 Task: Look for space in Plovdiv, Bulgaria from 2nd September, 2023 to 10th September, 2023 for 1 adult in price range Rs.5000 to Rs.16000. Place can be private room with 1  bedroom having 1 bed and 1 bathroom. Property type can be house, flat, guest house, hotel. Booking option can be shelf check-in. Required host language is English.
Action: Mouse moved to (711, 632)
Screenshot: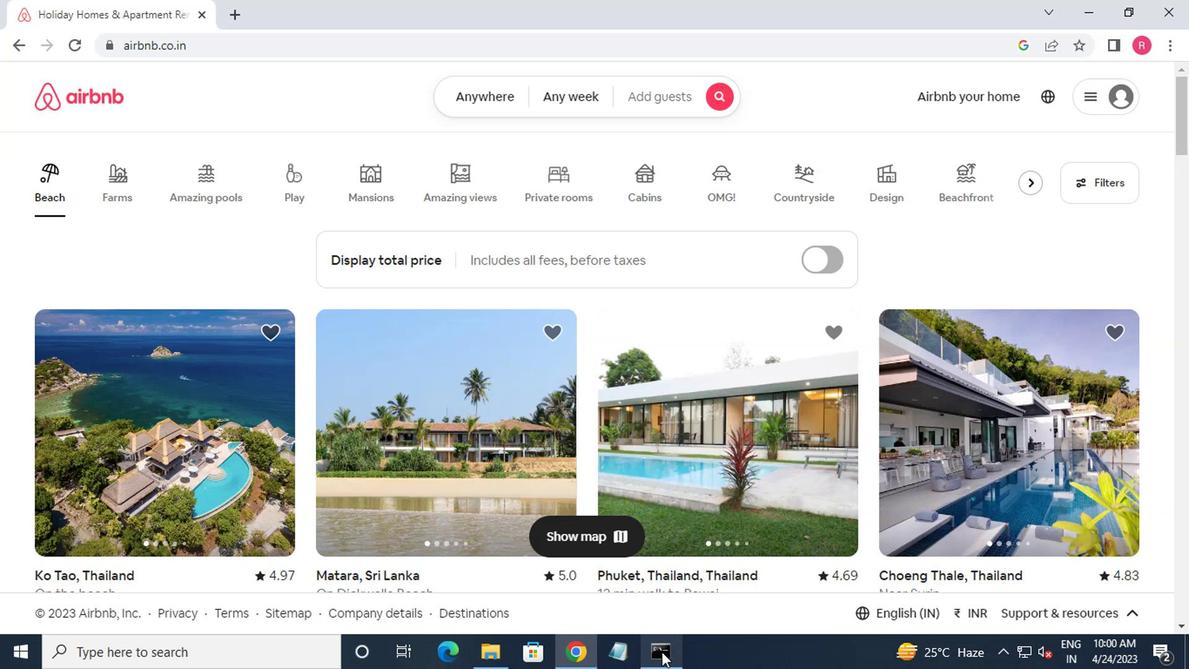 
Action: Mouse scrolled (711, 633) with delta (0, 1)
Screenshot: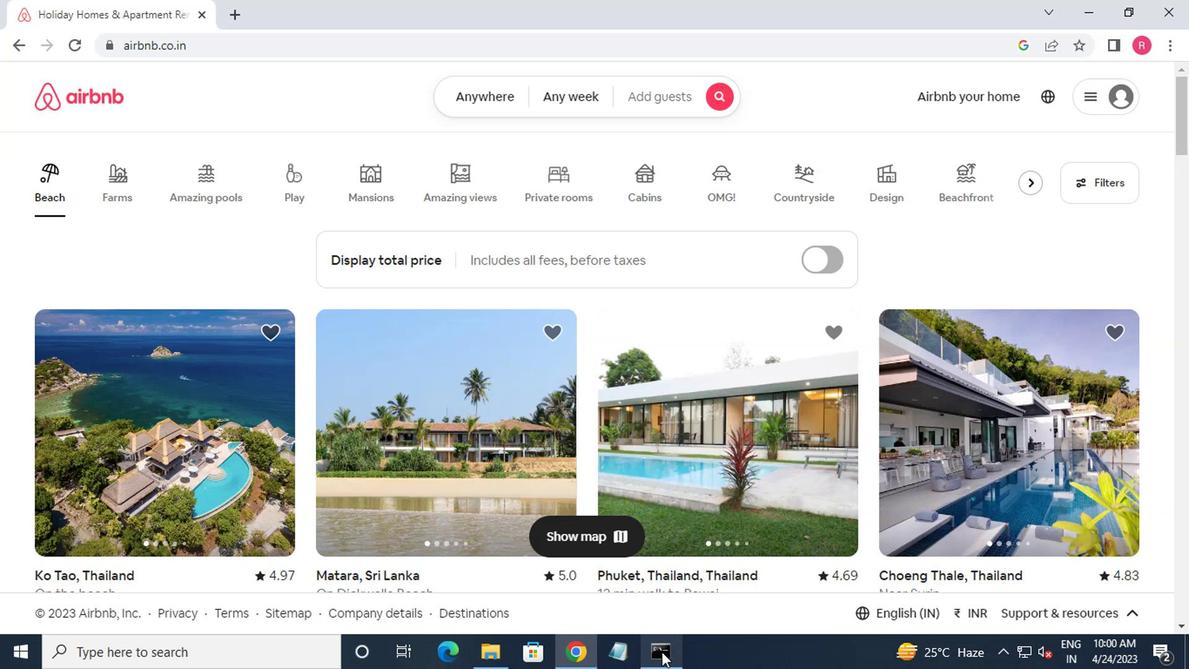 
Action: Mouse moved to (713, 83)
Screenshot: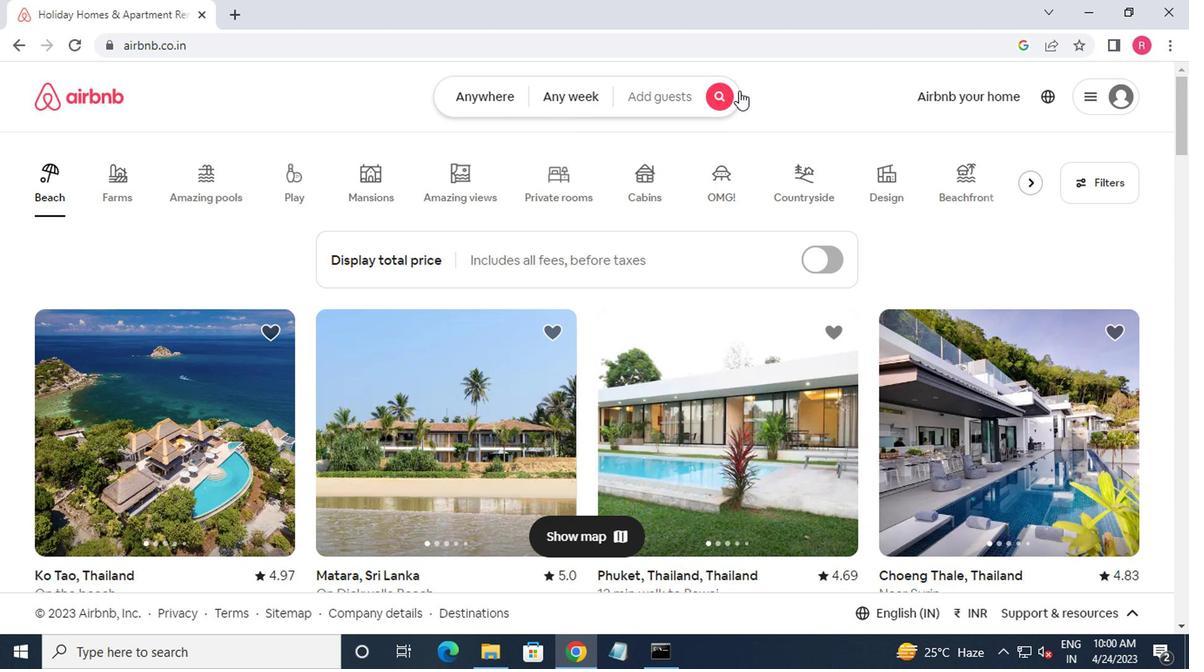 
Action: Mouse pressed left at (713, 83)
Screenshot: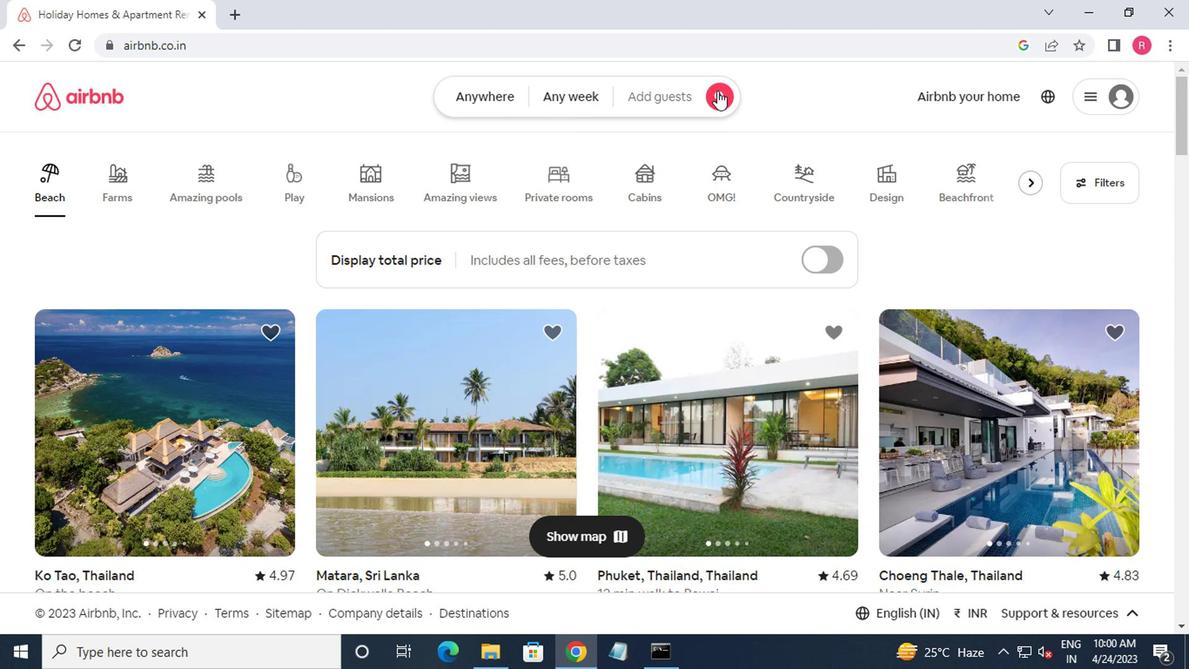 
Action: Mouse moved to (398, 162)
Screenshot: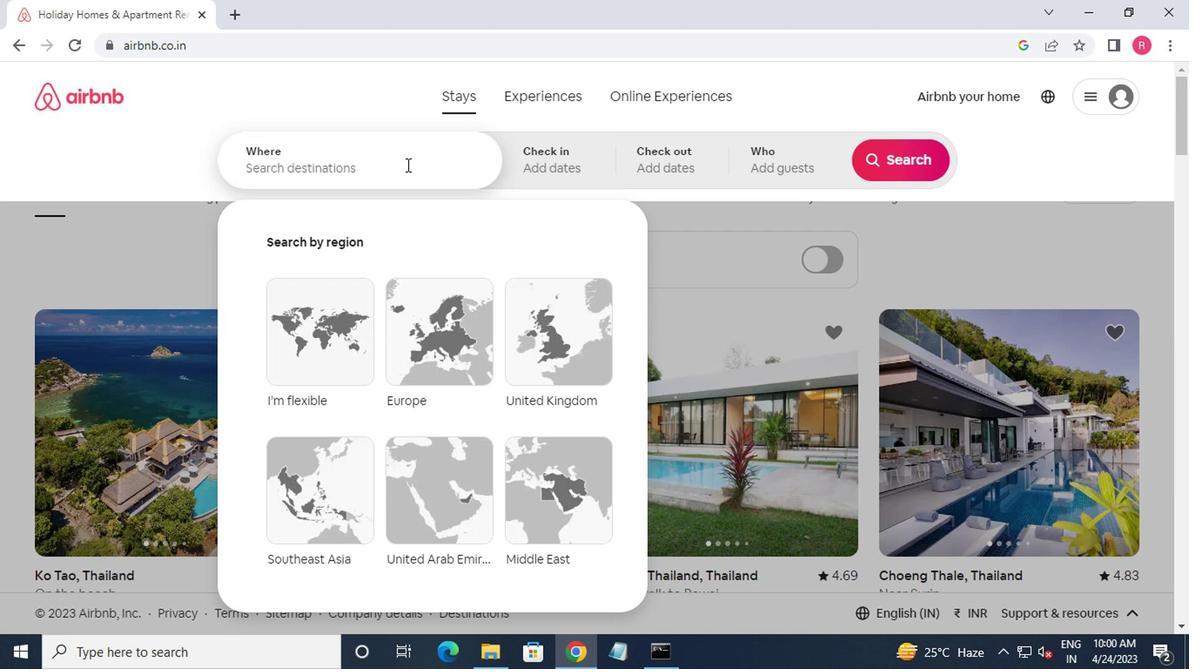 
Action: Mouse pressed left at (398, 162)
Screenshot: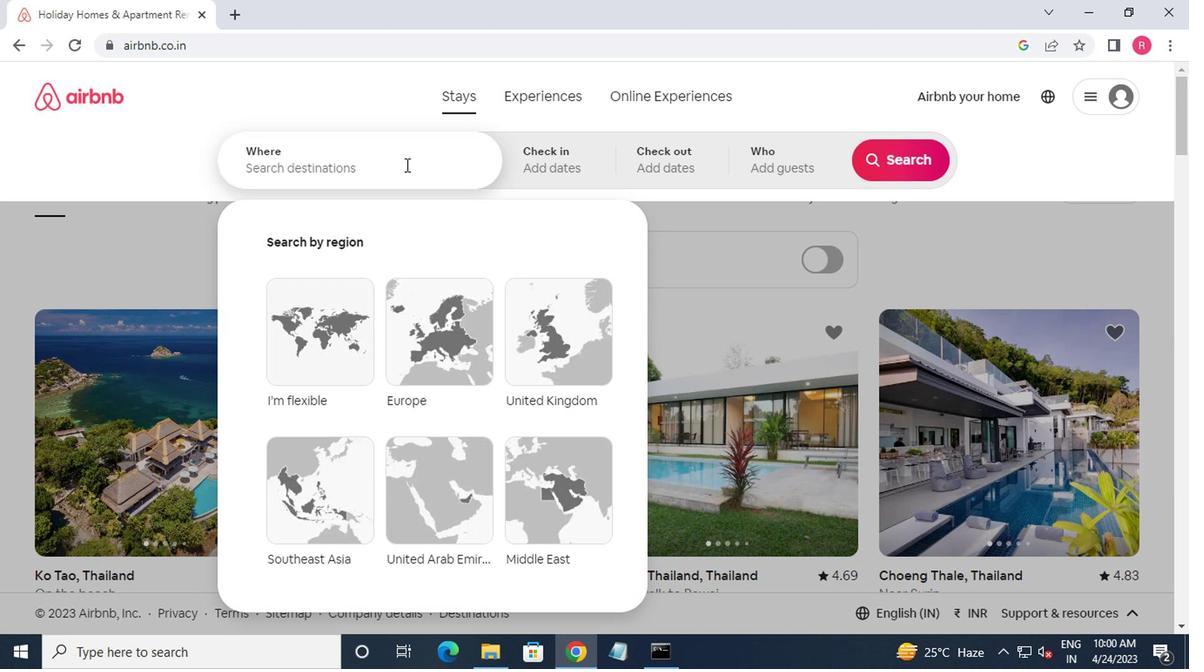 
Action: Mouse moved to (398, 162)
Screenshot: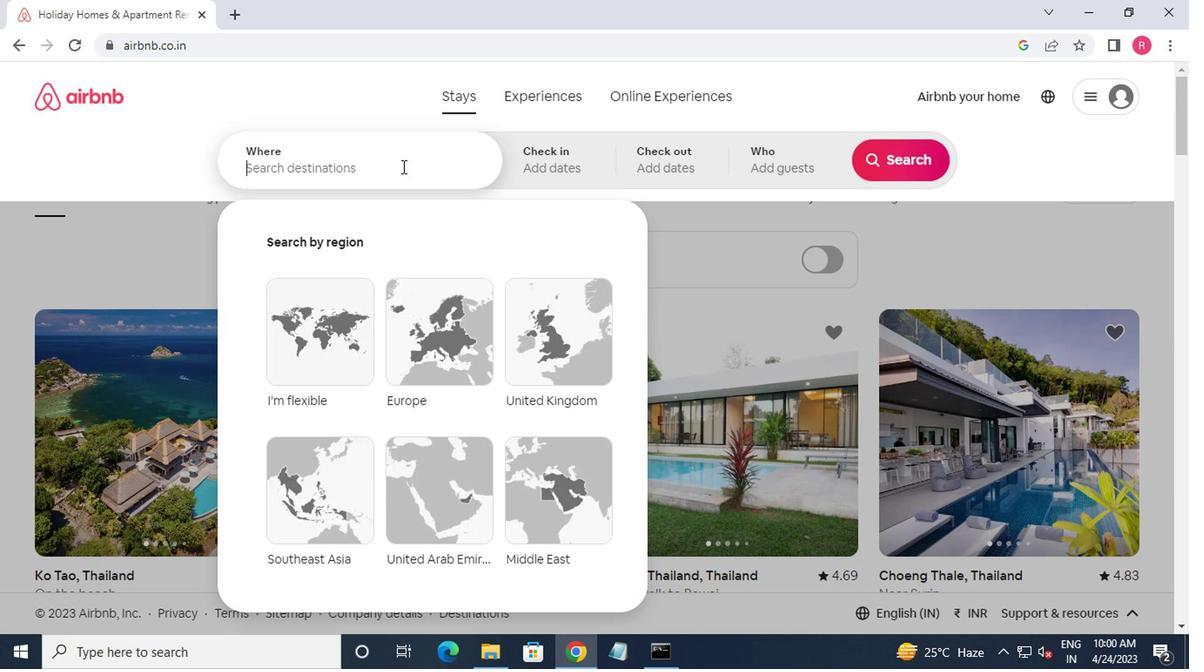 
Action: Key pressed plovdiv
Screenshot: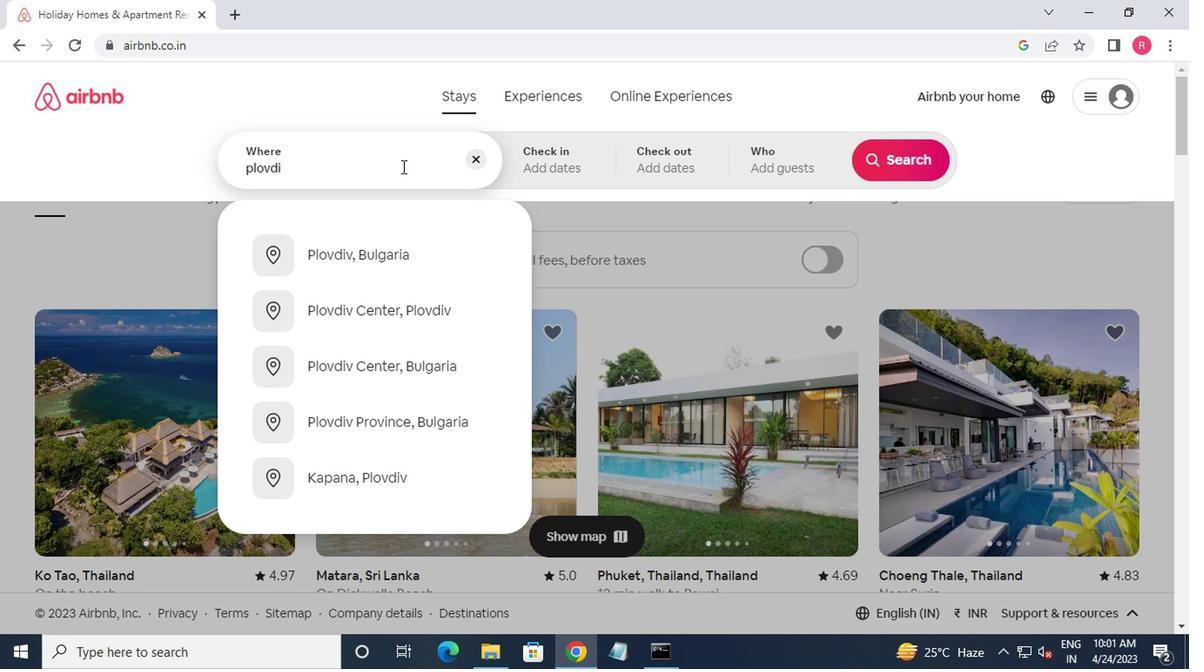 
Action: Mouse moved to (360, 254)
Screenshot: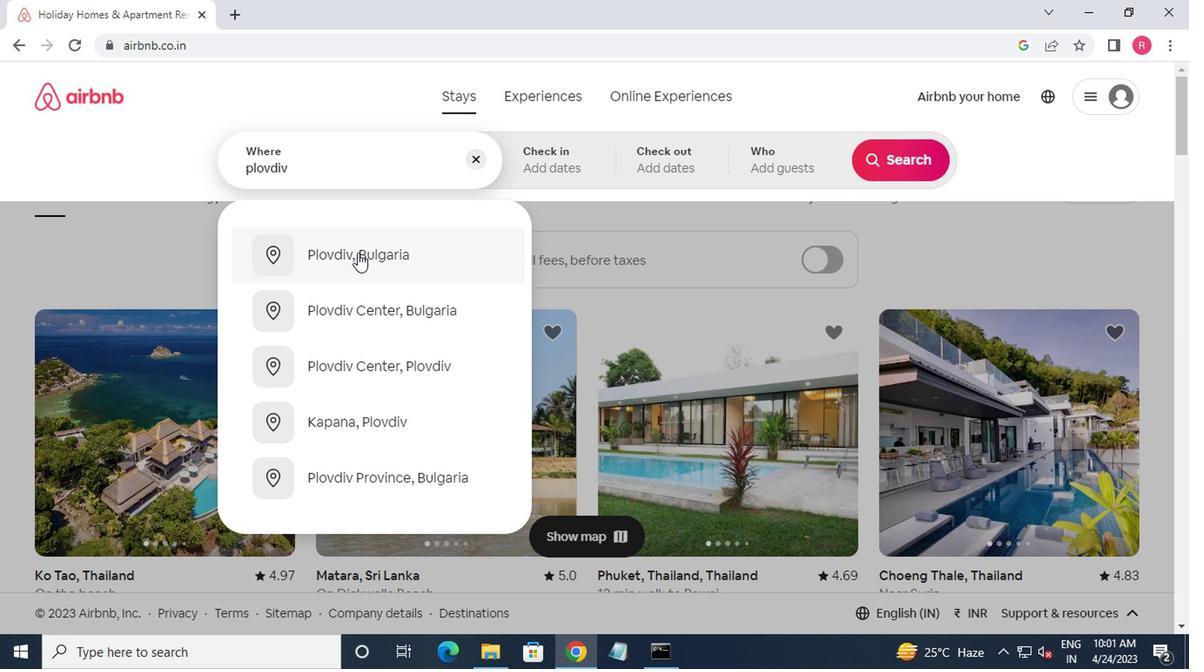 
Action: Mouse pressed left at (360, 254)
Screenshot: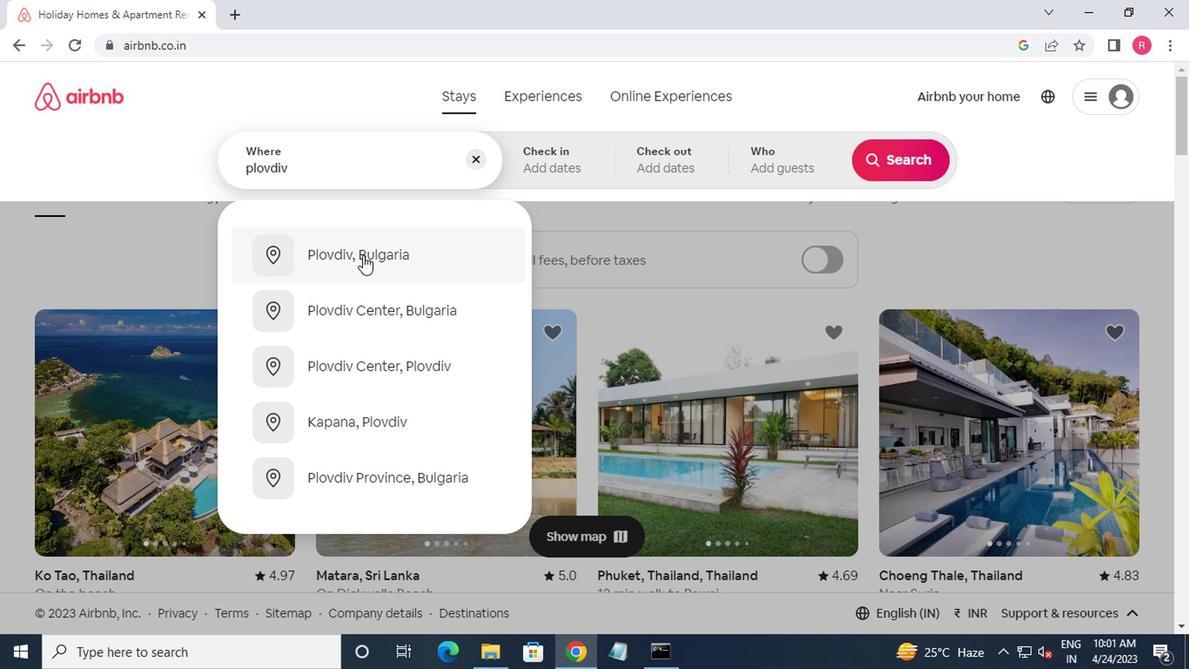 
Action: Mouse moved to (876, 299)
Screenshot: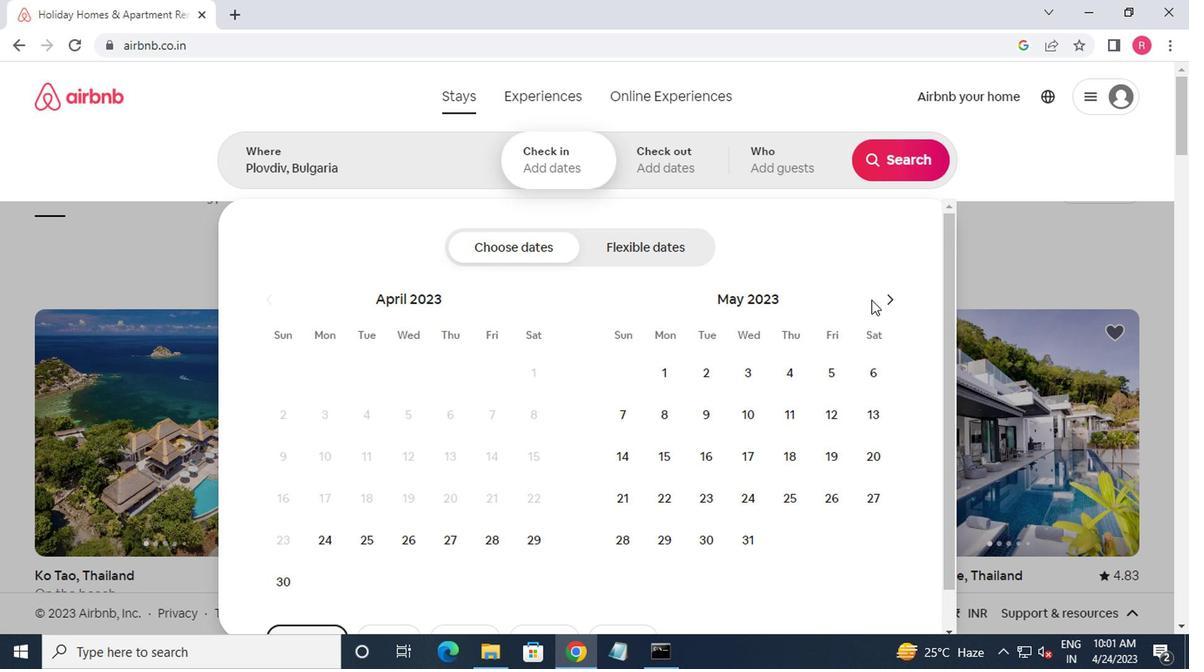 
Action: Mouse pressed left at (876, 299)
Screenshot: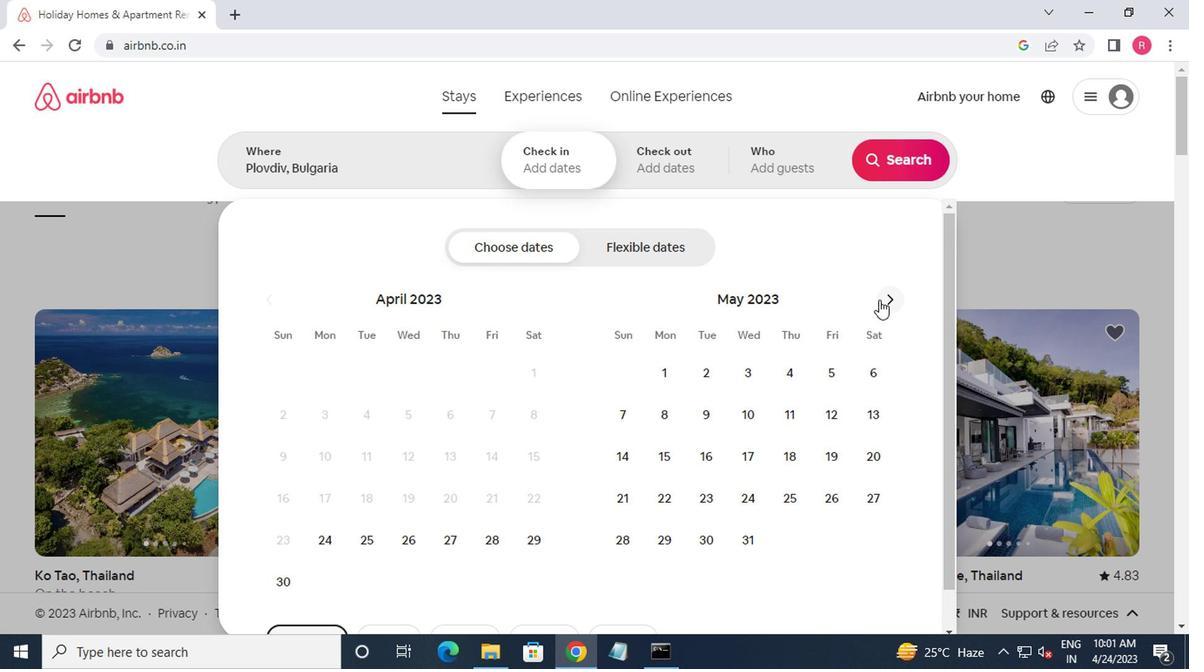 
Action: Mouse pressed left at (876, 299)
Screenshot: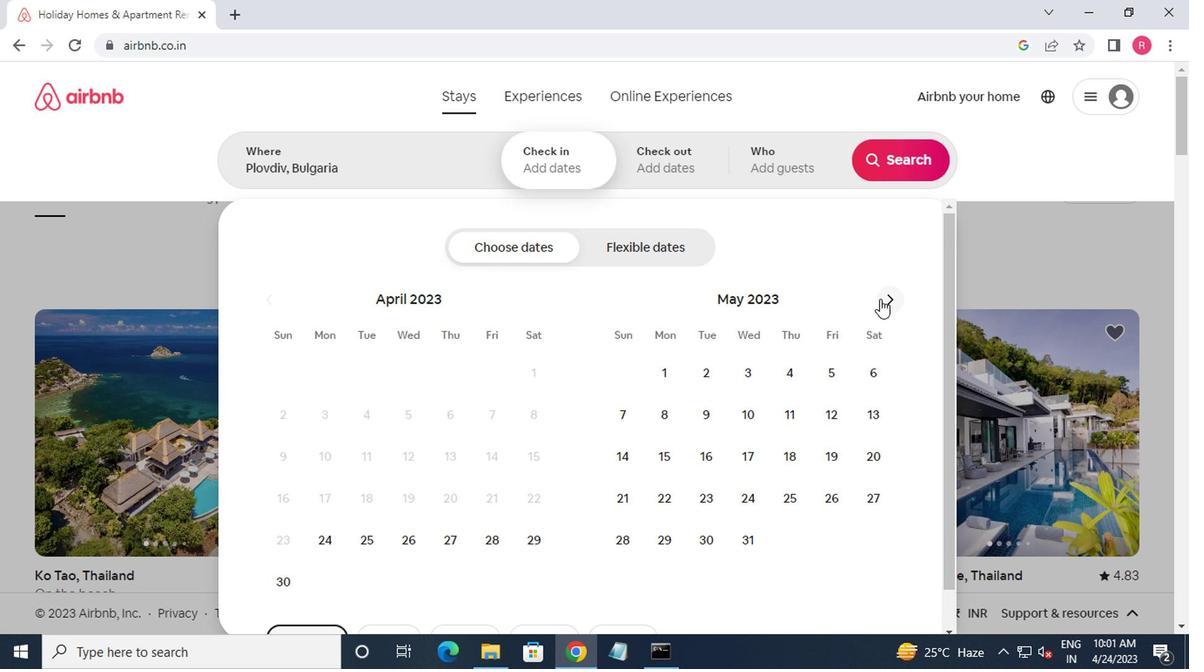 
Action: Mouse moved to (876, 299)
Screenshot: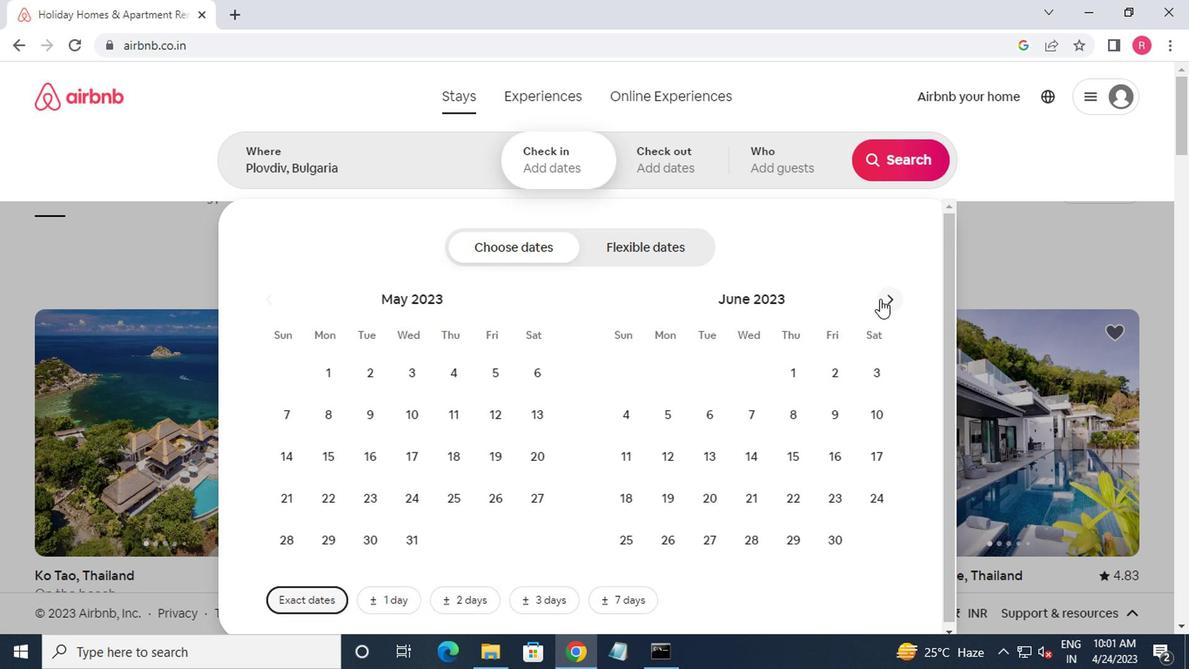 
Action: Mouse pressed left at (876, 299)
Screenshot: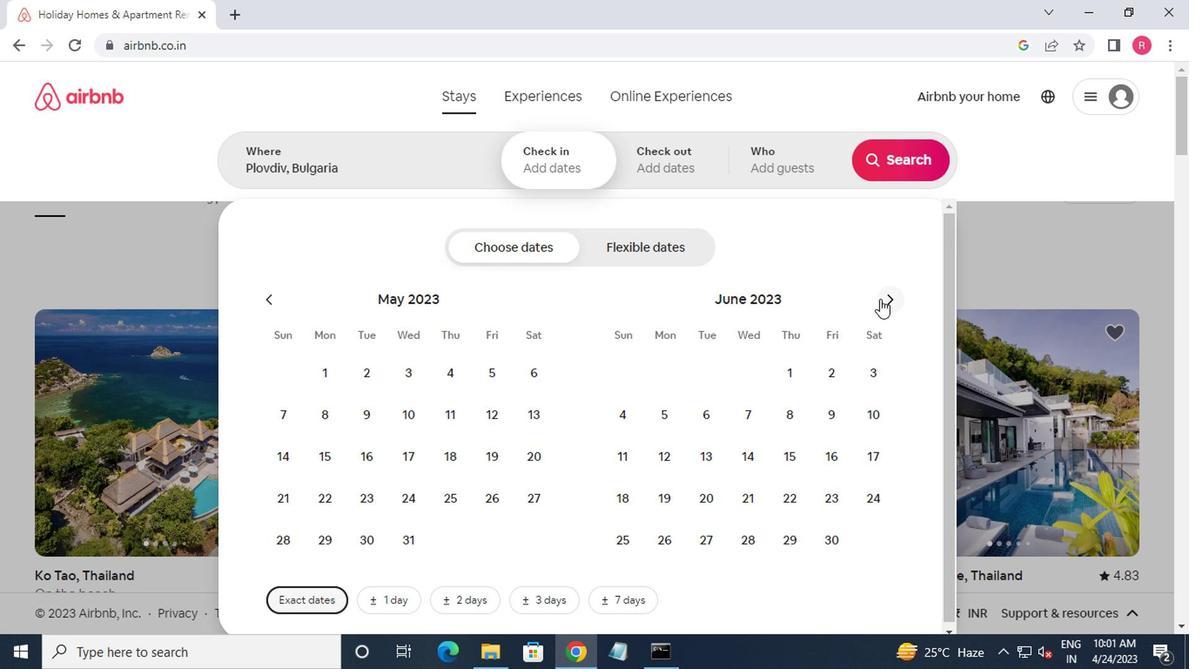 
Action: Mouse moved to (875, 299)
Screenshot: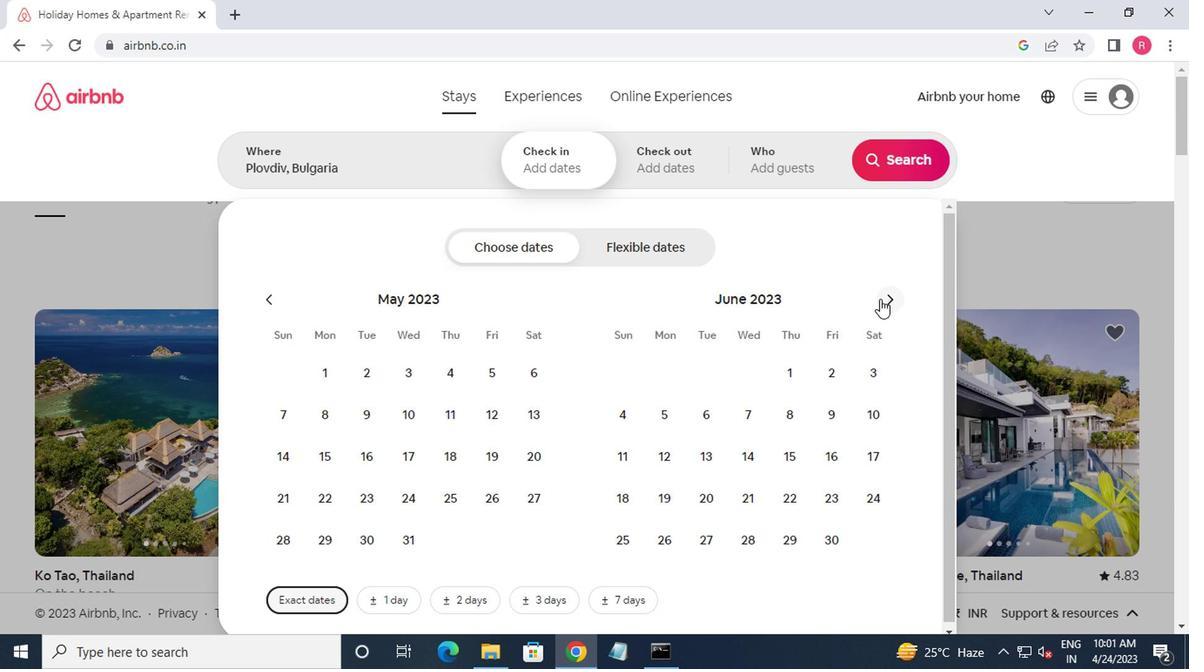 
Action: Mouse pressed left at (875, 299)
Screenshot: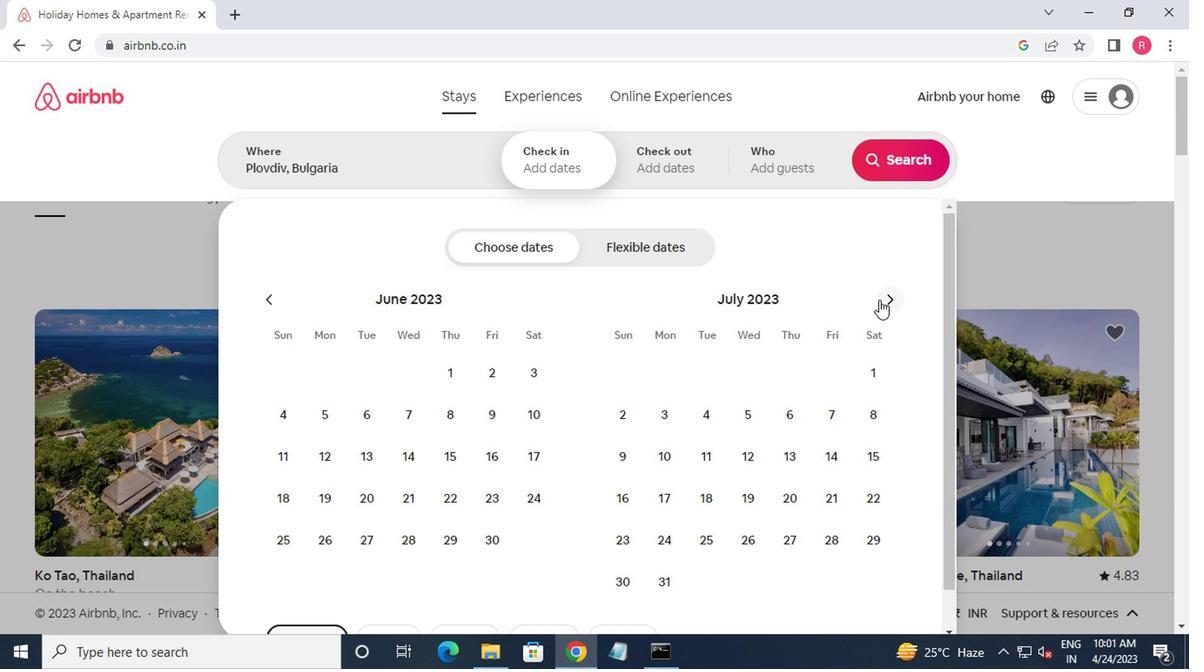 
Action: Mouse moved to (873, 301)
Screenshot: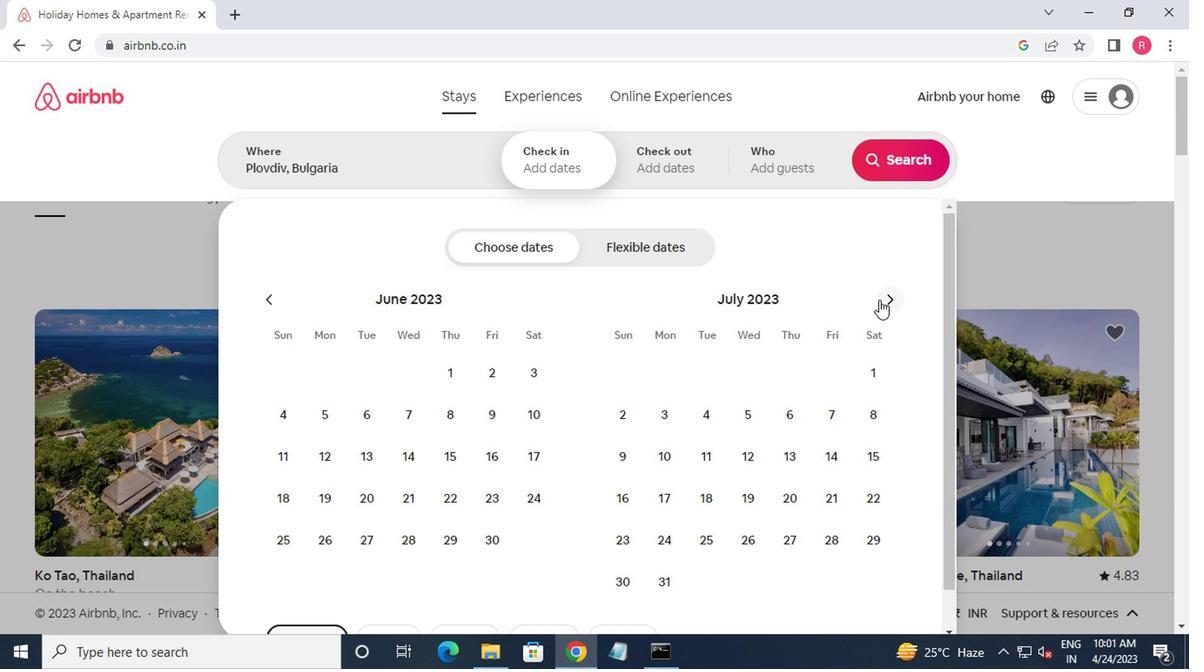 
Action: Mouse pressed left at (873, 301)
Screenshot: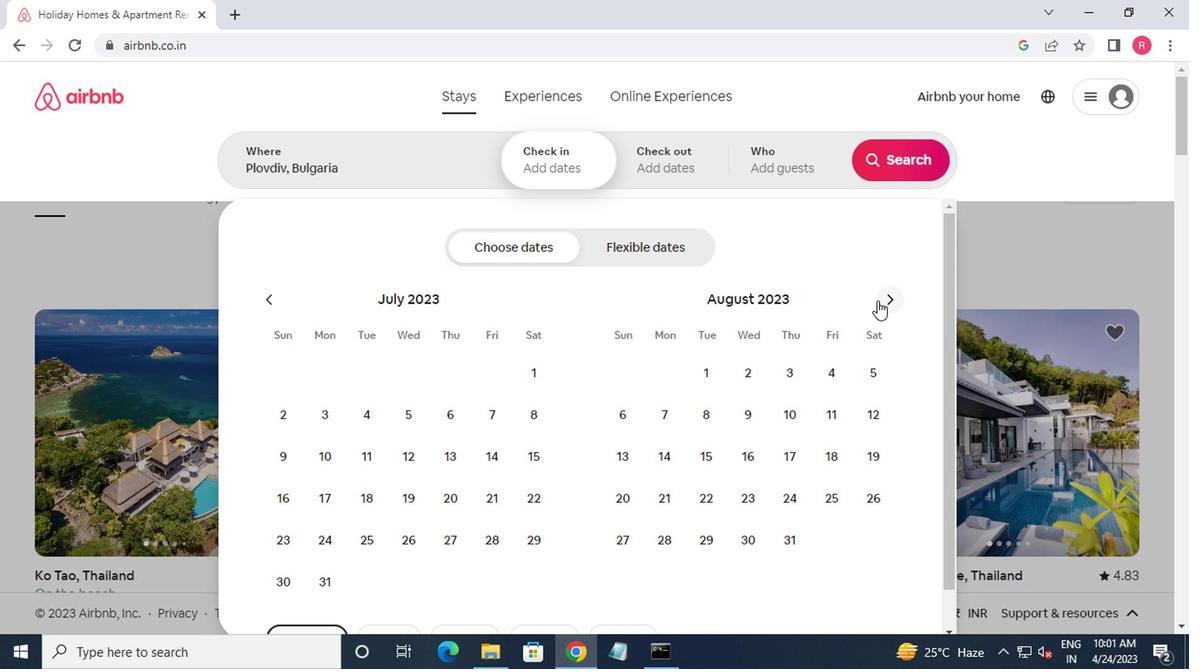
Action: Mouse moved to (862, 378)
Screenshot: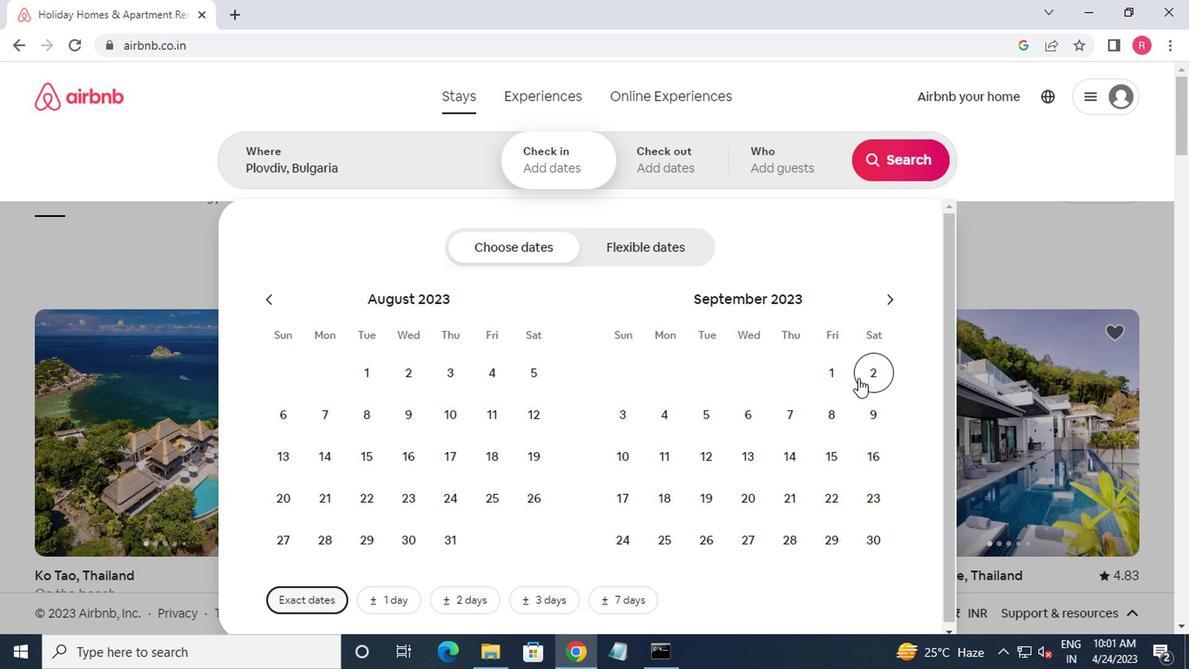 
Action: Mouse pressed left at (862, 378)
Screenshot: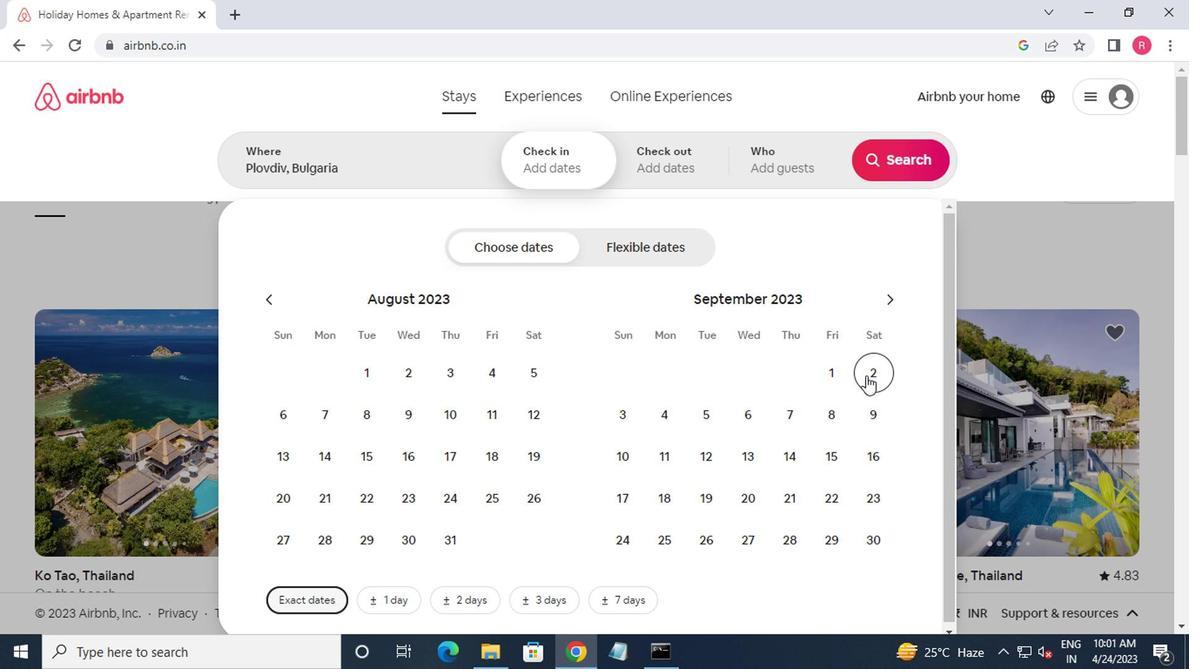 
Action: Mouse moved to (614, 452)
Screenshot: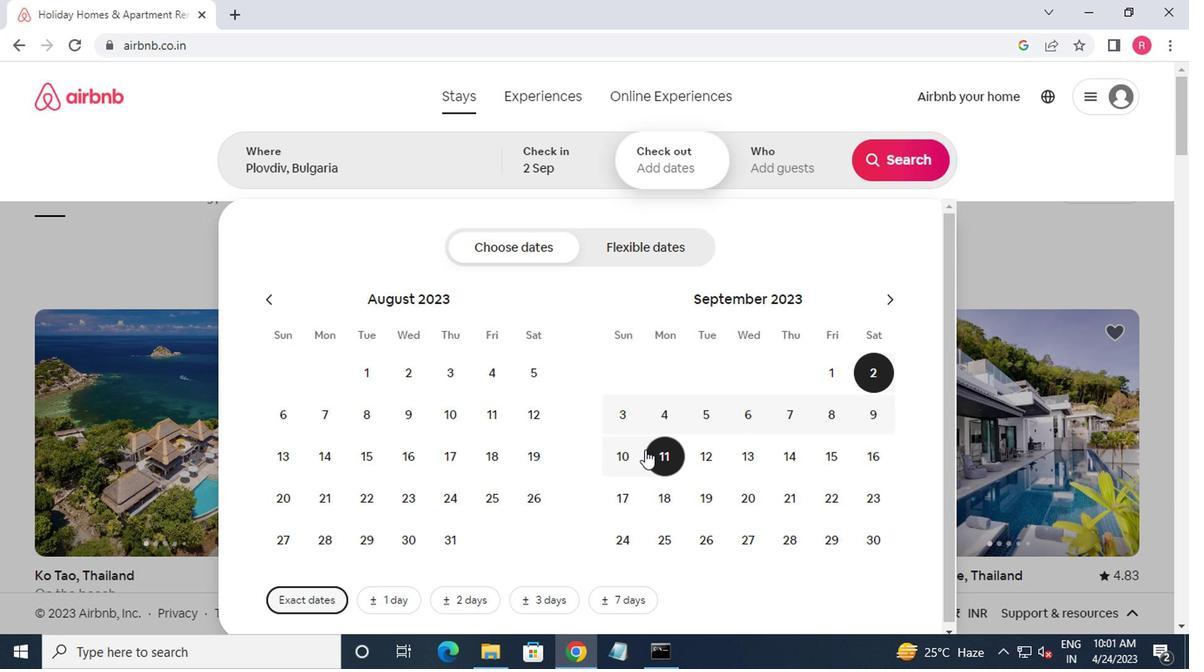 
Action: Mouse pressed left at (614, 452)
Screenshot: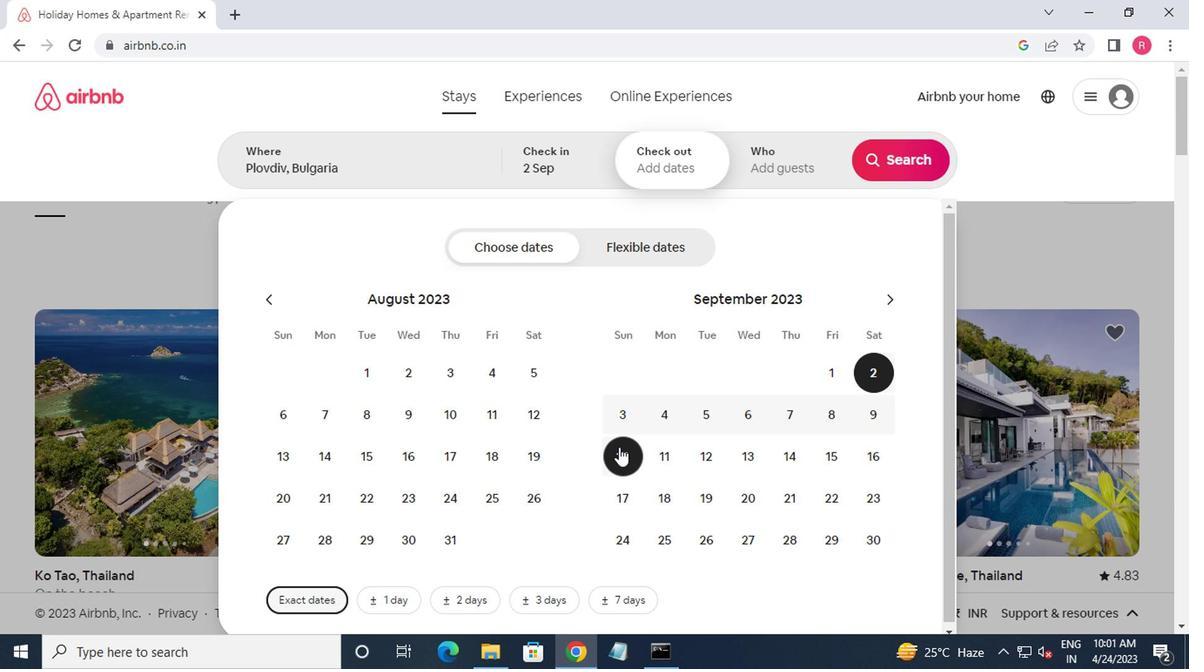 
Action: Mouse moved to (823, 151)
Screenshot: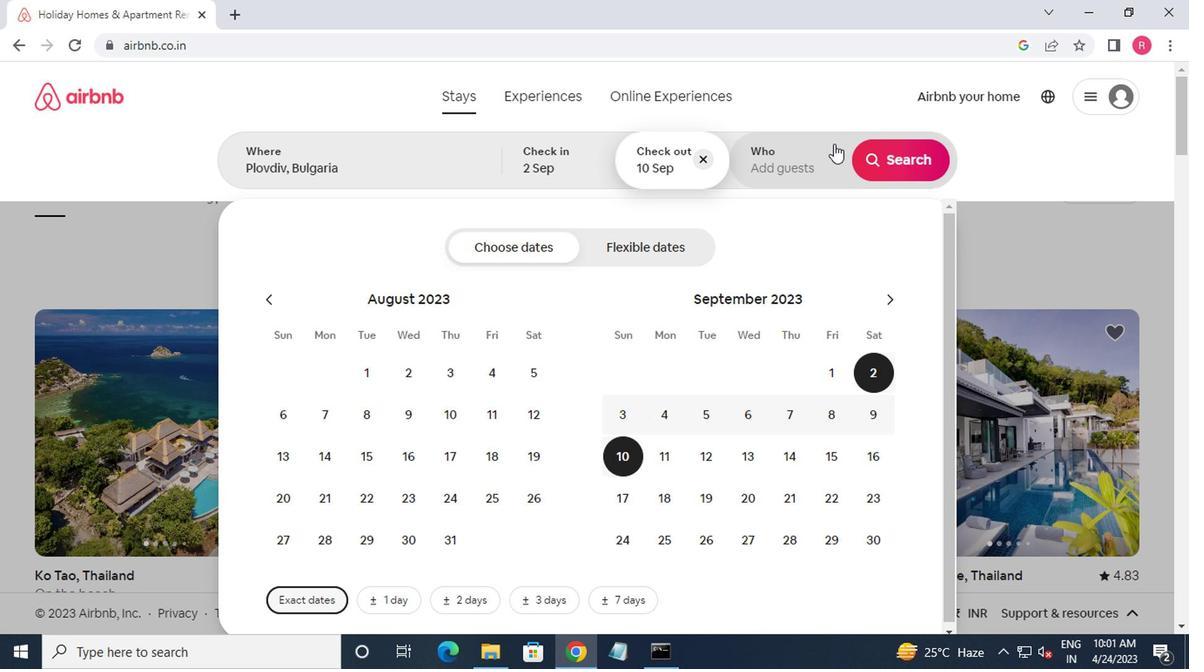 
Action: Mouse pressed left at (823, 151)
Screenshot: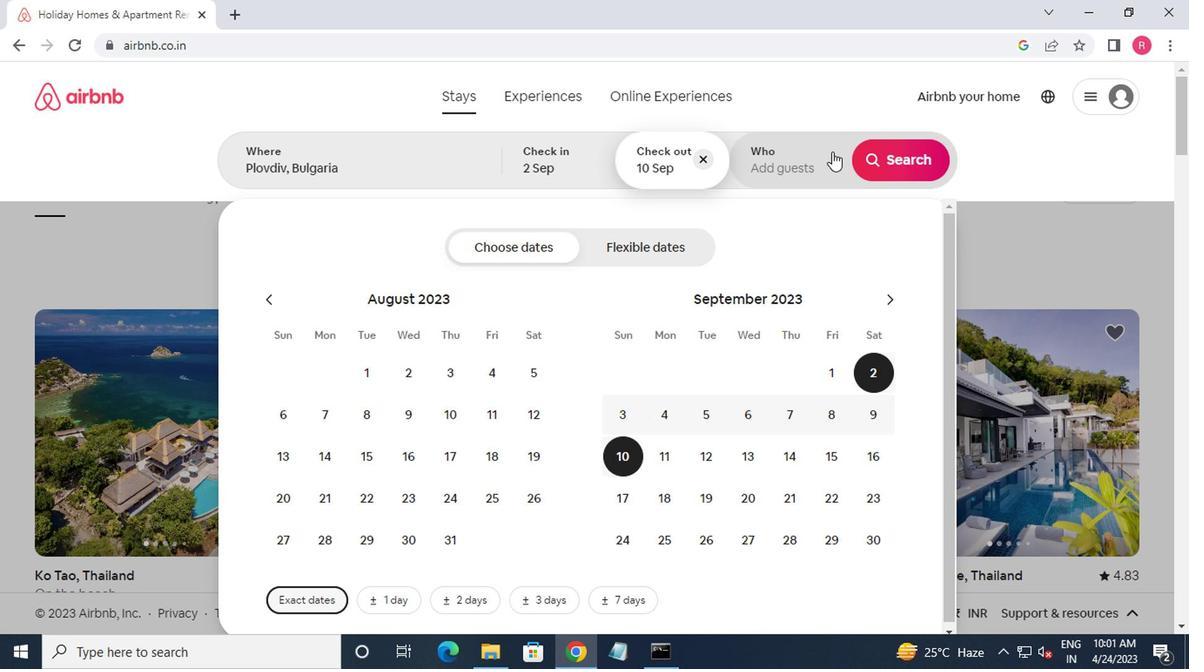 
Action: Mouse moved to (907, 252)
Screenshot: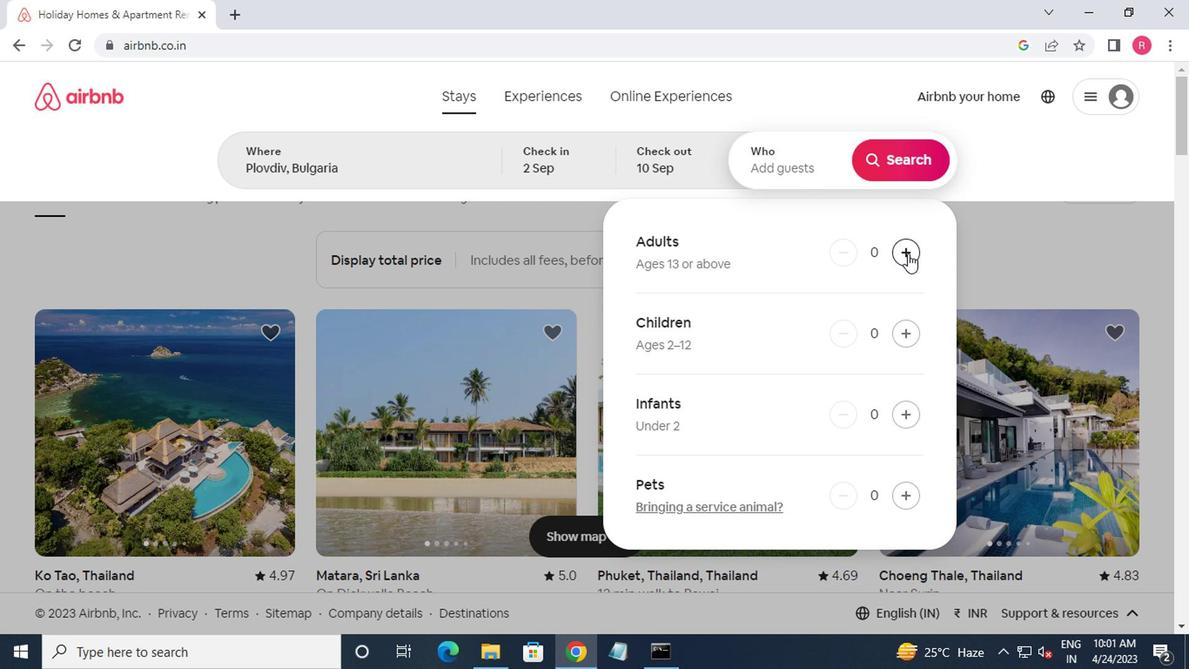 
Action: Mouse pressed left at (907, 252)
Screenshot: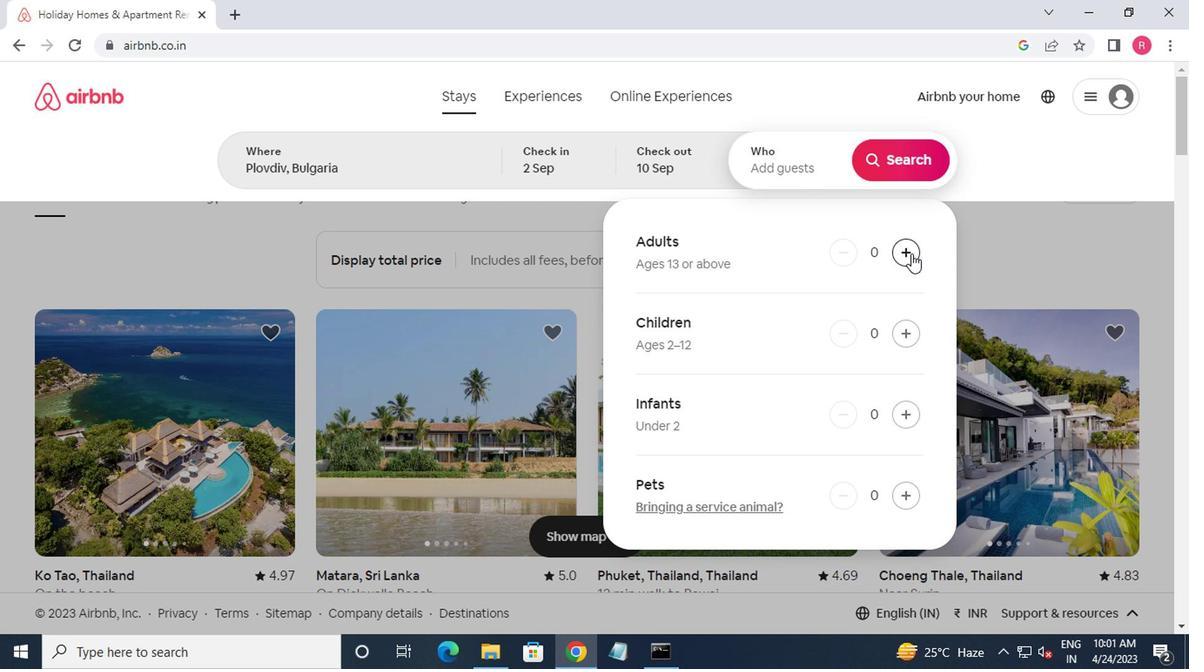 
Action: Mouse moved to (900, 172)
Screenshot: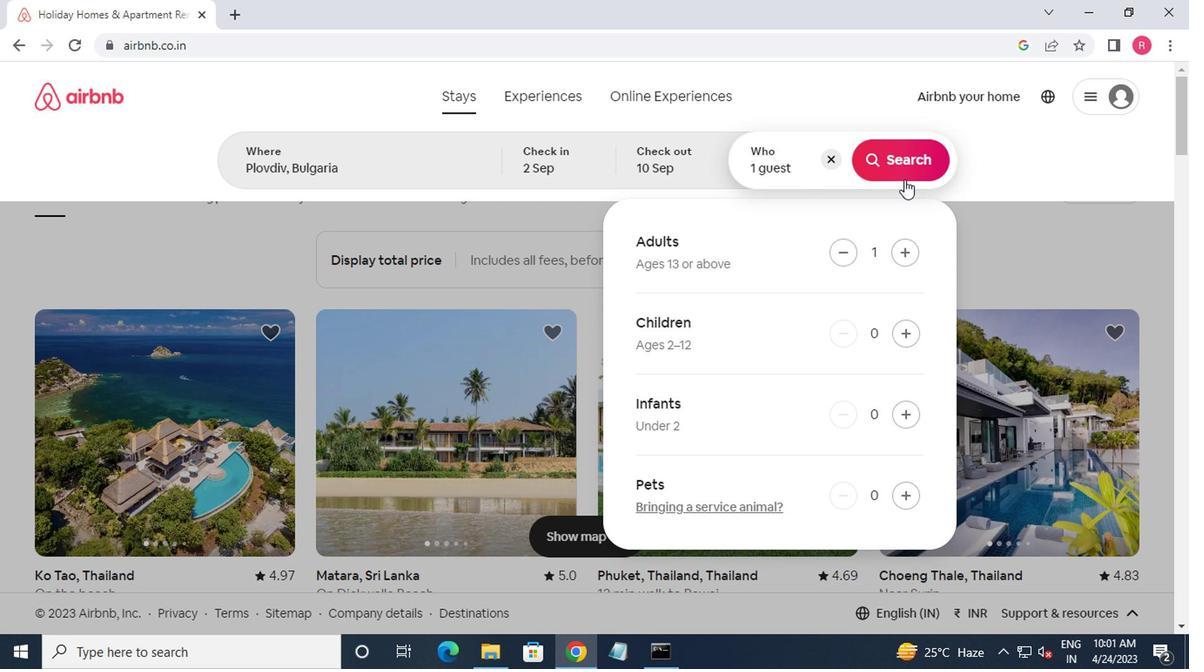 
Action: Mouse pressed left at (900, 172)
Screenshot: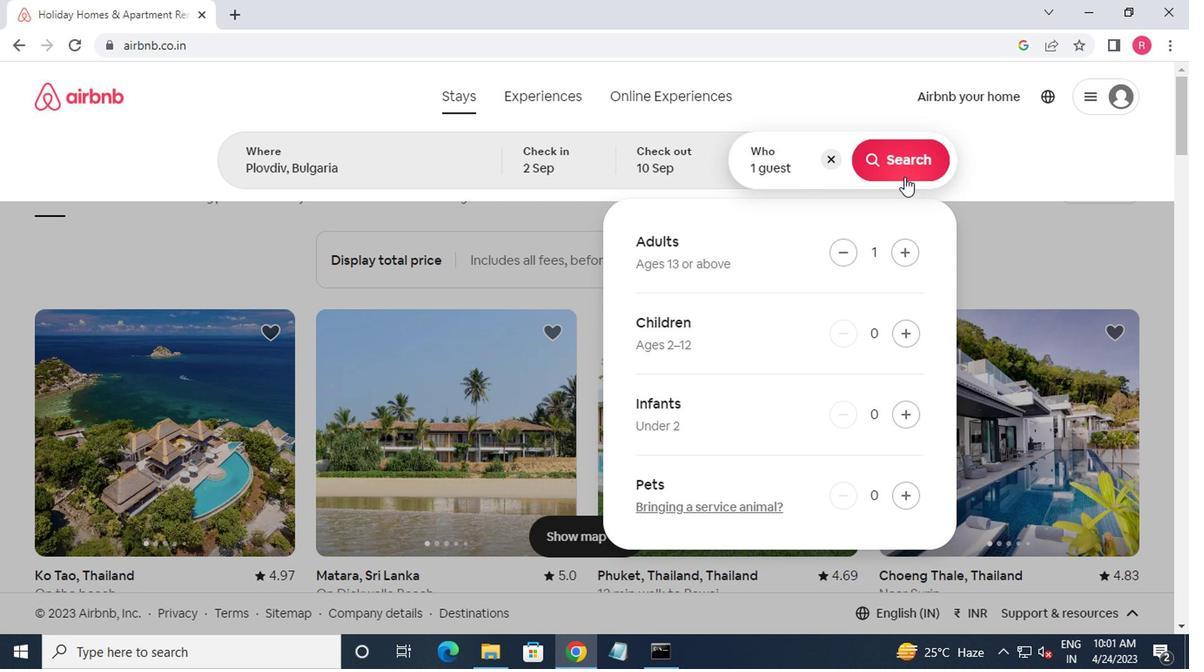 
Action: Mouse moved to (1090, 168)
Screenshot: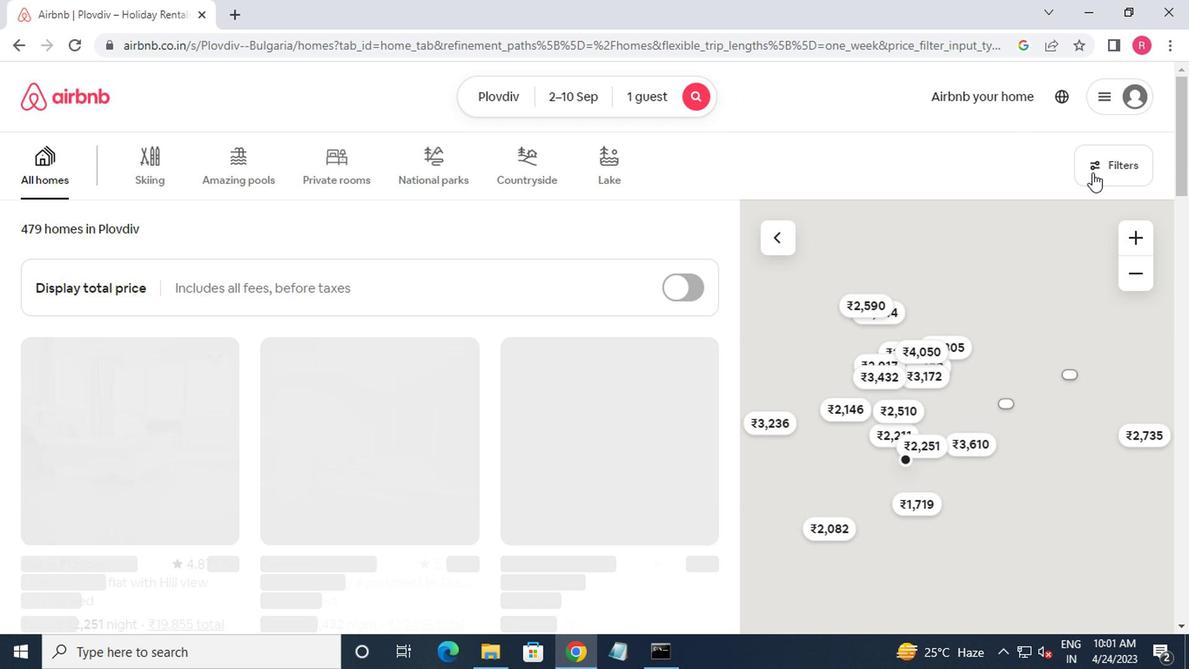 
Action: Mouse pressed left at (1090, 168)
Screenshot: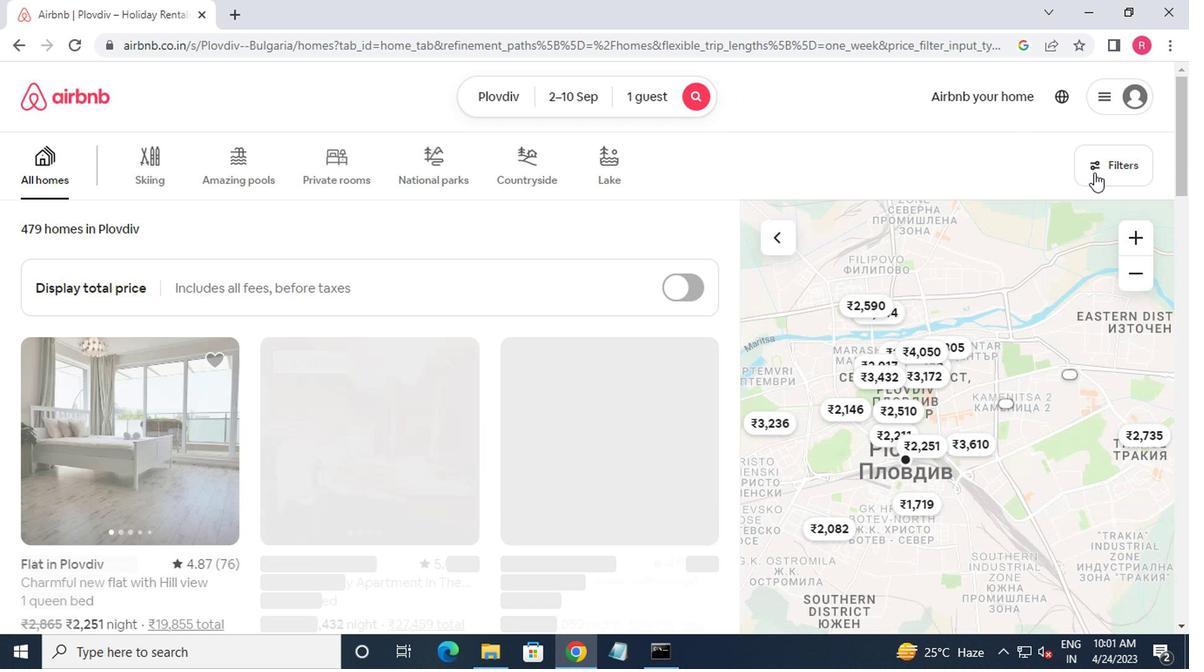 
Action: Mouse moved to (344, 384)
Screenshot: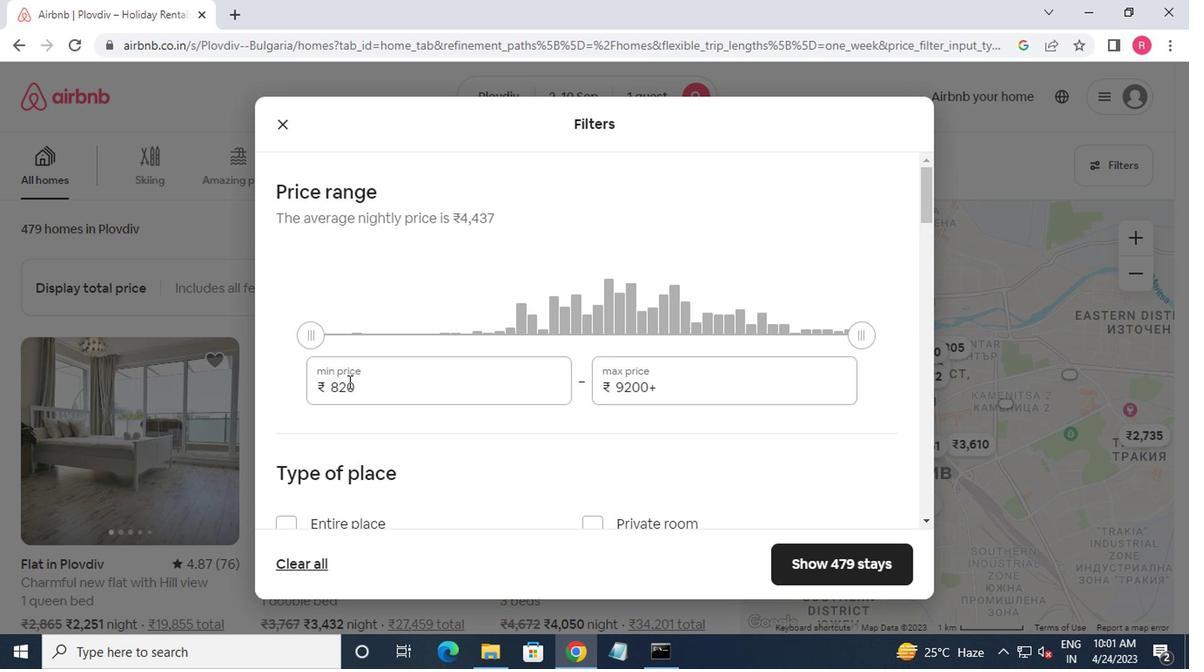 
Action: Mouse pressed left at (344, 384)
Screenshot: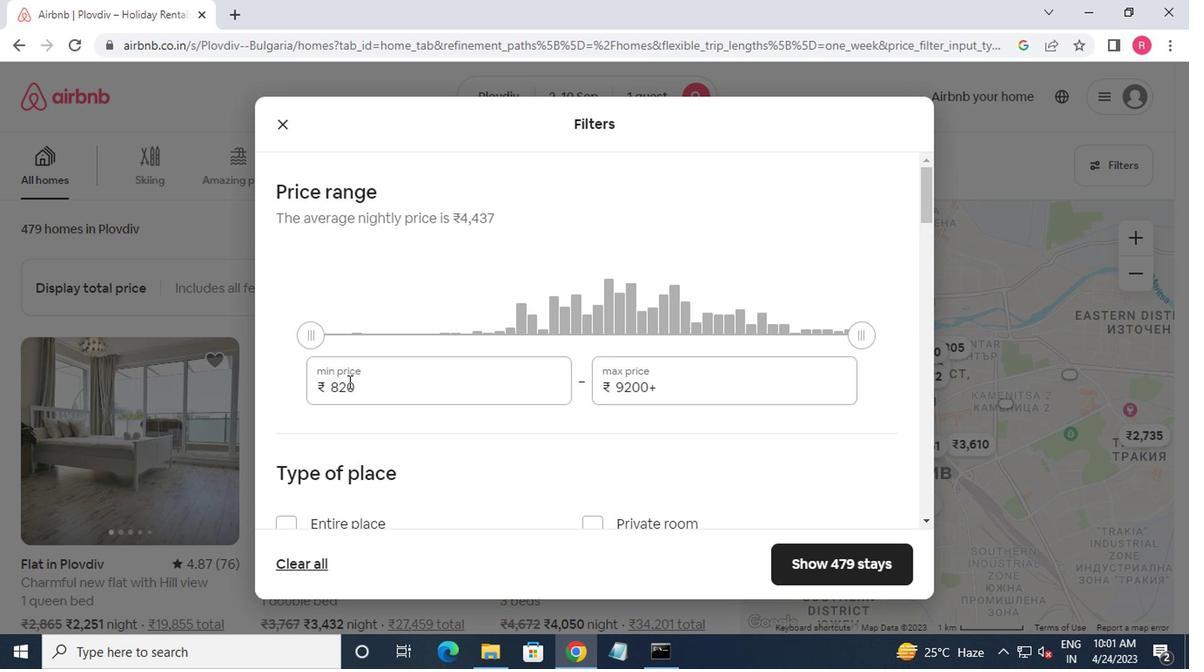
Action: Mouse moved to (365, 384)
Screenshot: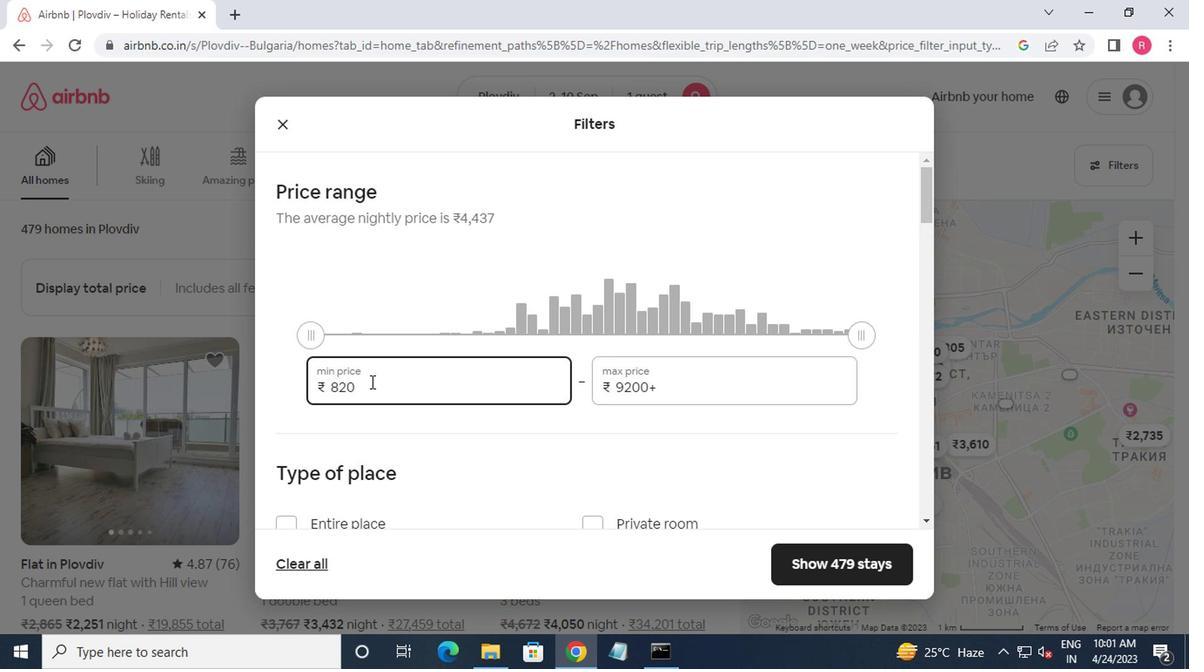 
Action: Mouse pressed left at (365, 384)
Screenshot: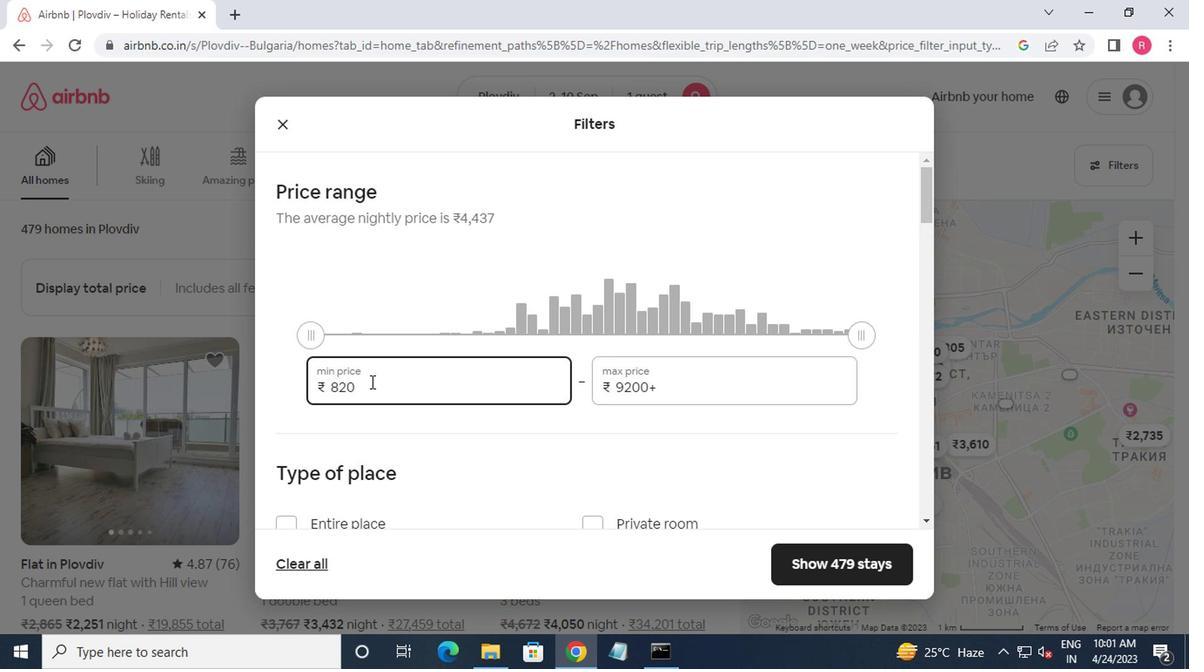 
Action: Key pressed <Key.backspace><Key.backspace><Key.backspace><Key.backspace><Key.backspace><Key.backspace><Key.backspace>5000<Key.tab>16000
Screenshot: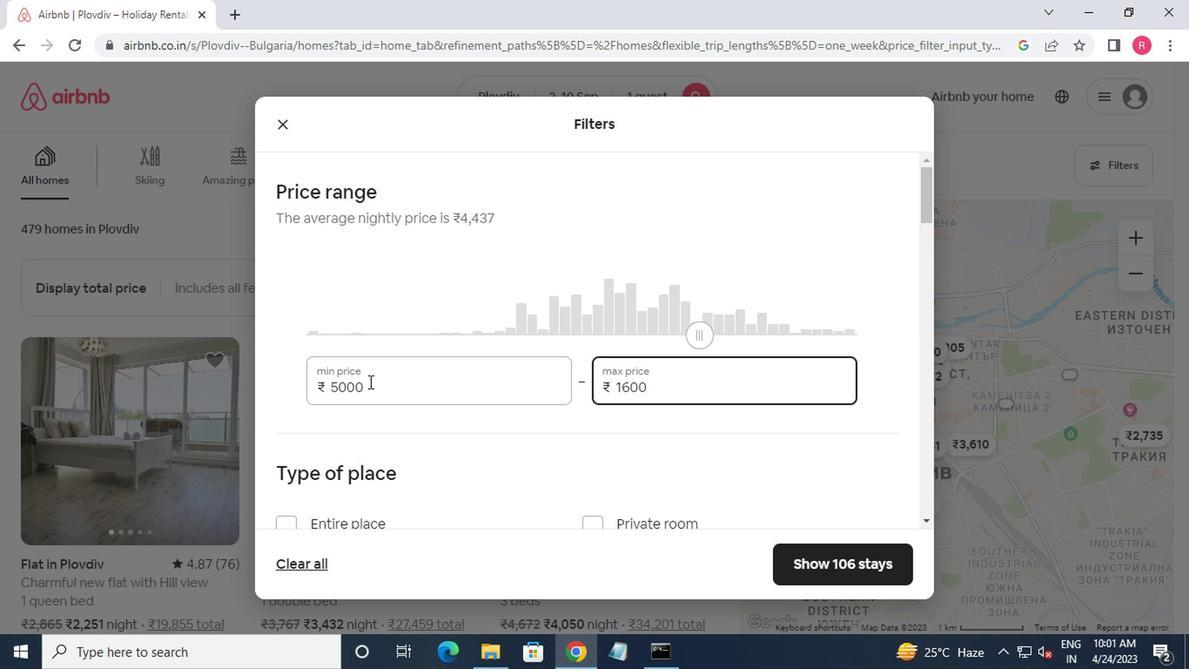 
Action: Mouse moved to (639, 503)
Screenshot: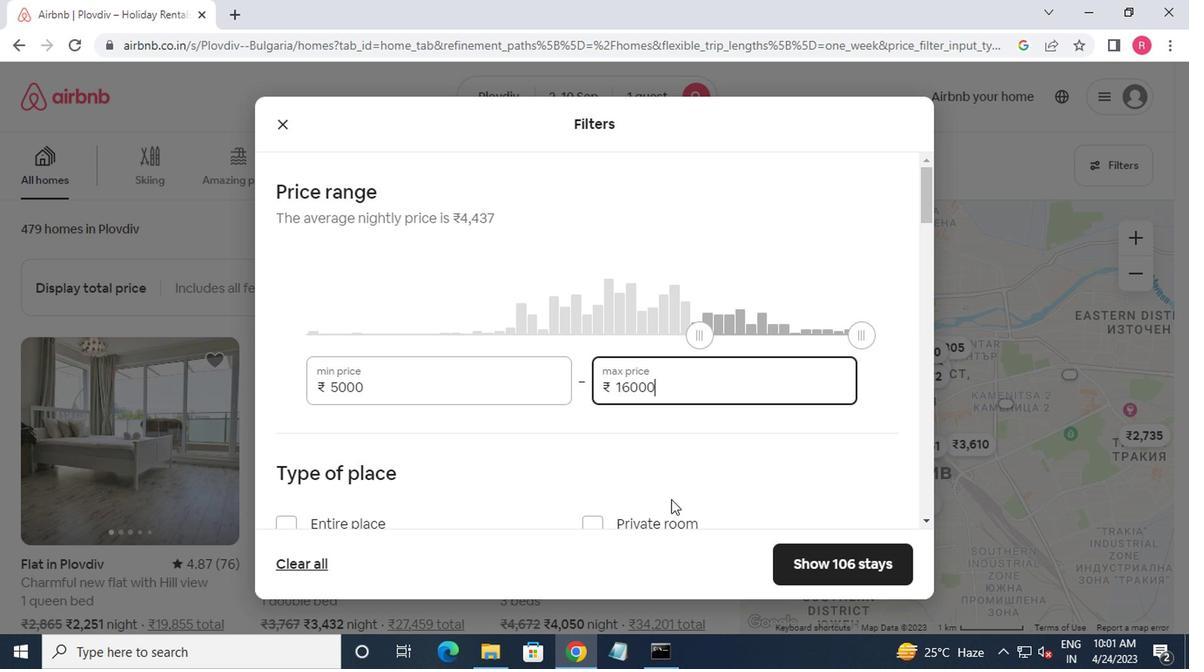 
Action: Mouse scrolled (639, 502) with delta (0, 0)
Screenshot: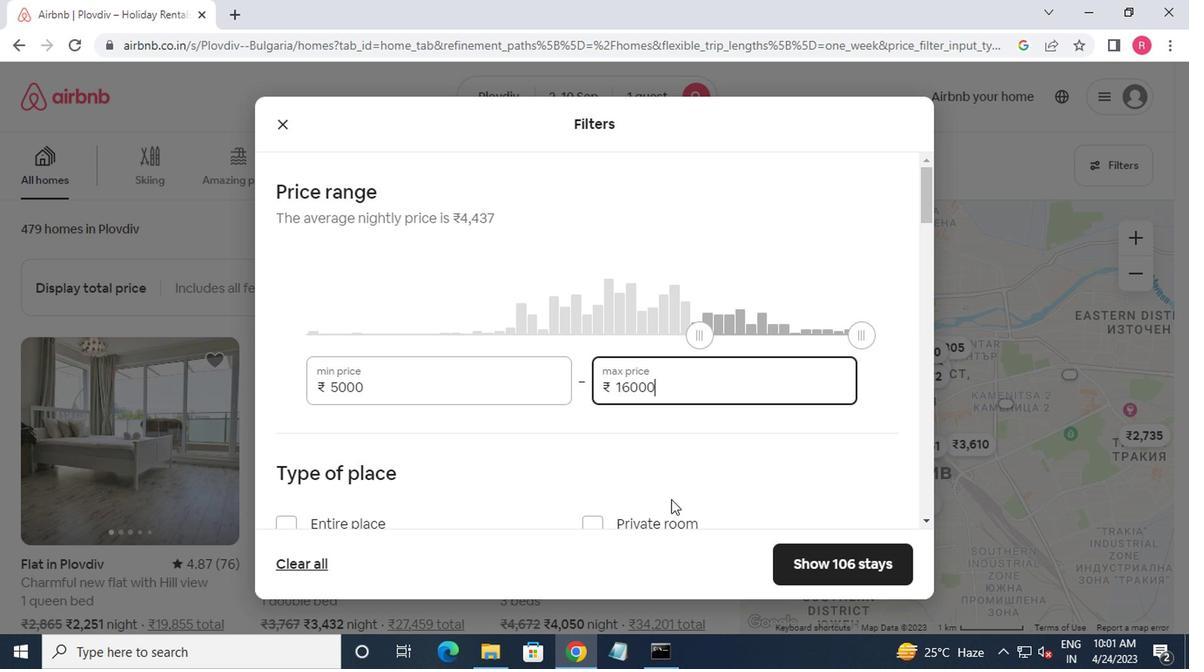 
Action: Mouse moved to (627, 503)
Screenshot: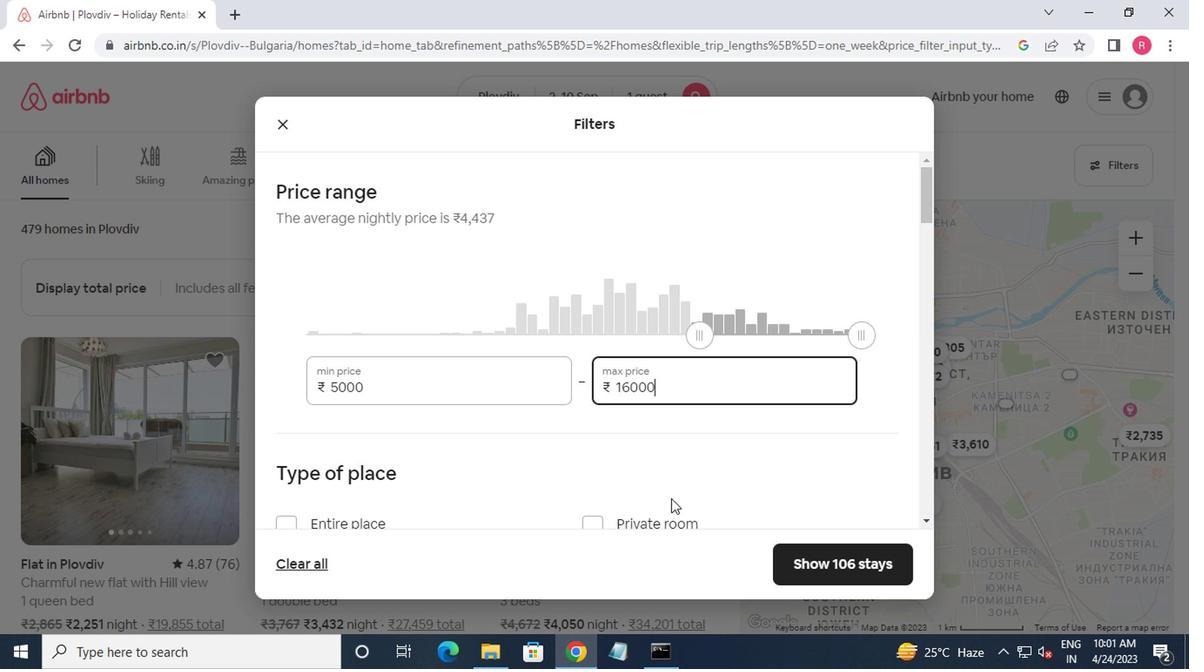 
Action: Mouse scrolled (627, 503) with delta (0, 0)
Screenshot: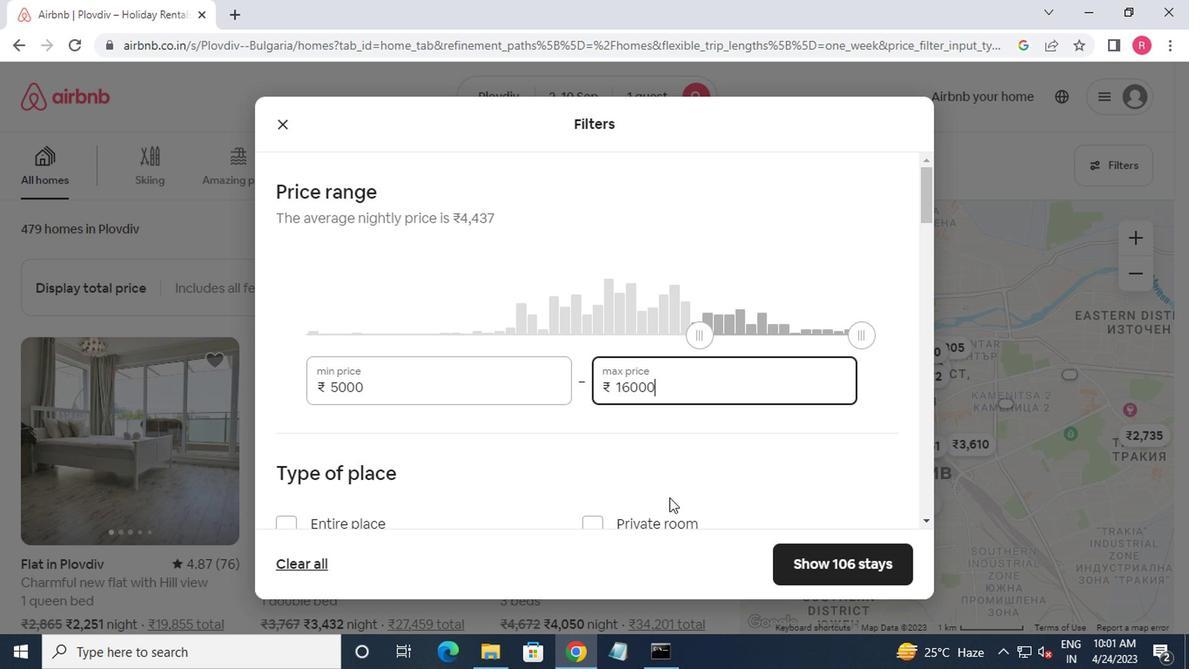 
Action: Mouse moved to (632, 366)
Screenshot: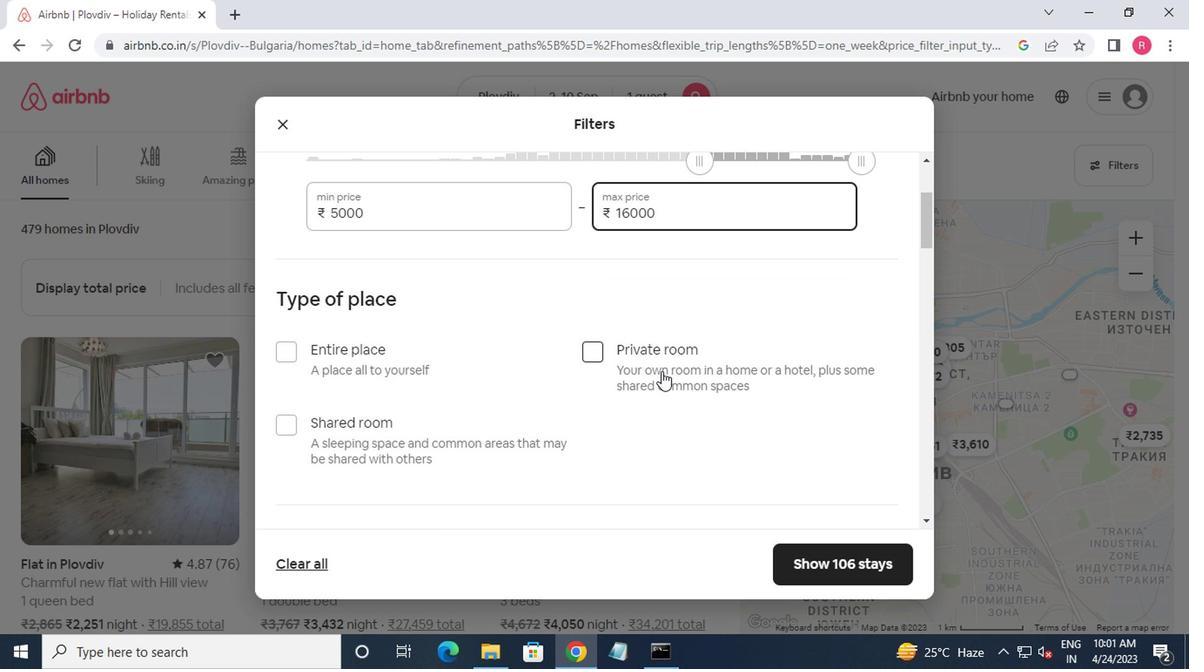 
Action: Mouse pressed left at (632, 366)
Screenshot: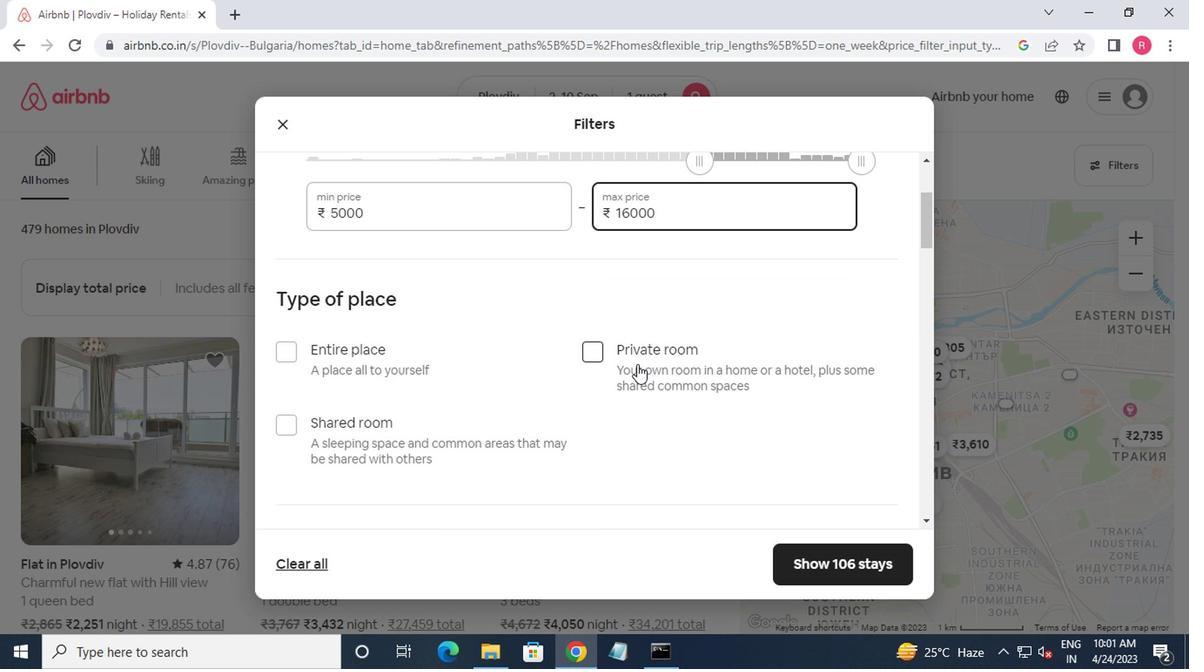 
Action: Mouse moved to (607, 405)
Screenshot: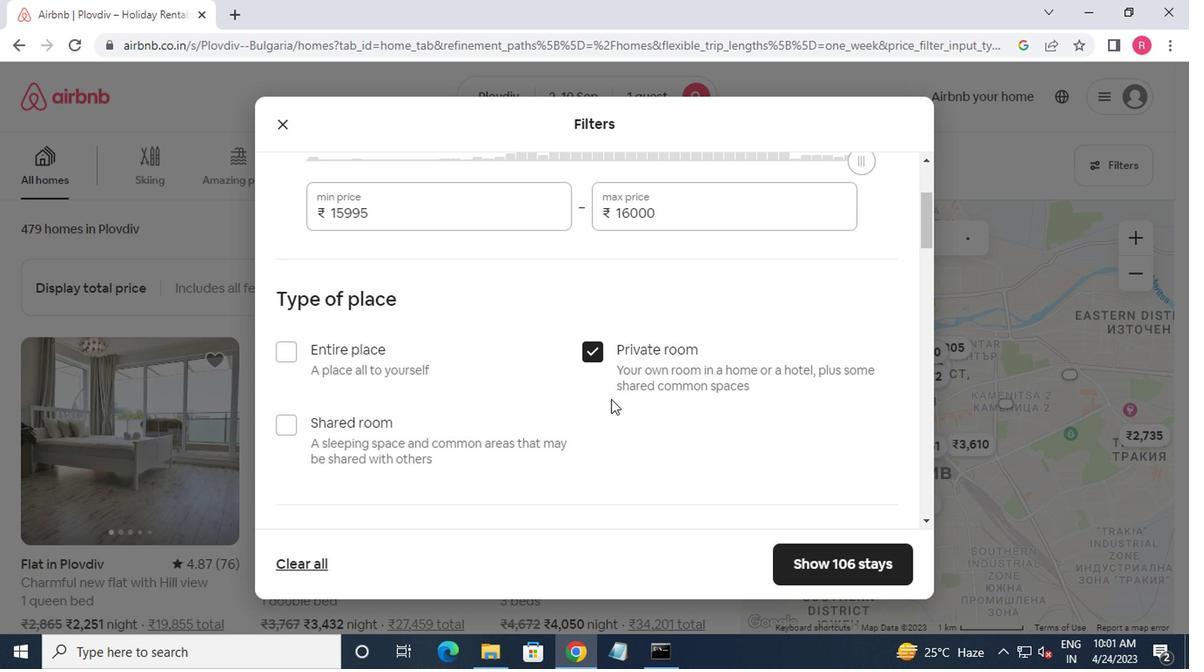 
Action: Mouse scrolled (607, 404) with delta (0, -1)
Screenshot: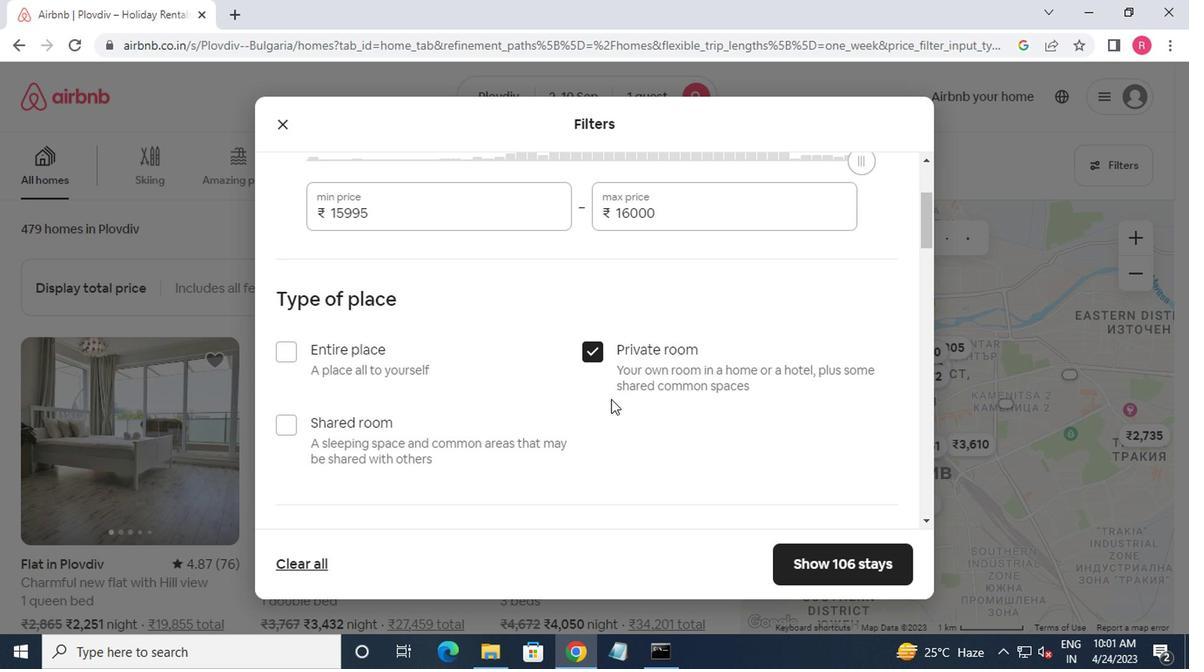 
Action: Mouse scrolled (607, 404) with delta (0, -1)
Screenshot: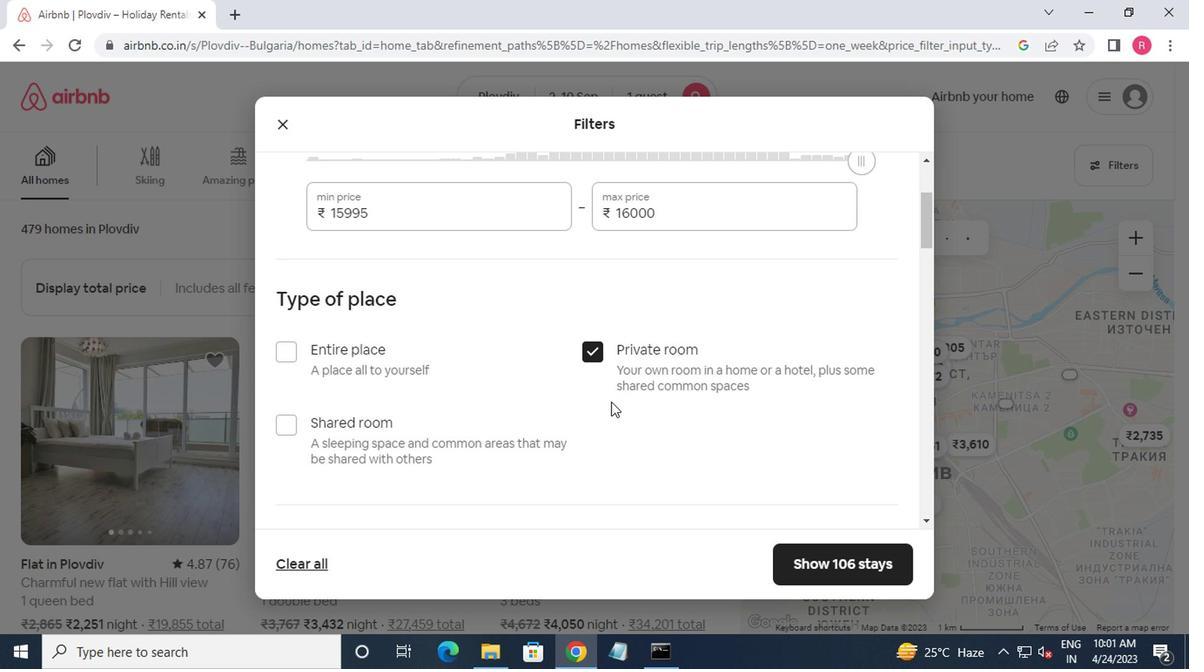 
Action: Mouse moved to (576, 420)
Screenshot: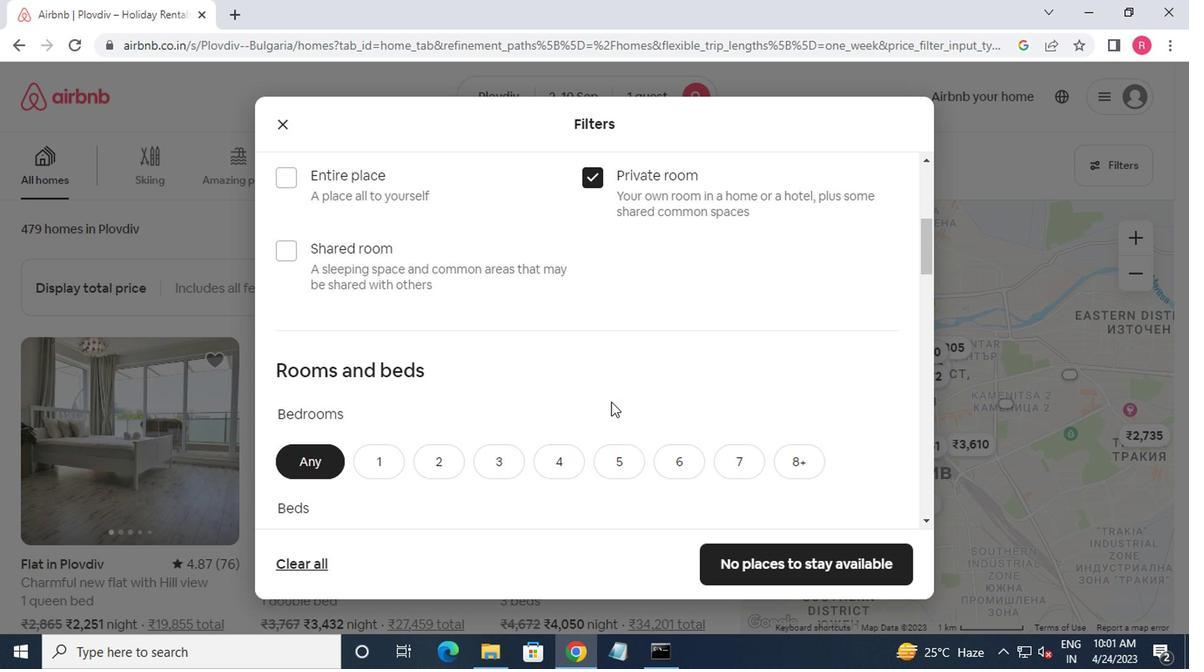 
Action: Mouse scrolled (576, 420) with delta (0, 0)
Screenshot: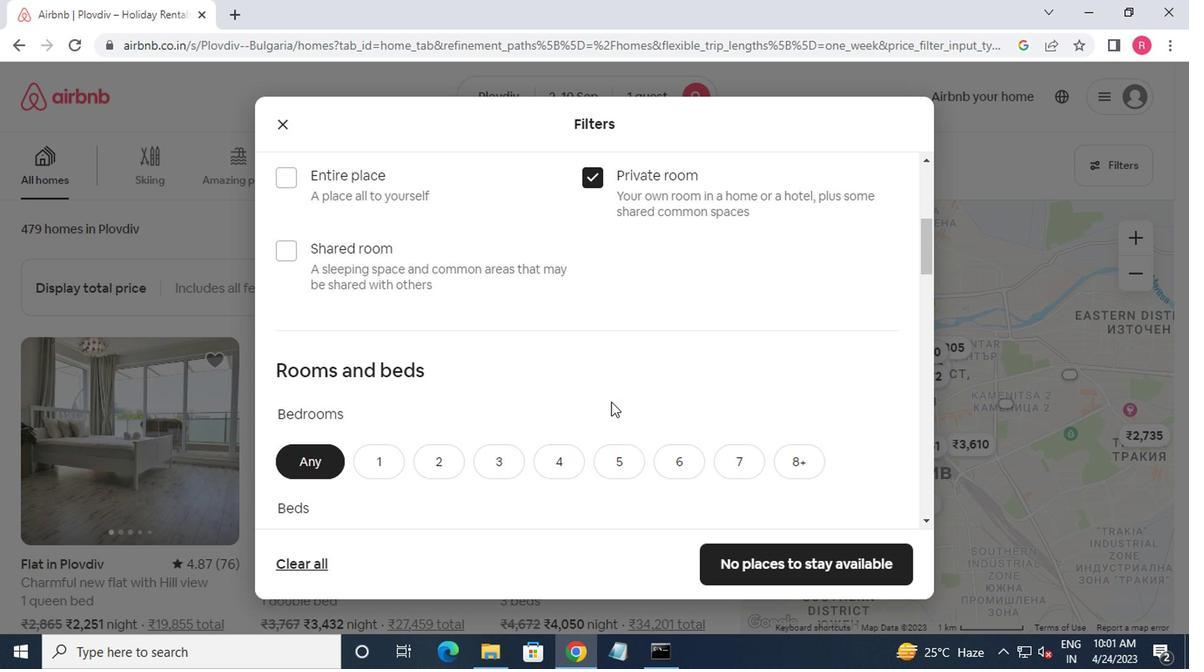 
Action: Mouse moved to (573, 422)
Screenshot: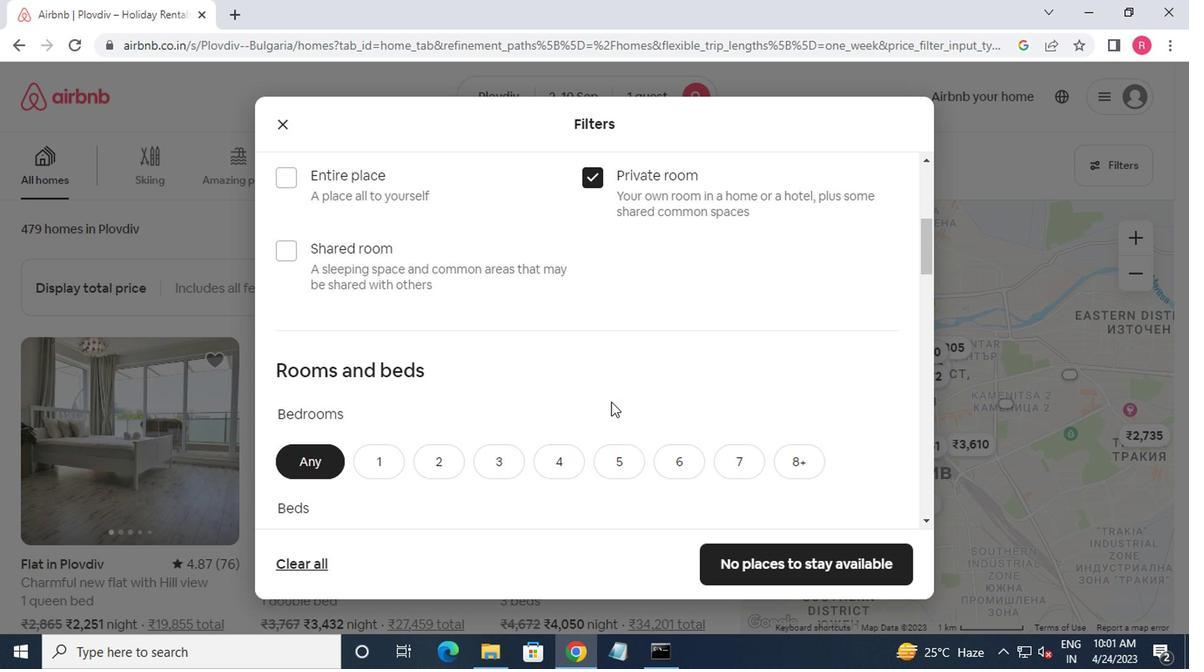 
Action: Mouse scrolled (573, 422) with delta (0, 0)
Screenshot: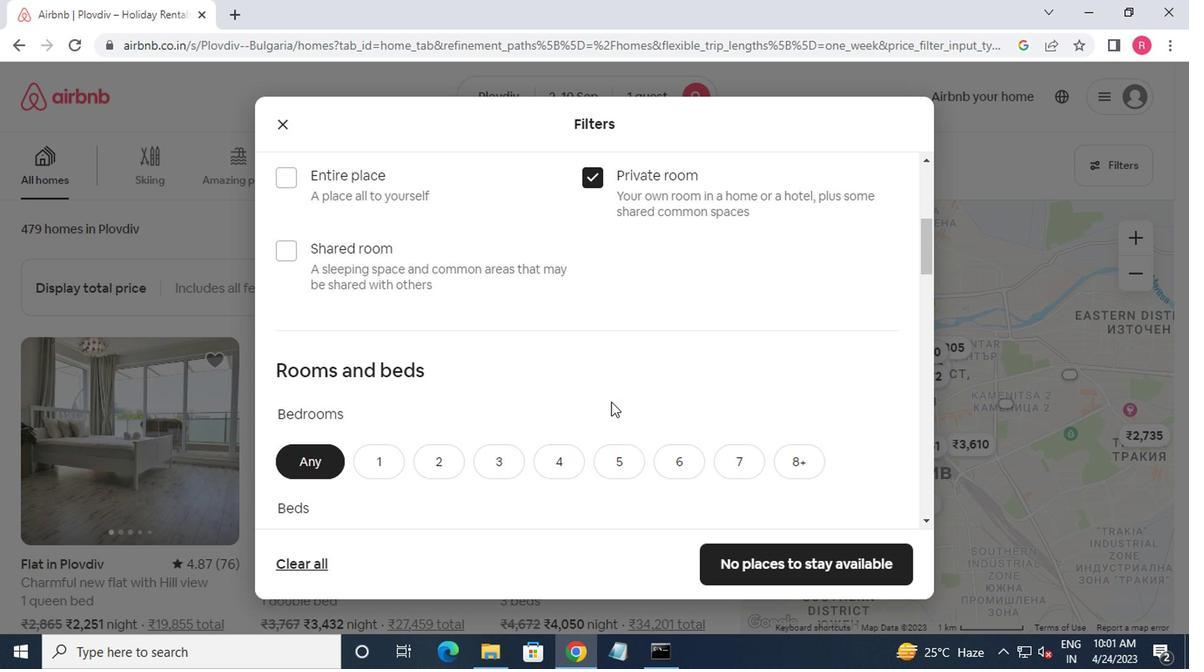 
Action: Mouse moved to (374, 293)
Screenshot: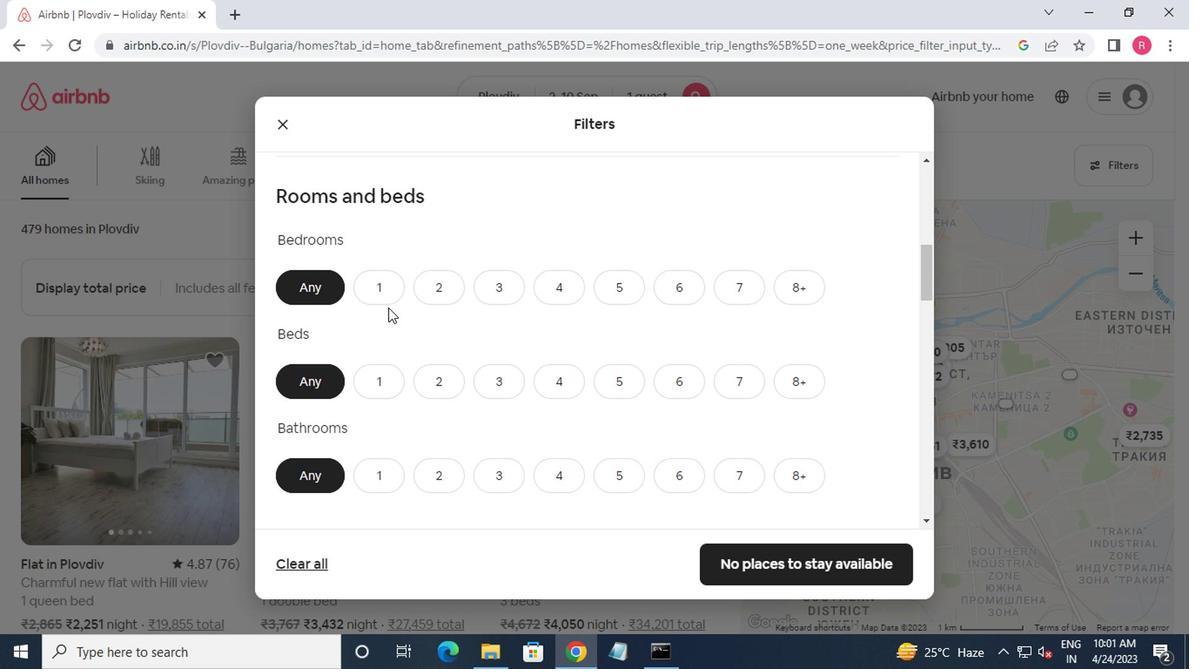 
Action: Mouse pressed left at (374, 293)
Screenshot: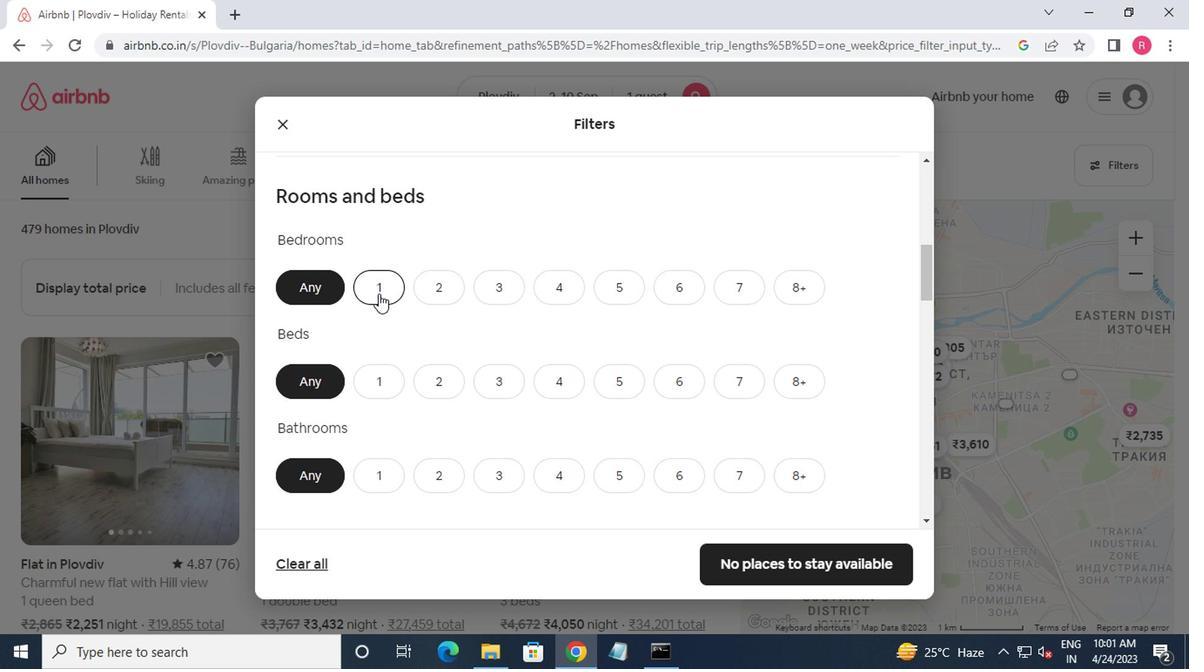
Action: Mouse moved to (370, 376)
Screenshot: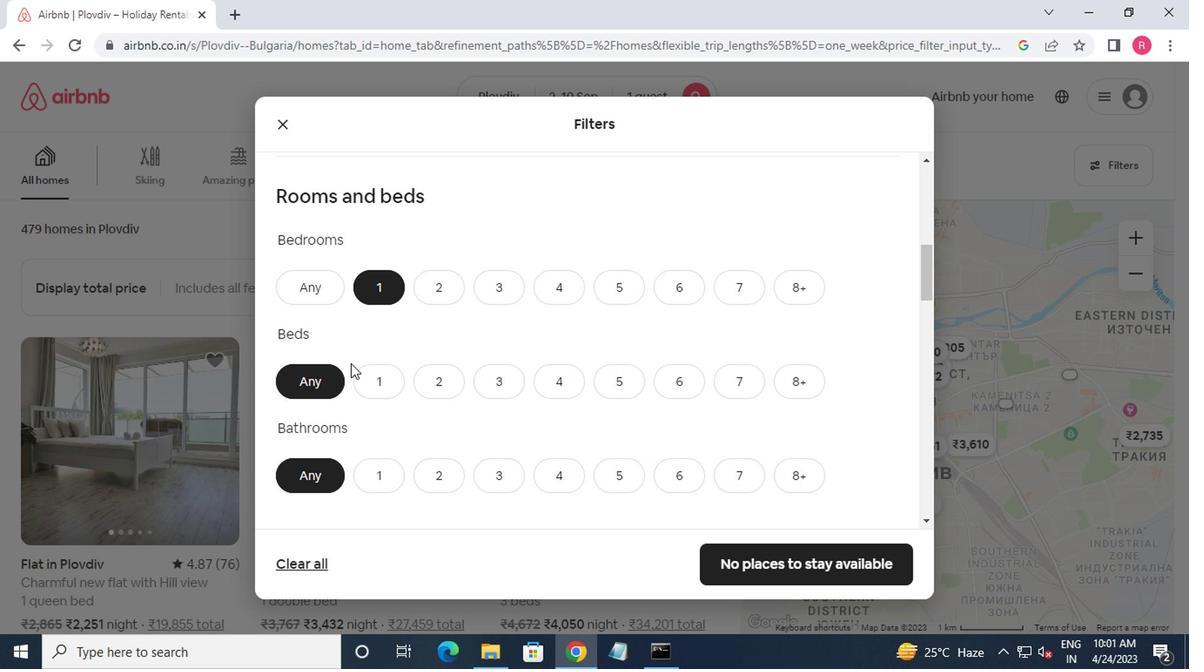 
Action: Mouse pressed left at (370, 376)
Screenshot: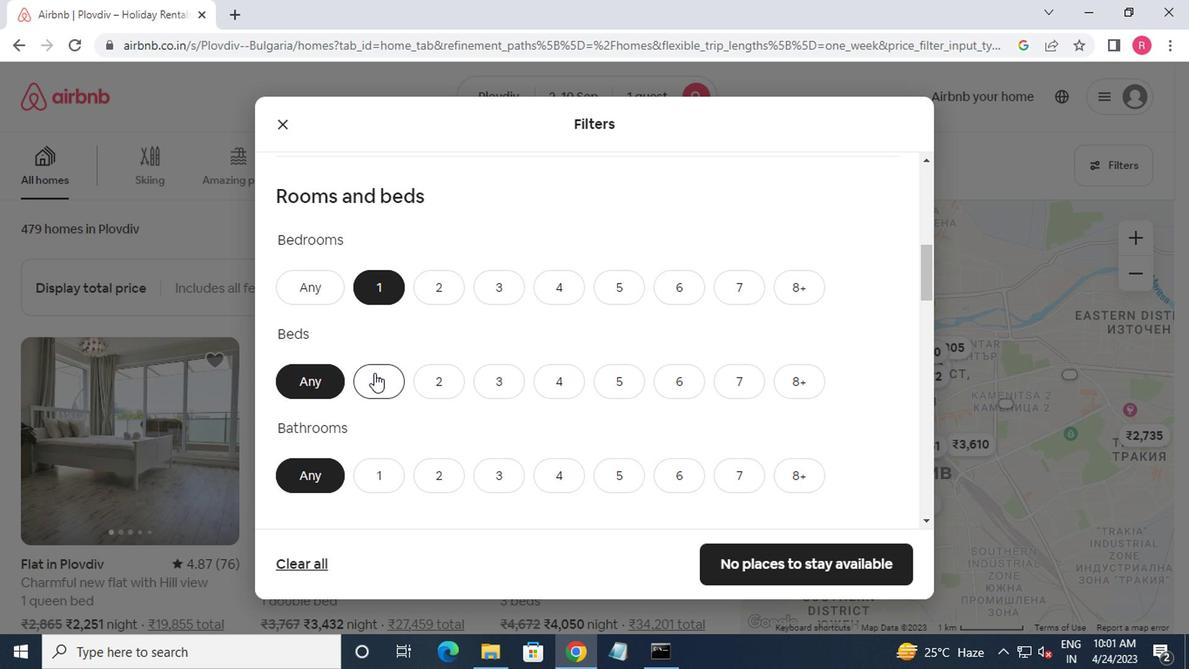 
Action: Mouse moved to (386, 484)
Screenshot: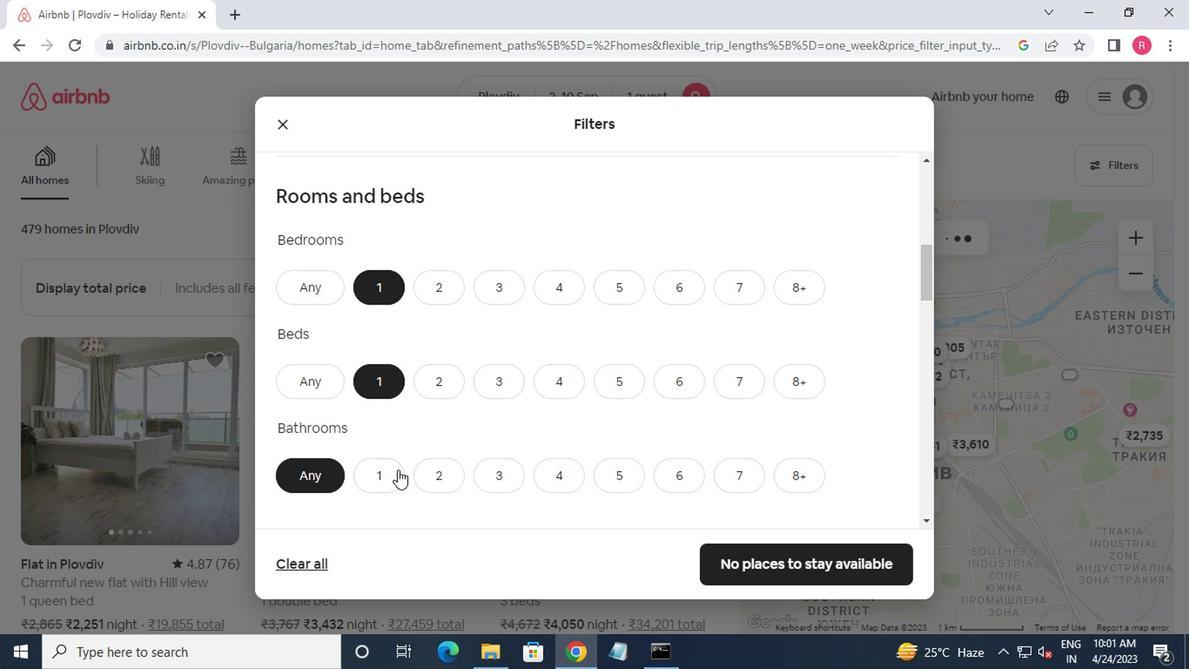 
Action: Mouse pressed left at (386, 484)
Screenshot: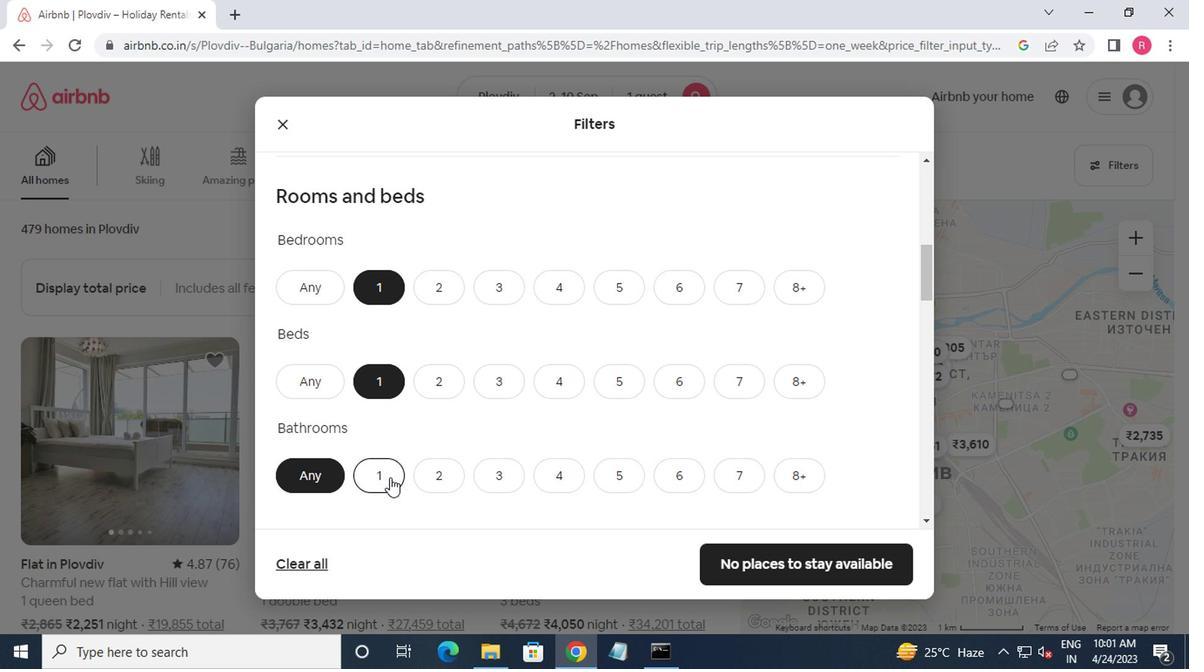 
Action: Mouse moved to (386, 484)
Screenshot: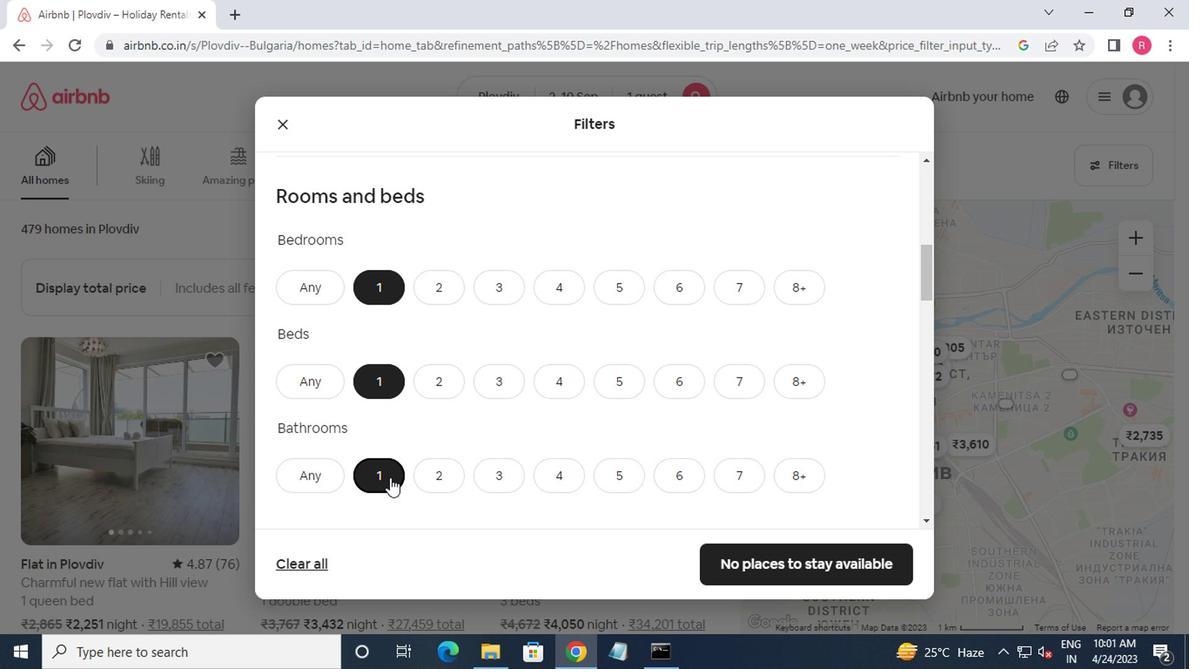 
Action: Mouse scrolled (386, 483) with delta (0, 0)
Screenshot: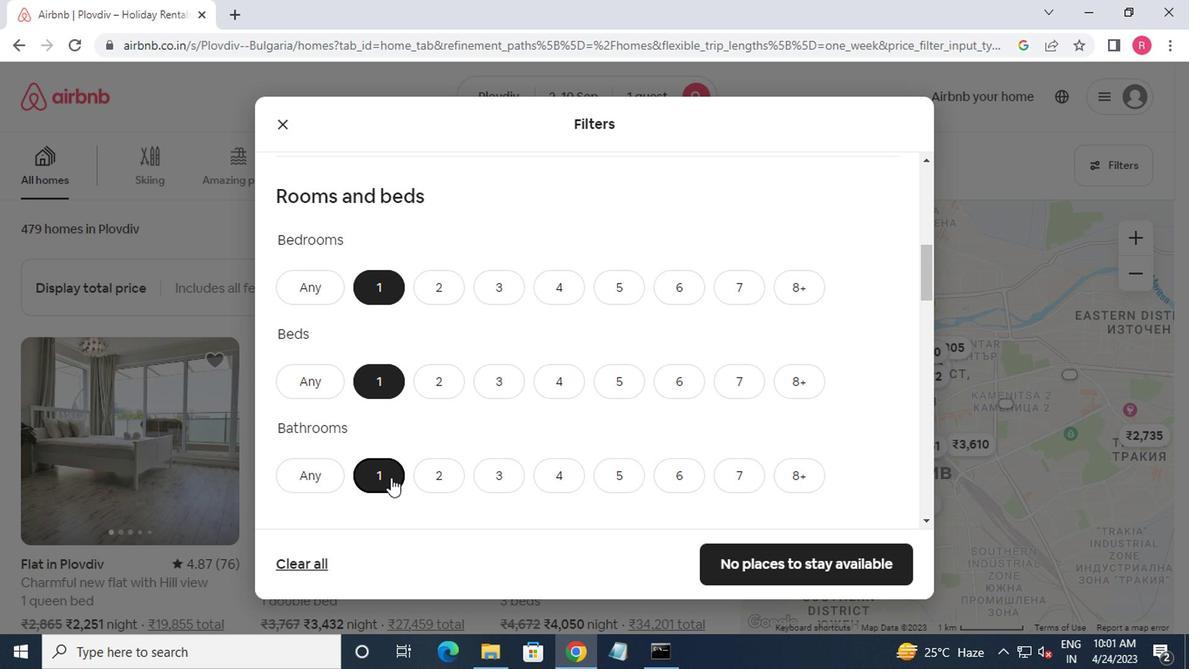 
Action: Mouse scrolled (386, 483) with delta (0, 0)
Screenshot: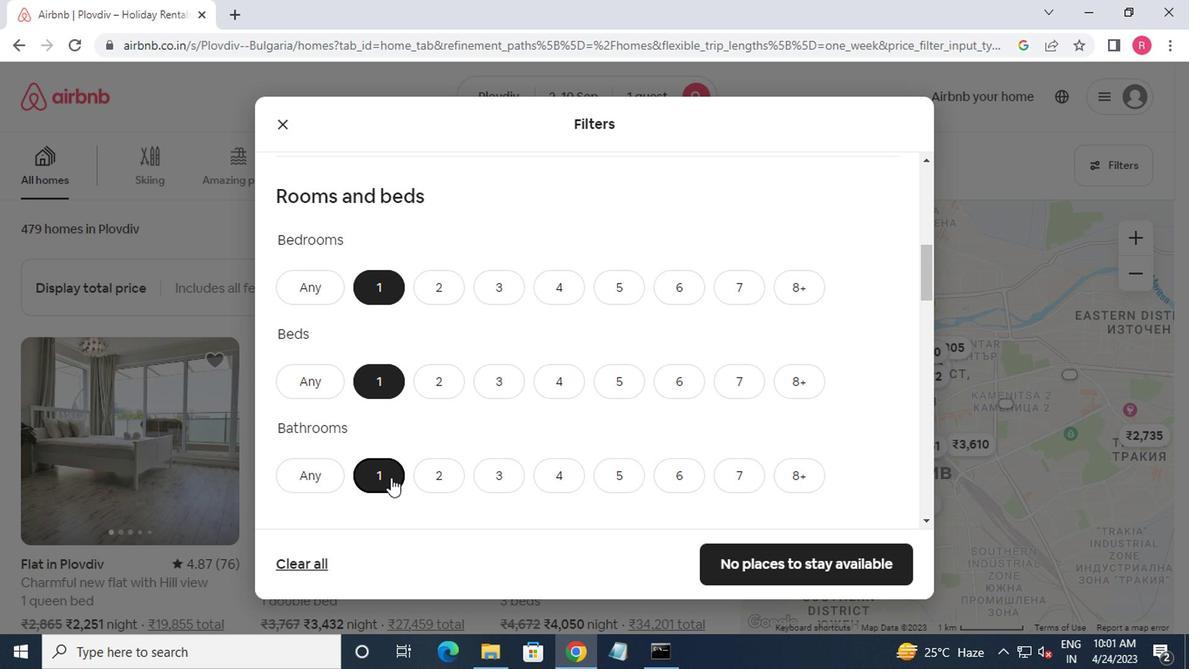 
Action: Mouse moved to (382, 487)
Screenshot: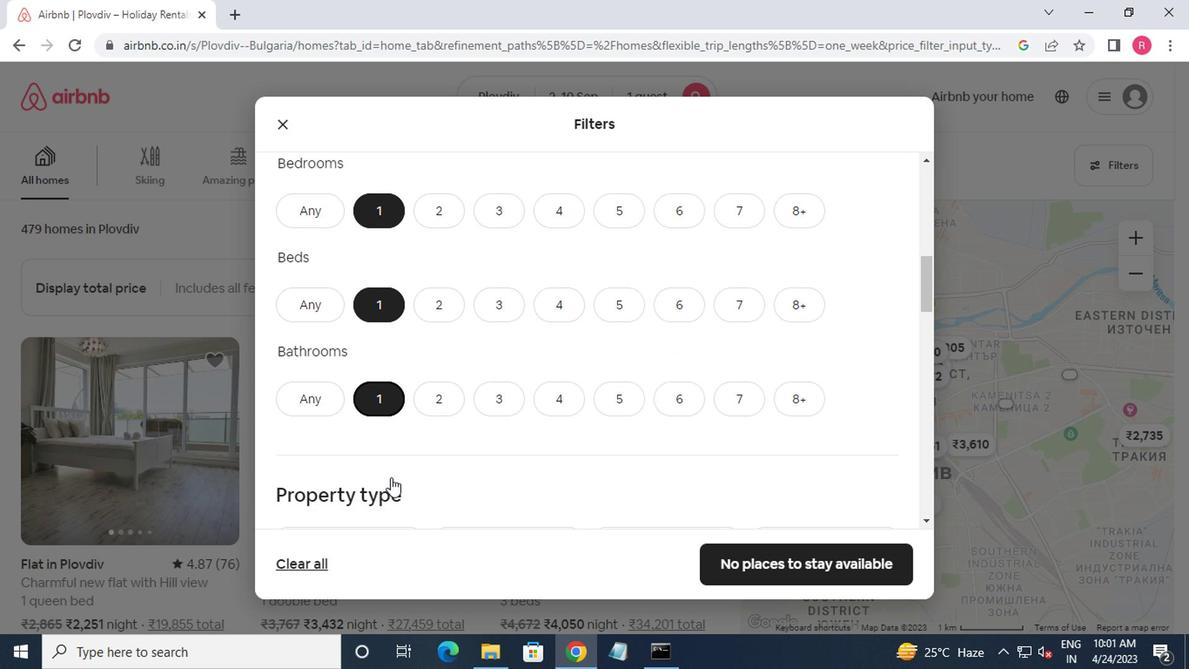 
Action: Mouse scrolled (382, 487) with delta (0, 0)
Screenshot: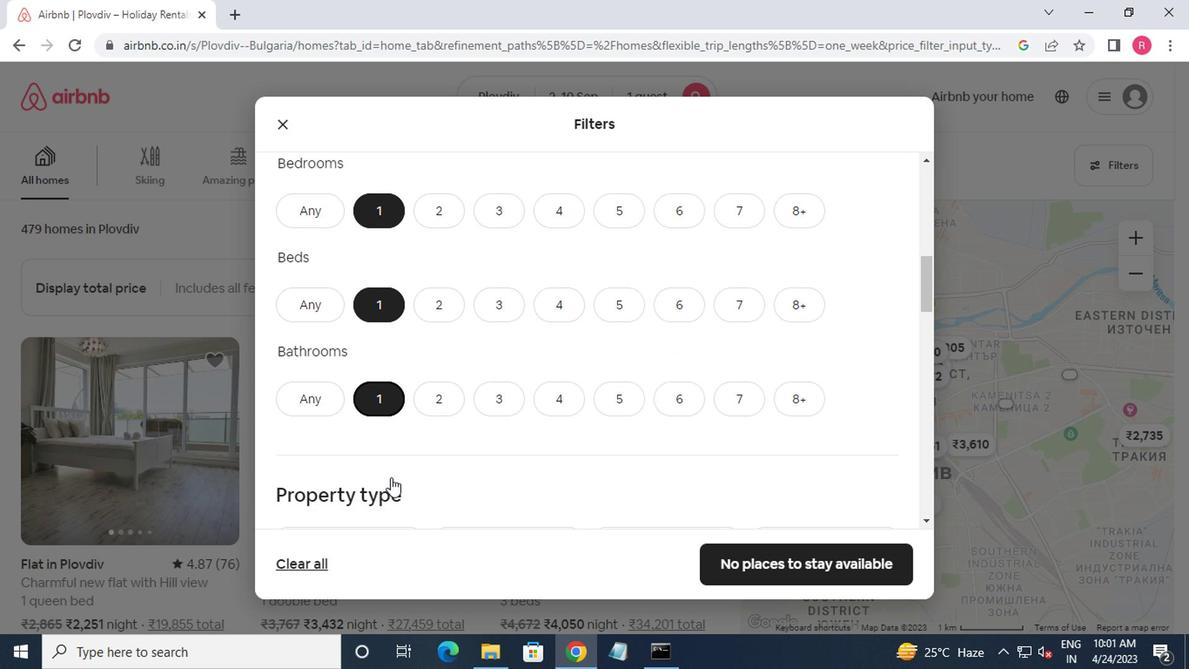 
Action: Mouse moved to (382, 491)
Screenshot: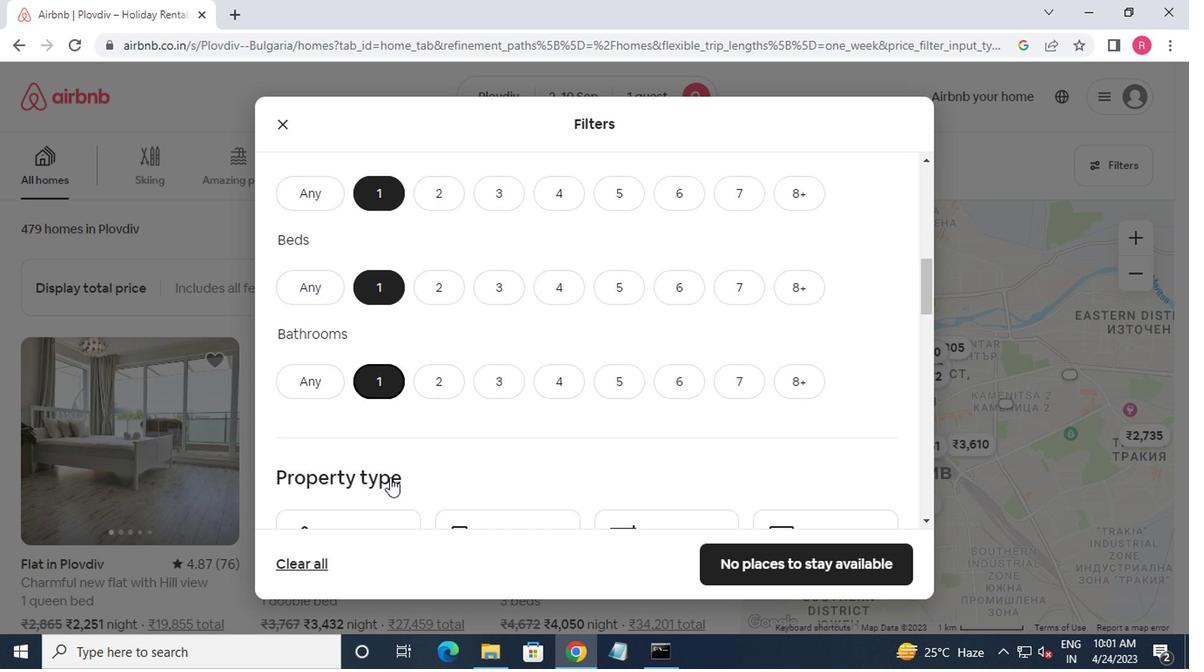 
Action: Mouse scrolled (382, 490) with delta (0, 0)
Screenshot: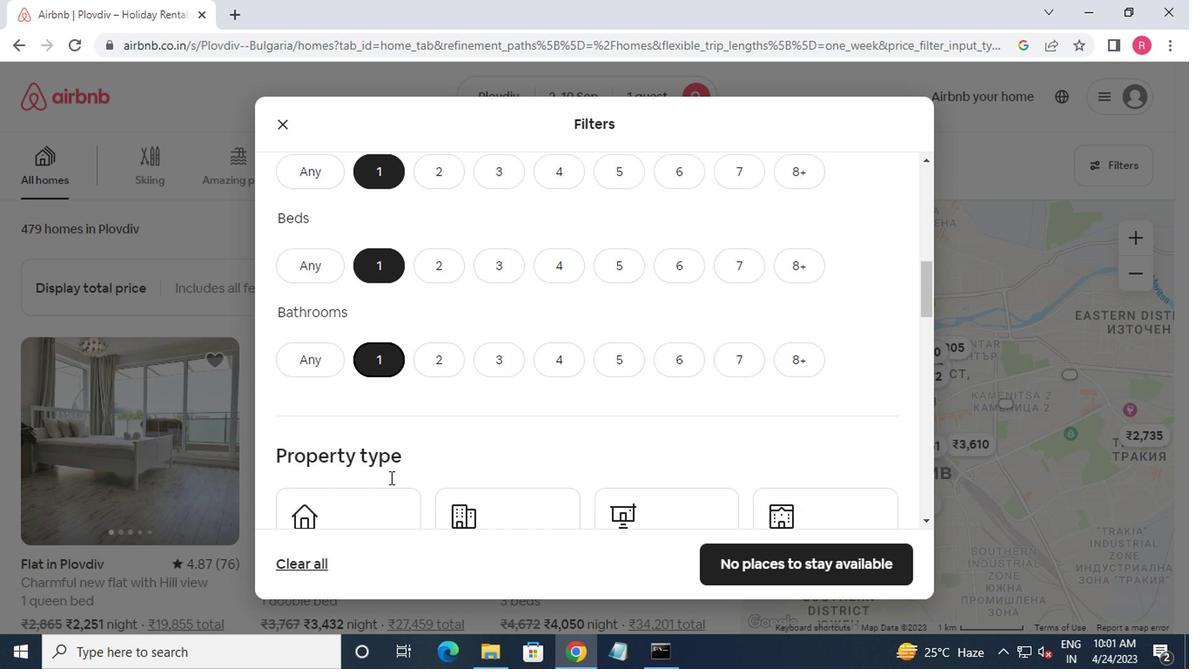 
Action: Mouse moved to (371, 349)
Screenshot: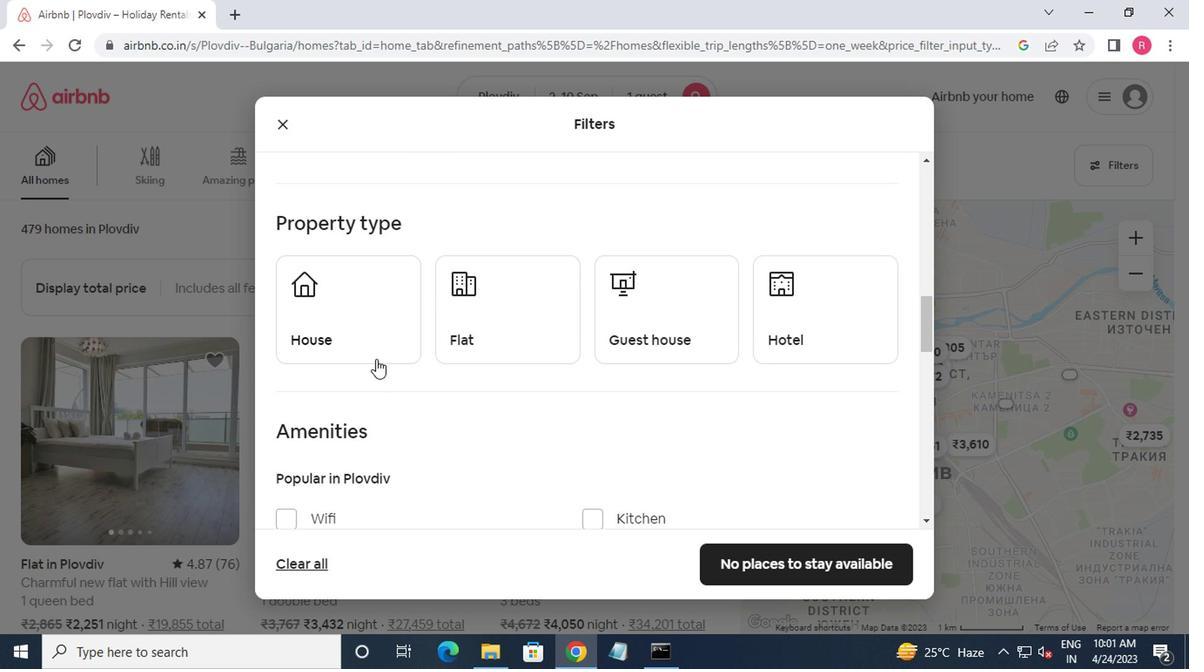 
Action: Mouse pressed left at (371, 349)
Screenshot: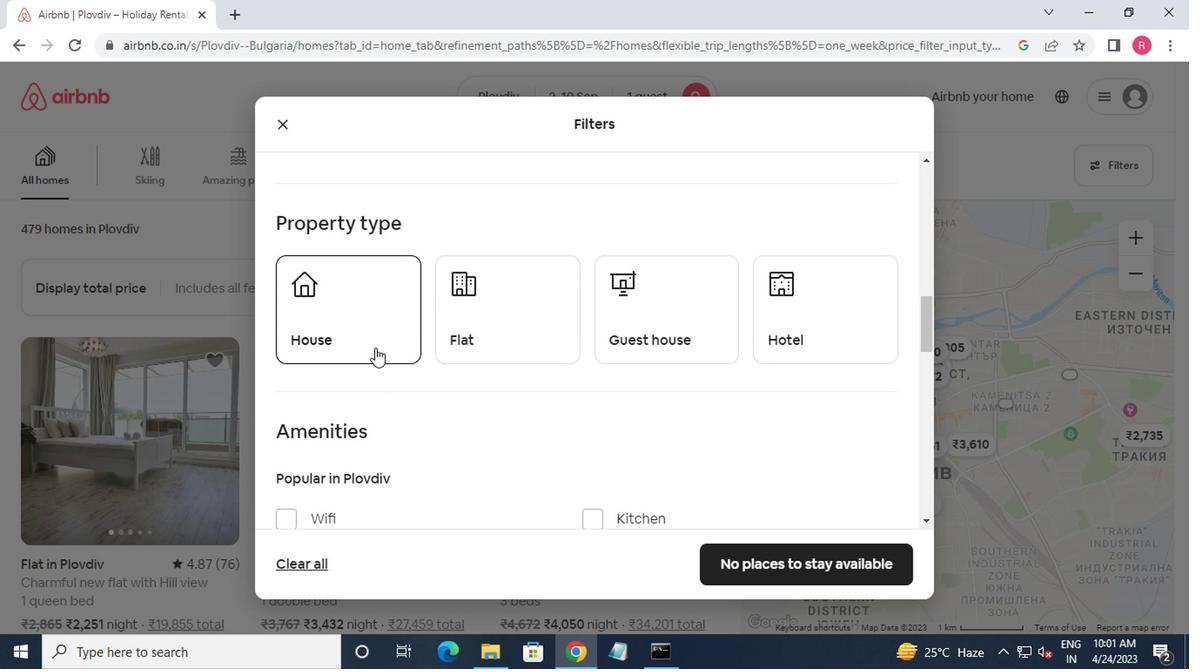 
Action: Mouse moved to (461, 339)
Screenshot: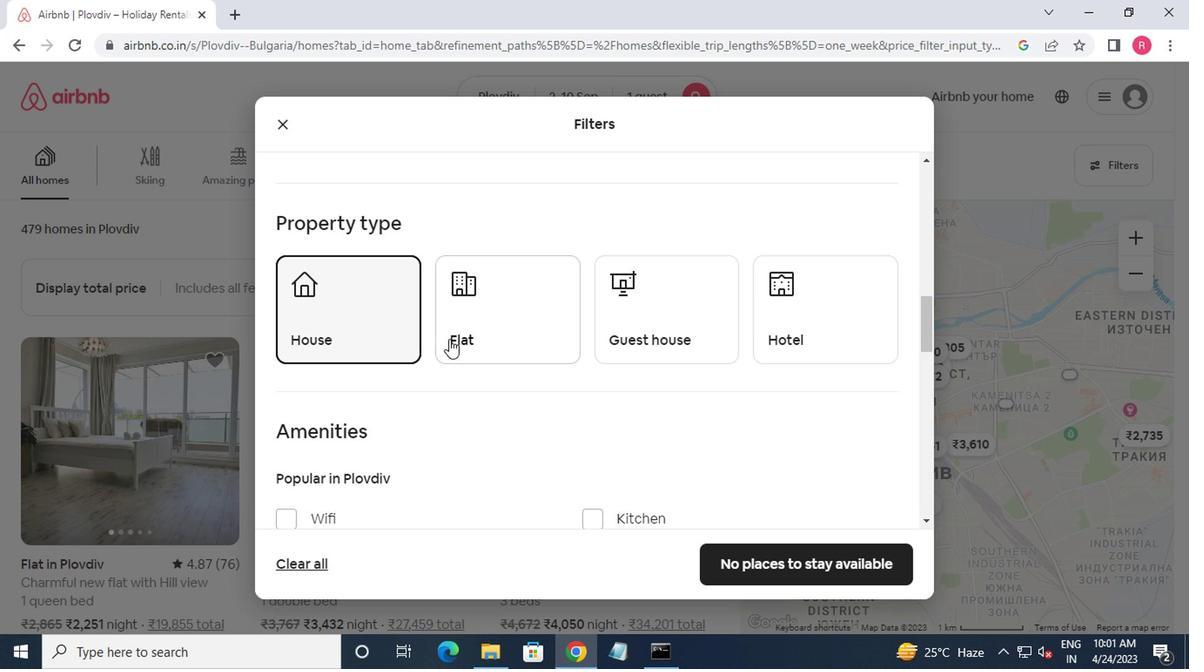 
Action: Mouse pressed left at (461, 339)
Screenshot: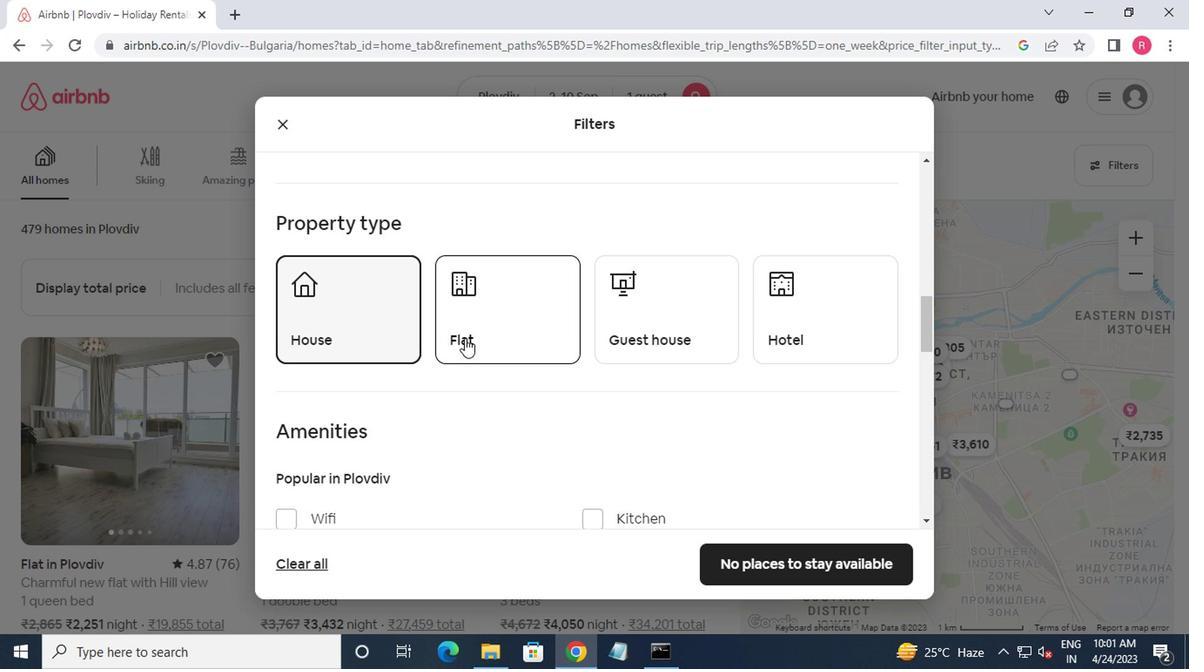 
Action: Mouse moved to (620, 333)
Screenshot: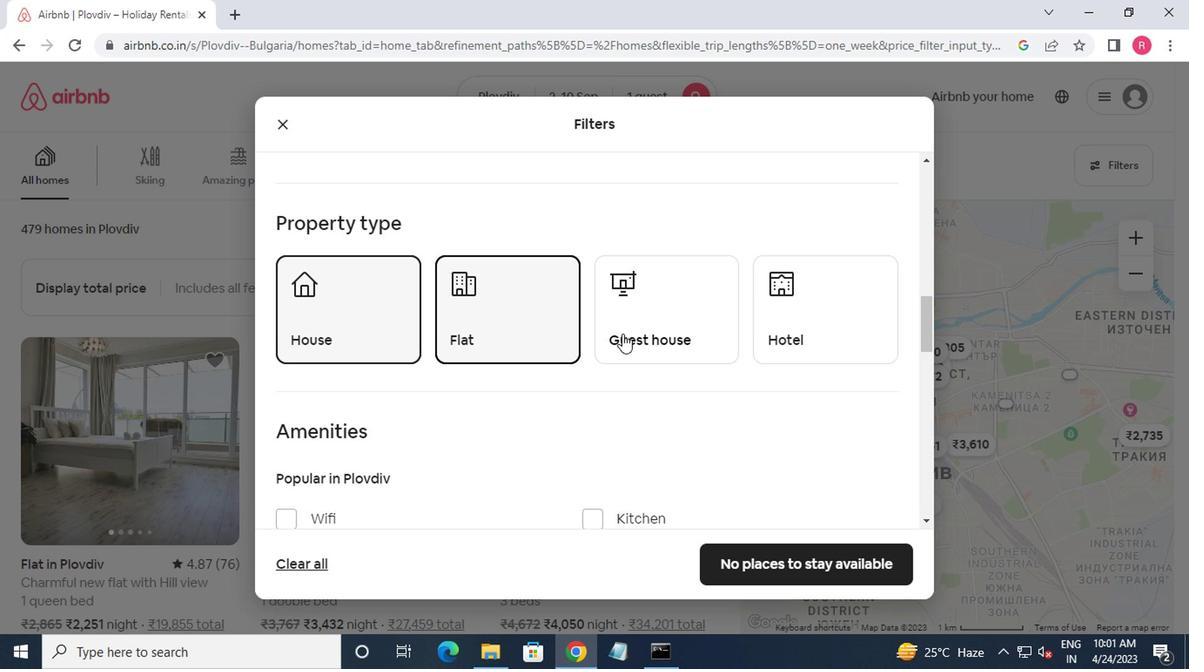 
Action: Mouse pressed left at (620, 333)
Screenshot: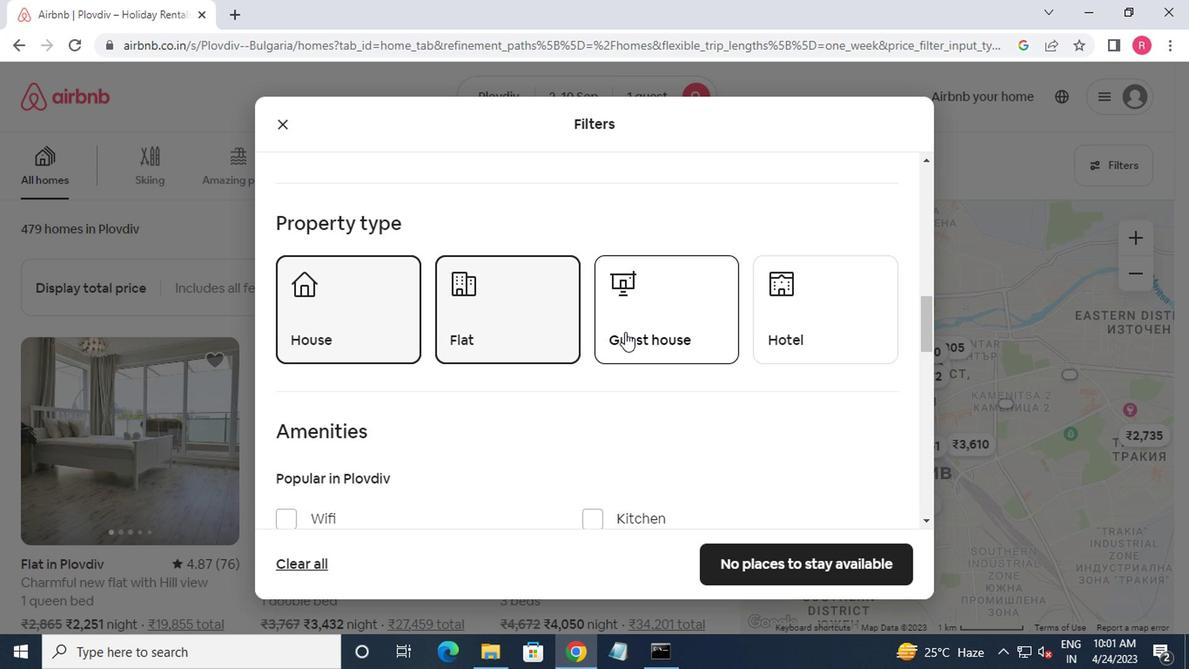 
Action: Mouse moved to (756, 317)
Screenshot: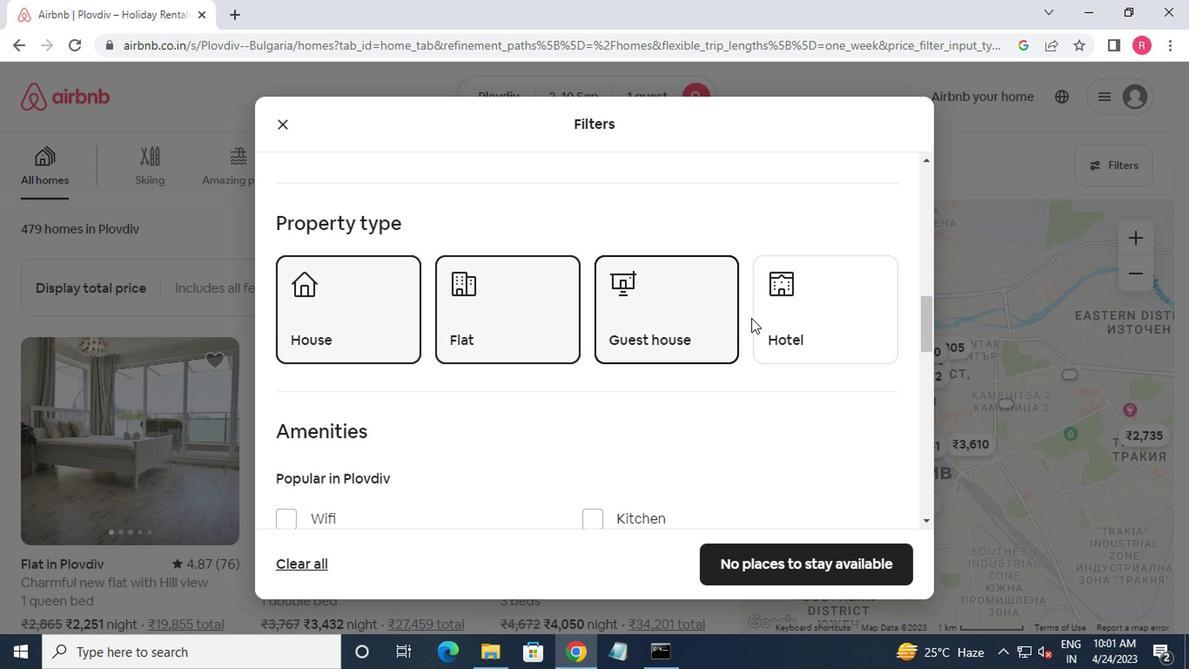 
Action: Mouse pressed left at (756, 317)
Screenshot: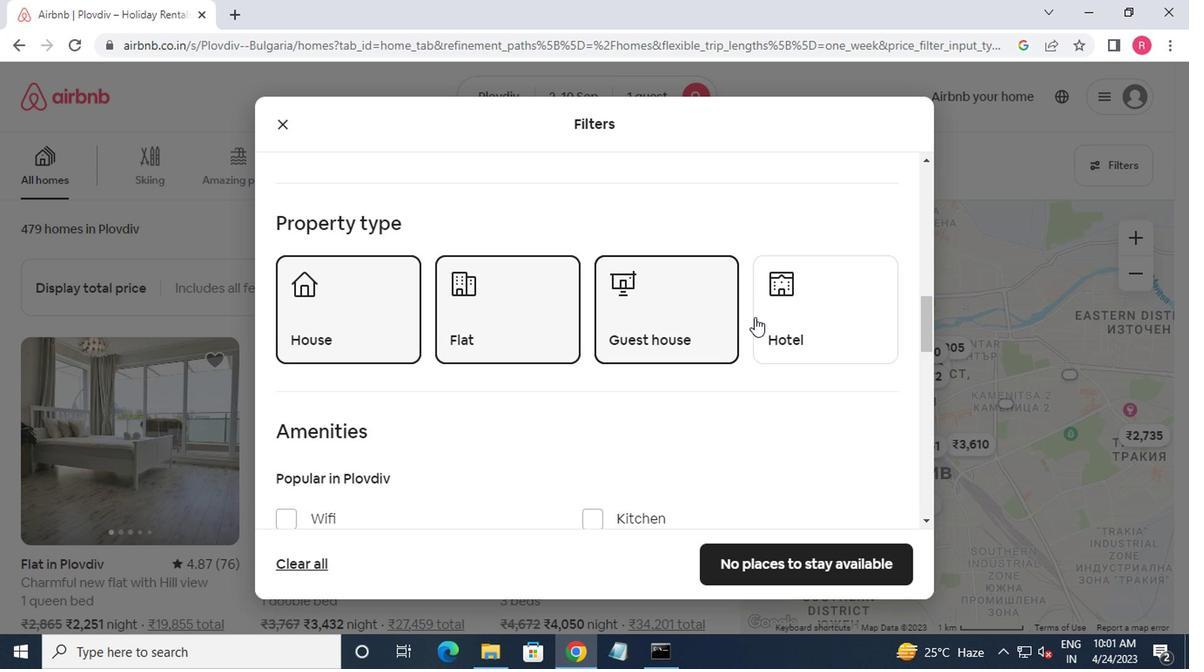 
Action: Mouse moved to (545, 431)
Screenshot: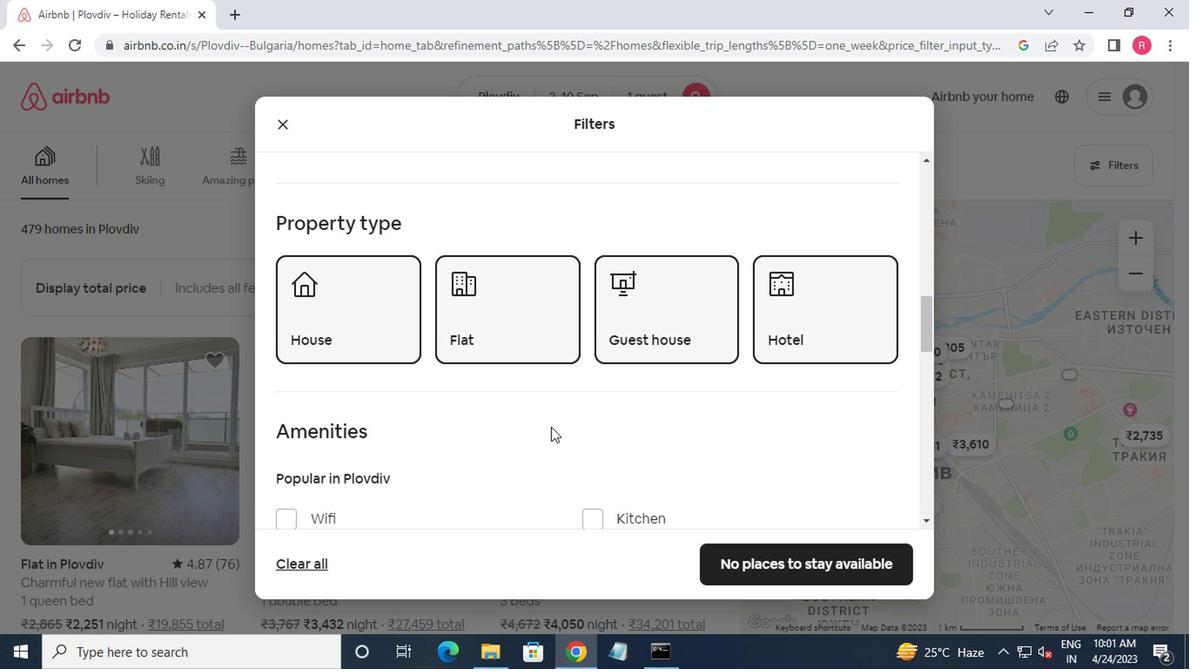 
Action: Mouse scrolled (545, 430) with delta (0, -1)
Screenshot: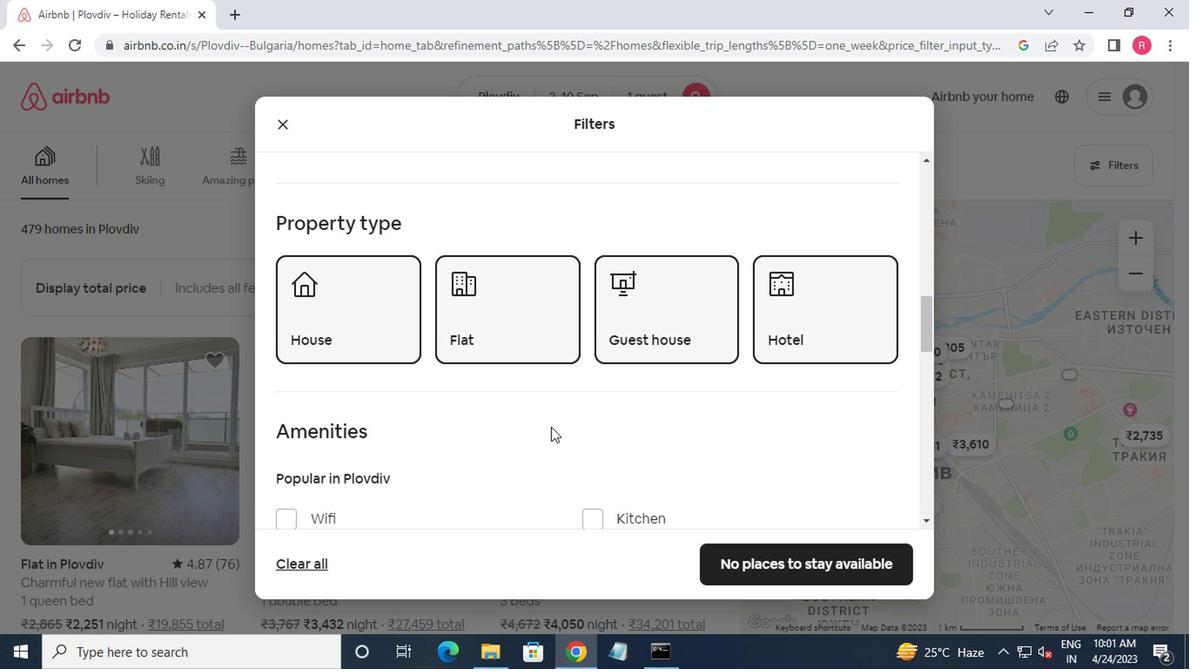 
Action: Mouse scrolled (545, 430) with delta (0, -1)
Screenshot: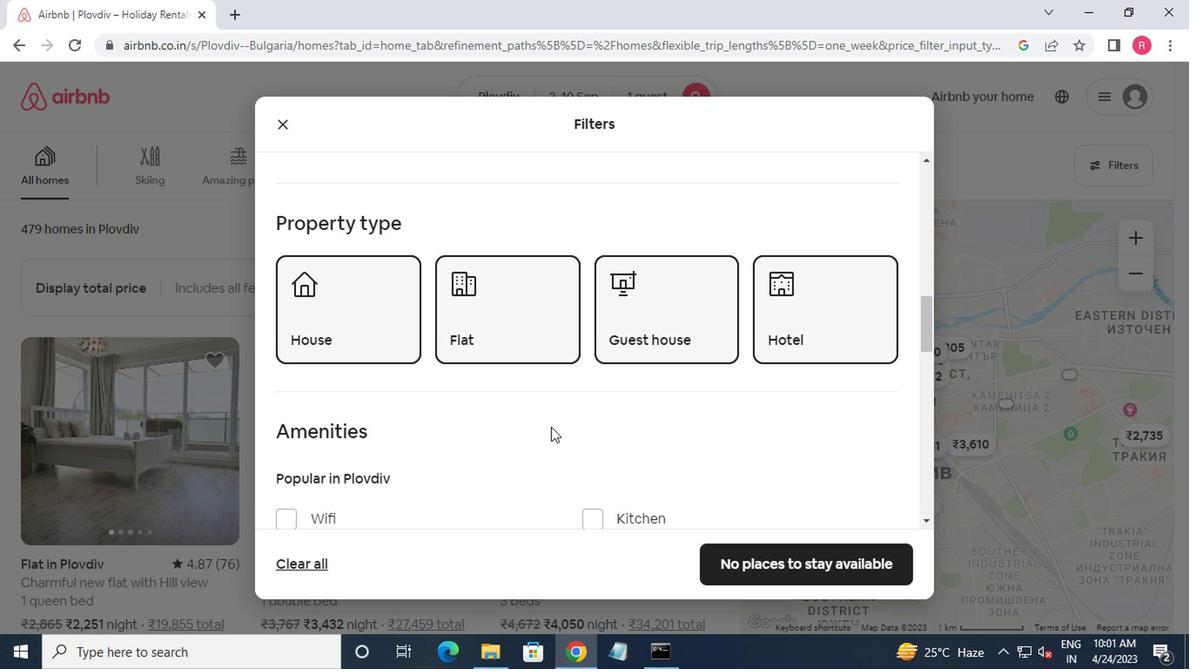 
Action: Mouse scrolled (545, 430) with delta (0, -1)
Screenshot: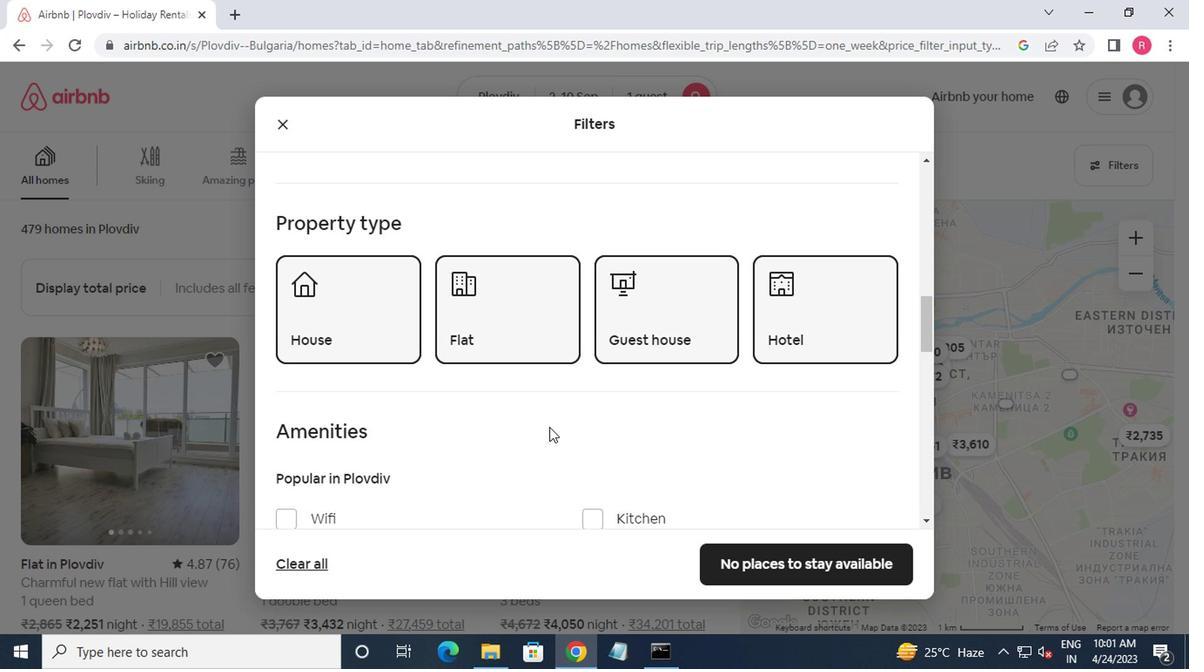 
Action: Mouse moved to (545, 431)
Screenshot: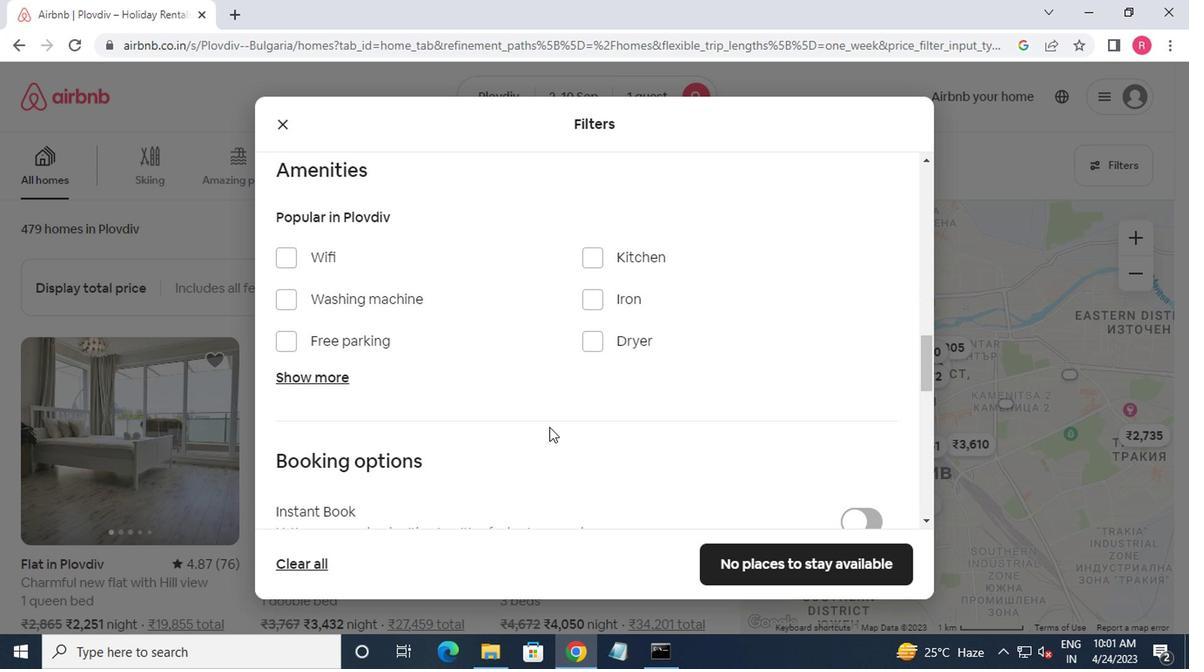 
Action: Mouse scrolled (545, 430) with delta (0, -1)
Screenshot: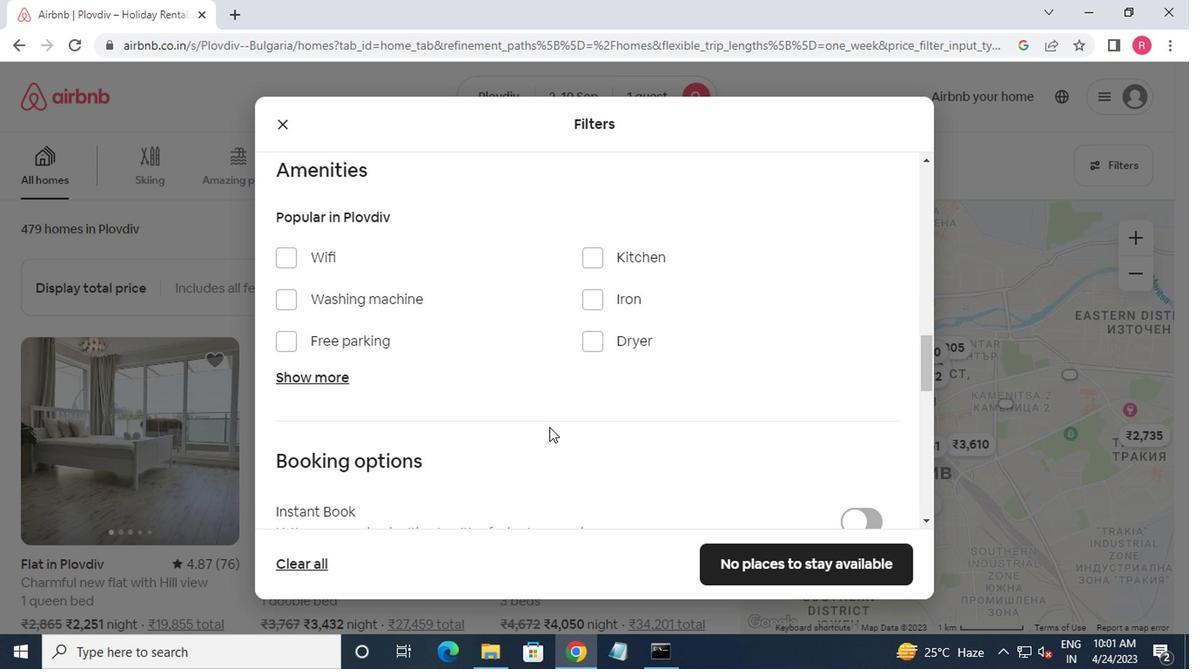 
Action: Mouse scrolled (545, 430) with delta (0, -1)
Screenshot: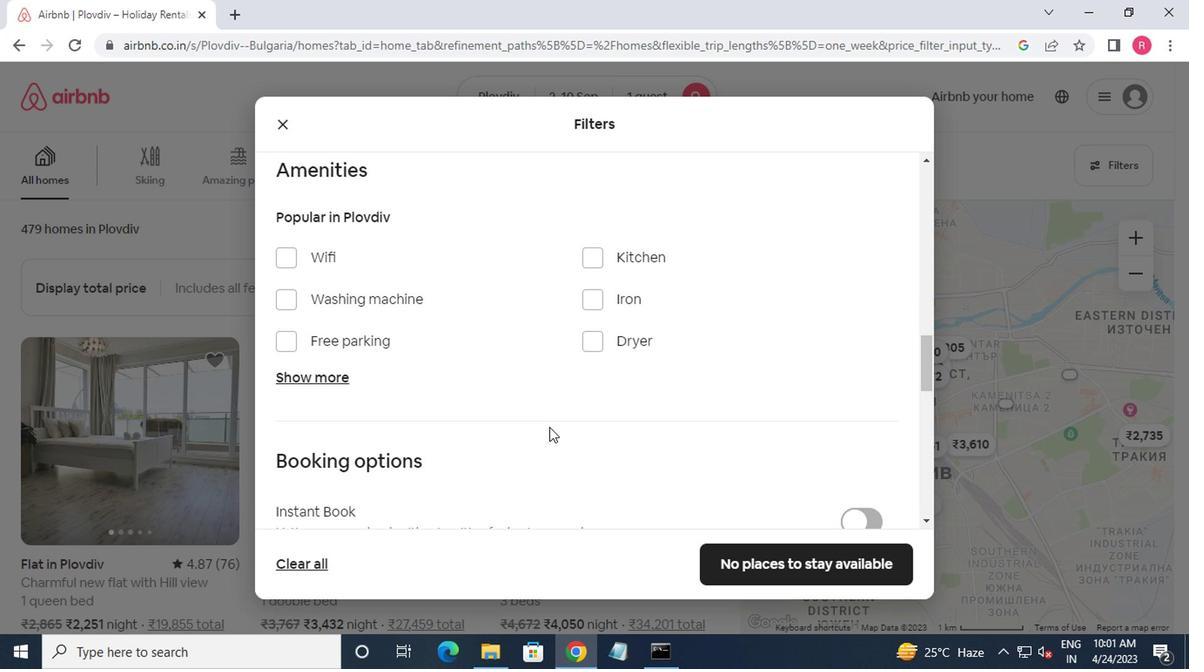 
Action: Mouse scrolled (545, 430) with delta (0, -1)
Screenshot: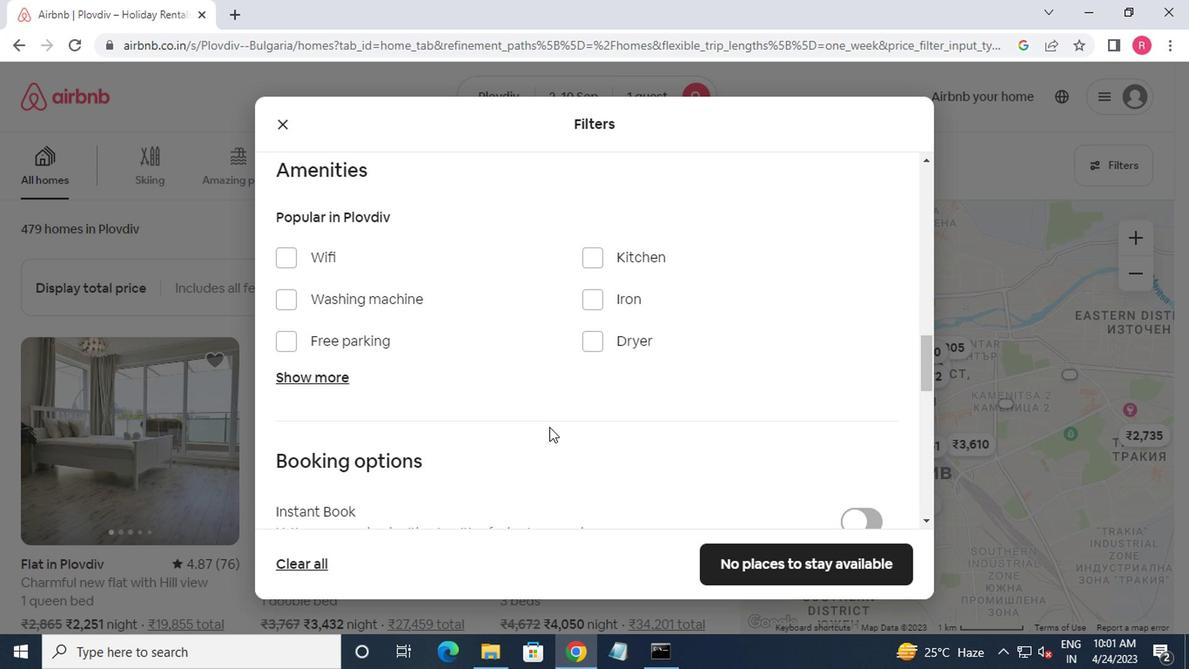 
Action: Mouse moved to (847, 315)
Screenshot: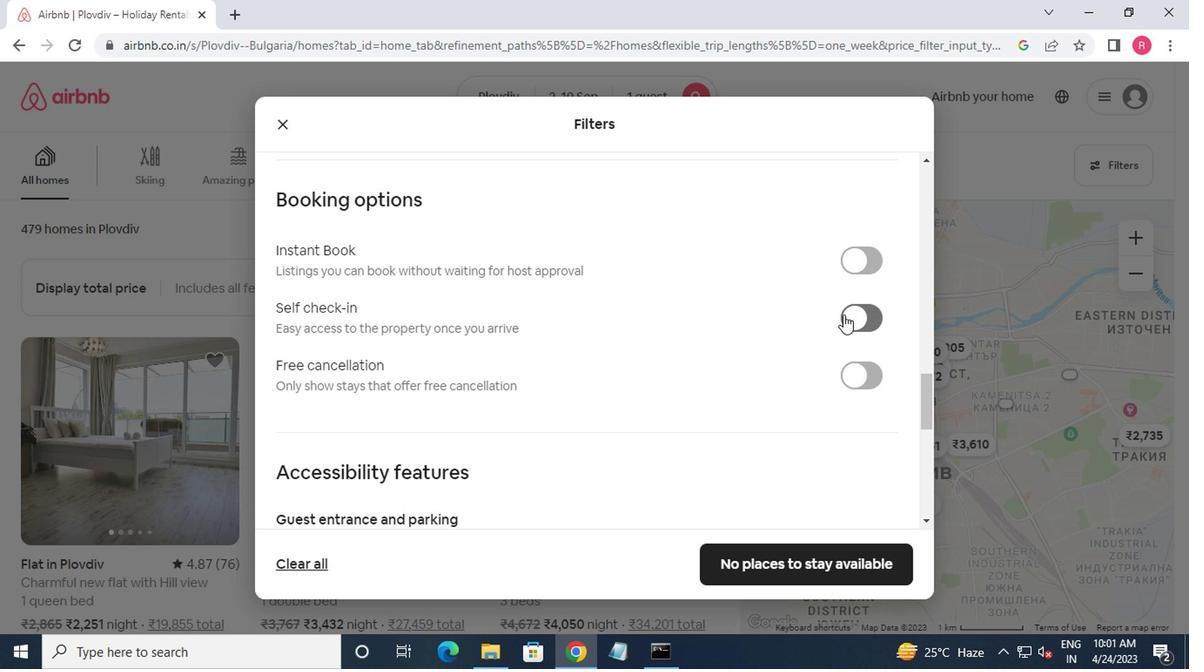
Action: Mouse pressed left at (847, 315)
Screenshot: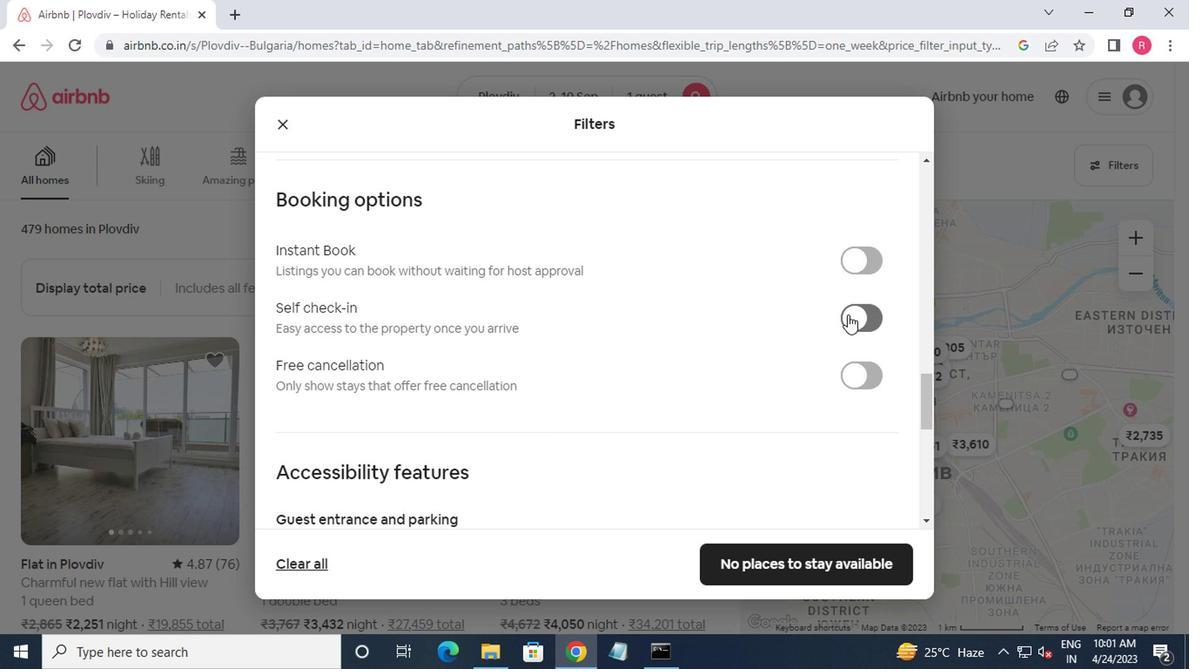 
Action: Mouse moved to (705, 418)
Screenshot: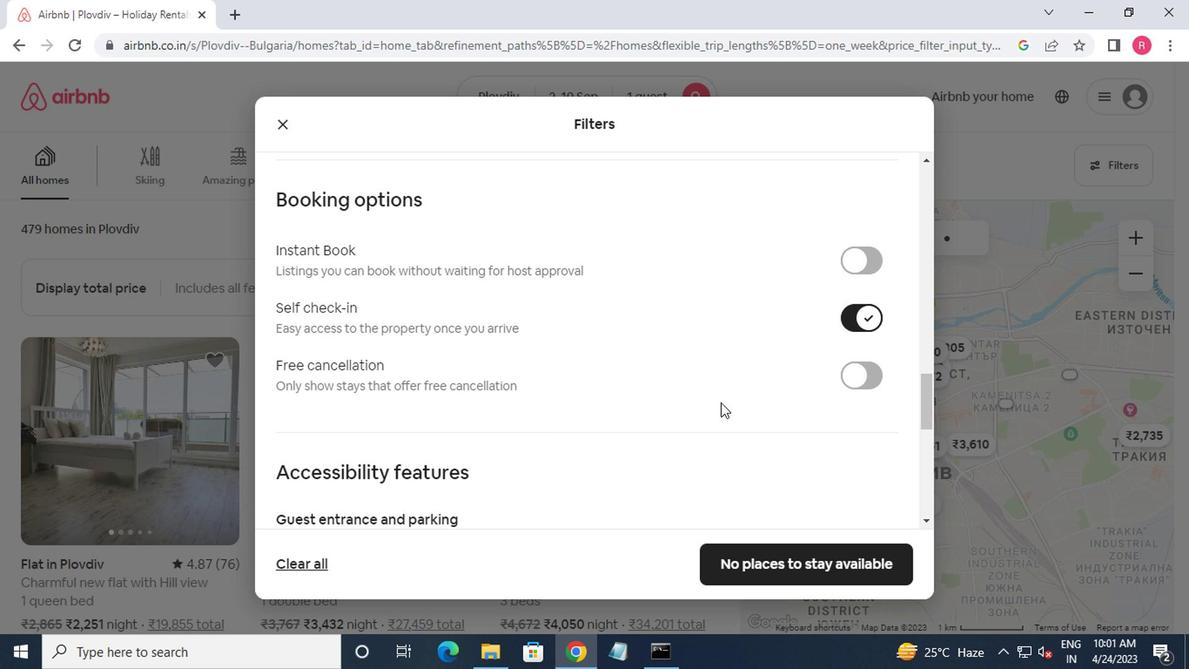 
Action: Mouse scrolled (705, 417) with delta (0, 0)
Screenshot: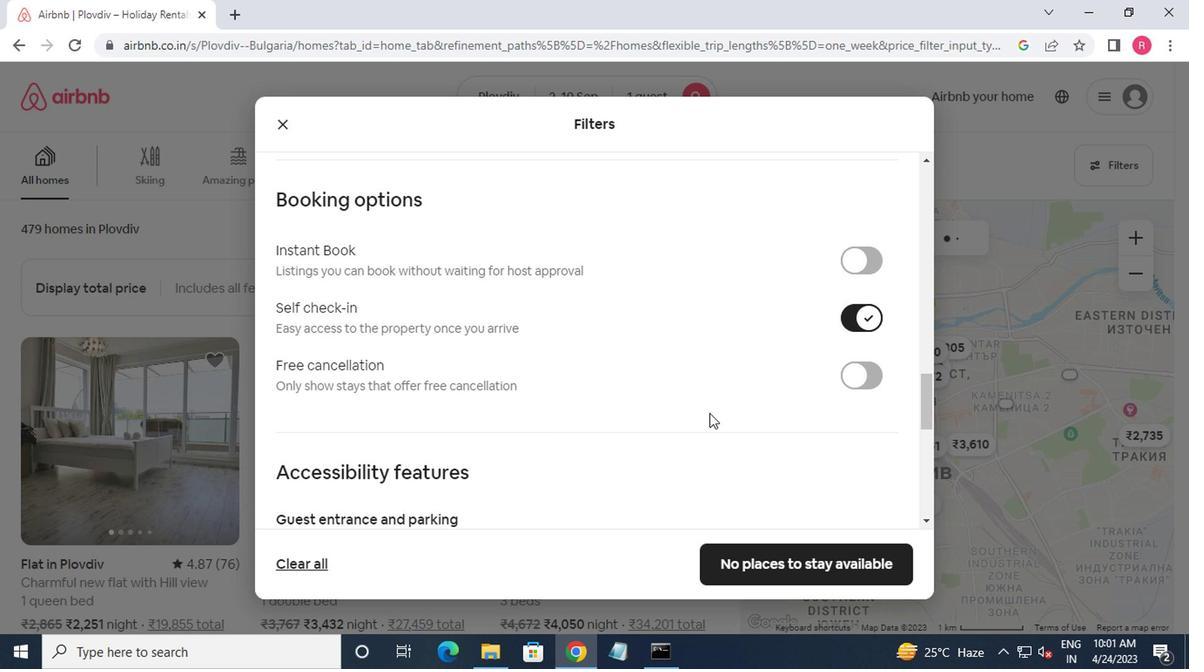 
Action: Mouse scrolled (705, 417) with delta (0, 0)
Screenshot: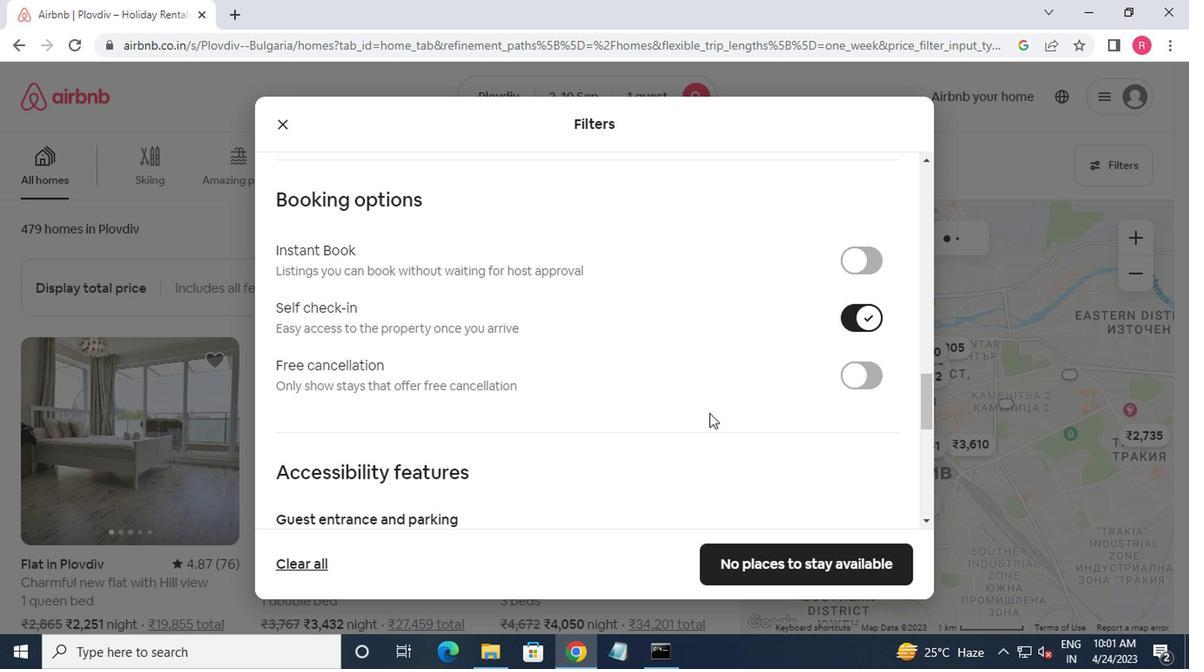 
Action: Mouse scrolled (705, 417) with delta (0, 0)
Screenshot: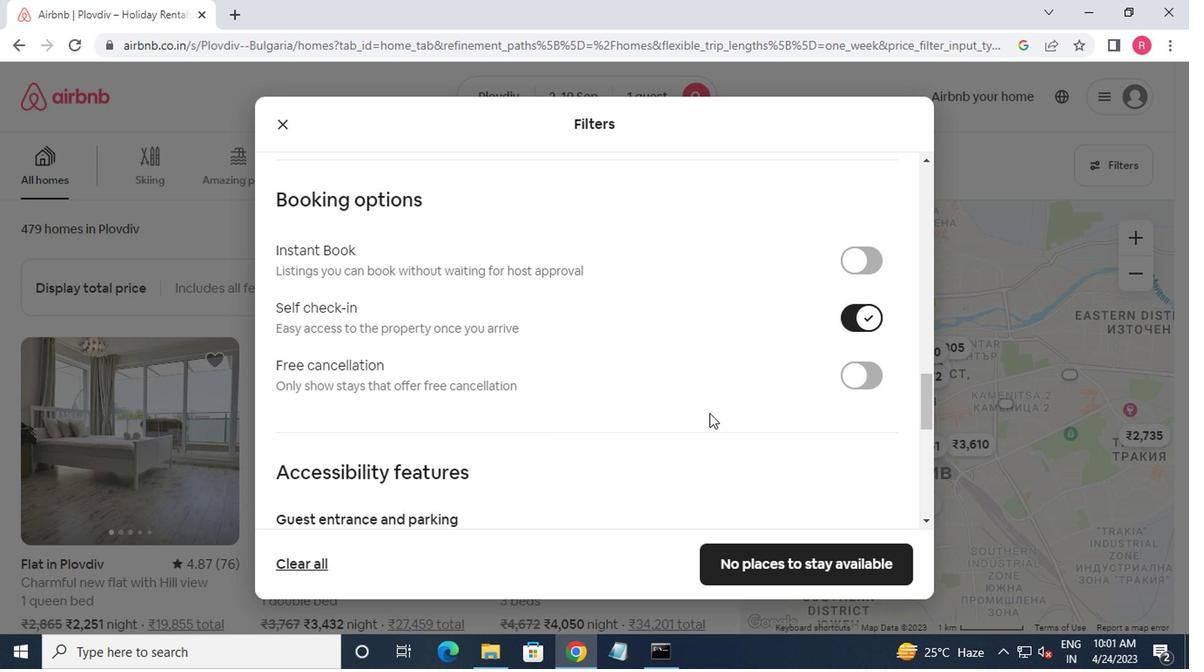 
Action: Mouse moved to (704, 418)
Screenshot: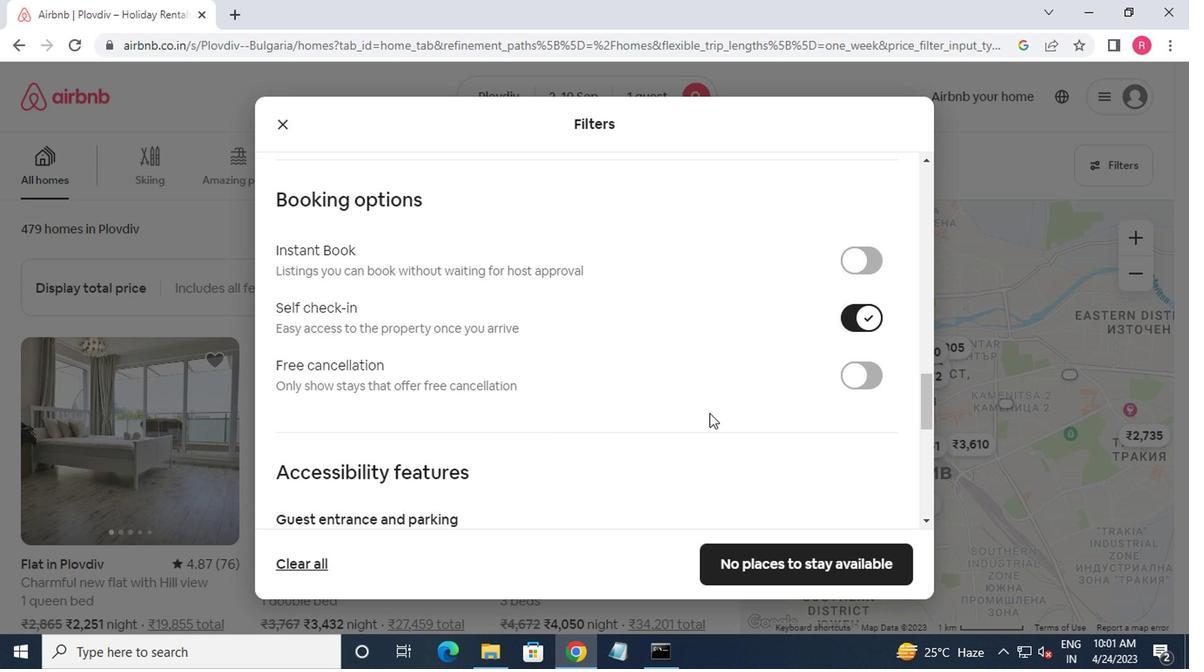 
Action: Mouse scrolled (704, 417) with delta (0, 0)
Screenshot: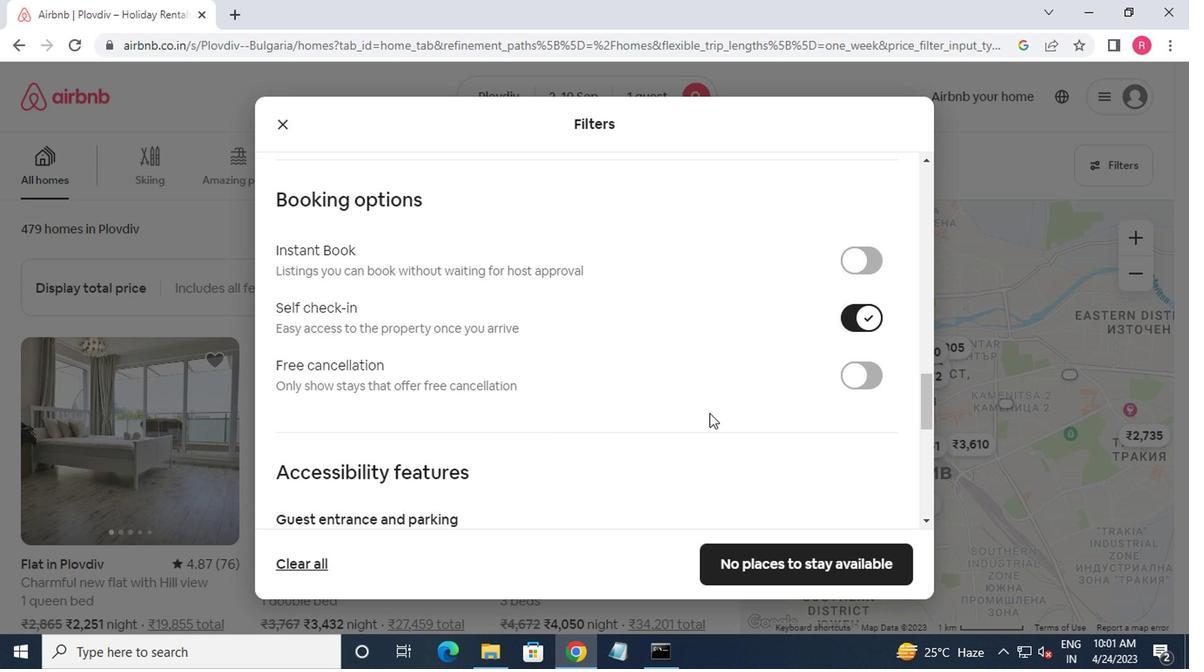 
Action: Mouse moved to (622, 441)
Screenshot: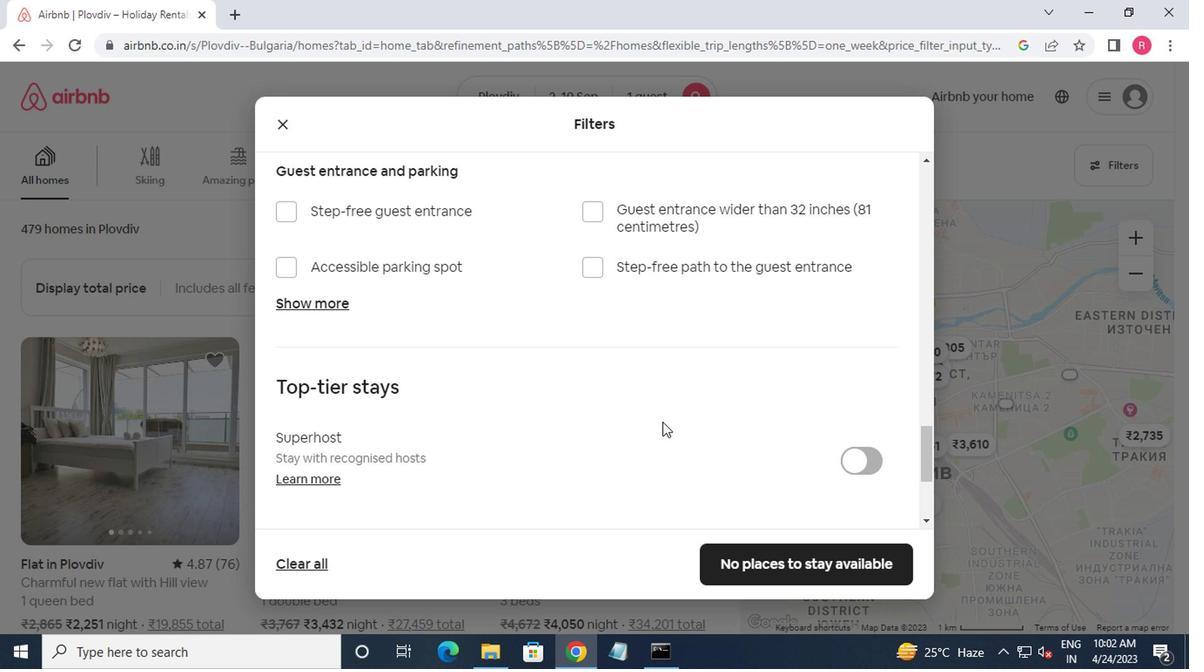 
Action: Mouse scrolled (622, 441) with delta (0, 0)
Screenshot: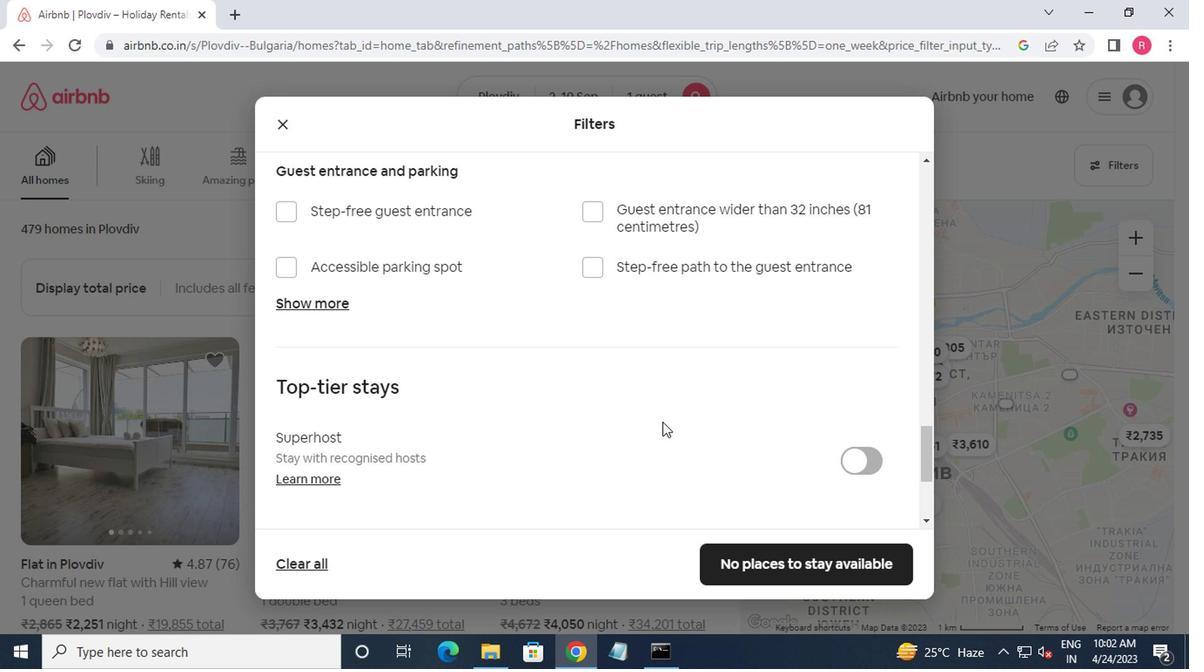 
Action: Mouse moved to (612, 446)
Screenshot: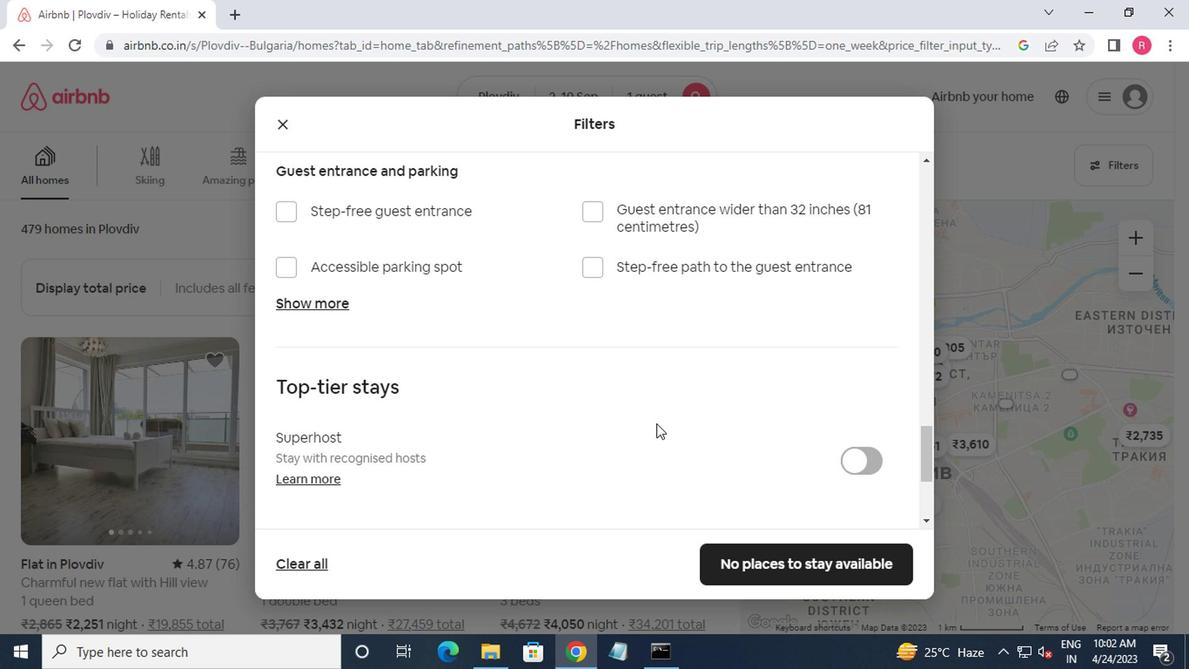 
Action: Mouse scrolled (612, 445) with delta (0, 0)
Screenshot: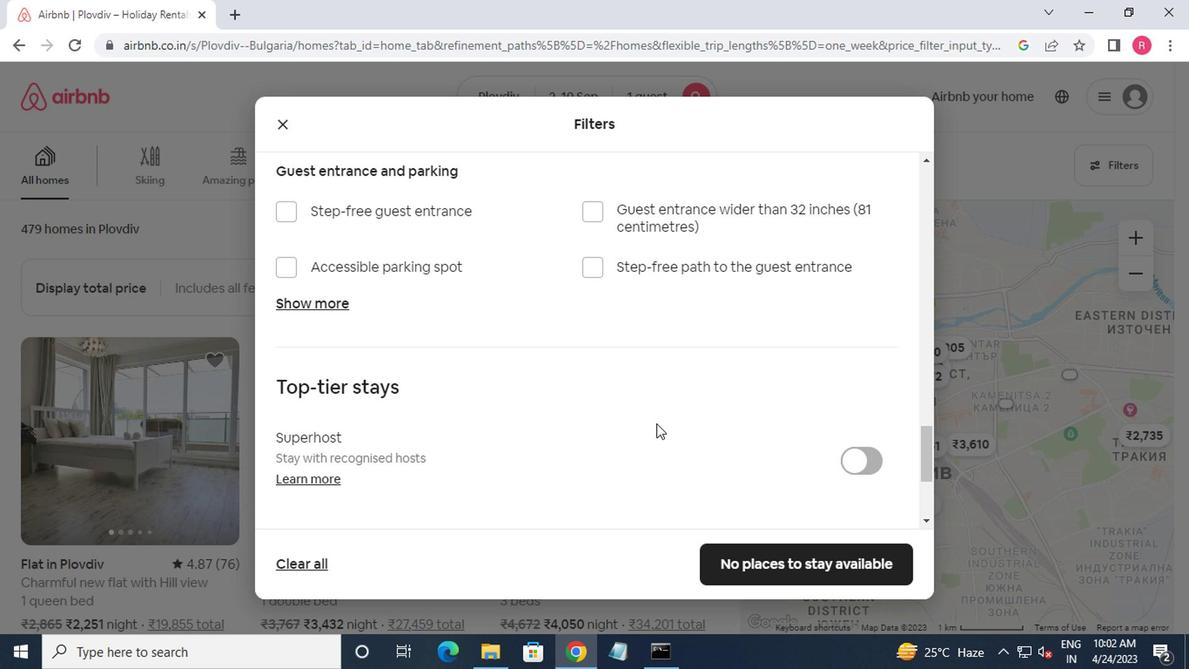
Action: Mouse moved to (610, 447)
Screenshot: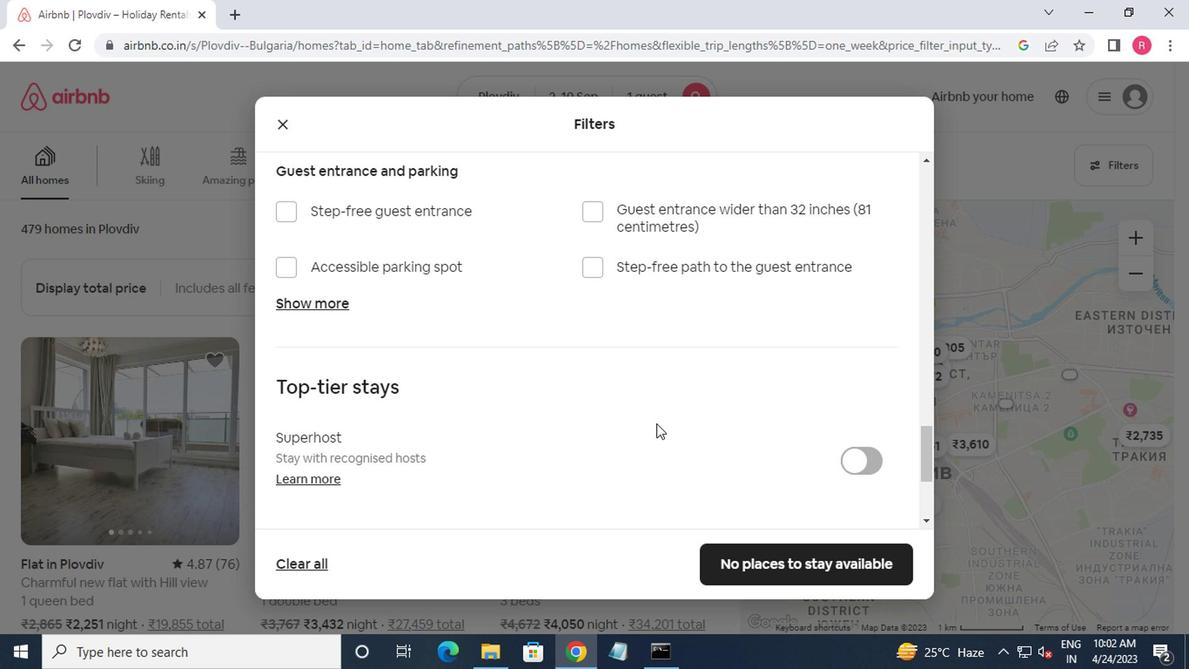 
Action: Mouse scrolled (610, 446) with delta (0, -1)
Screenshot: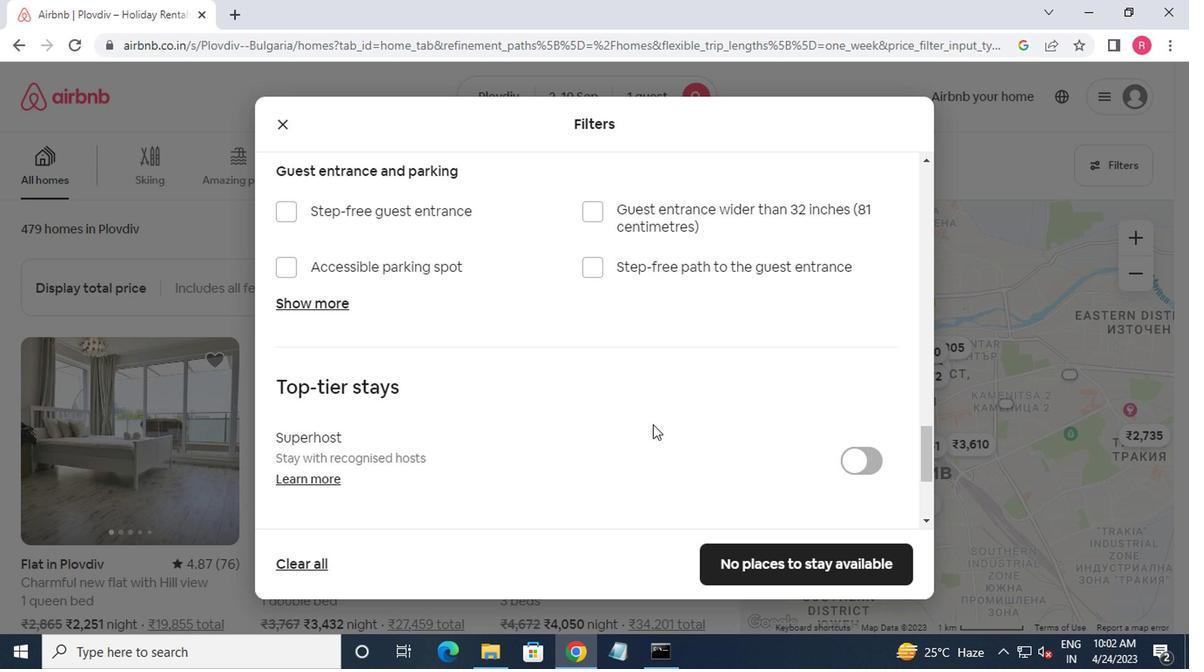
Action: Mouse moved to (608, 447)
Screenshot: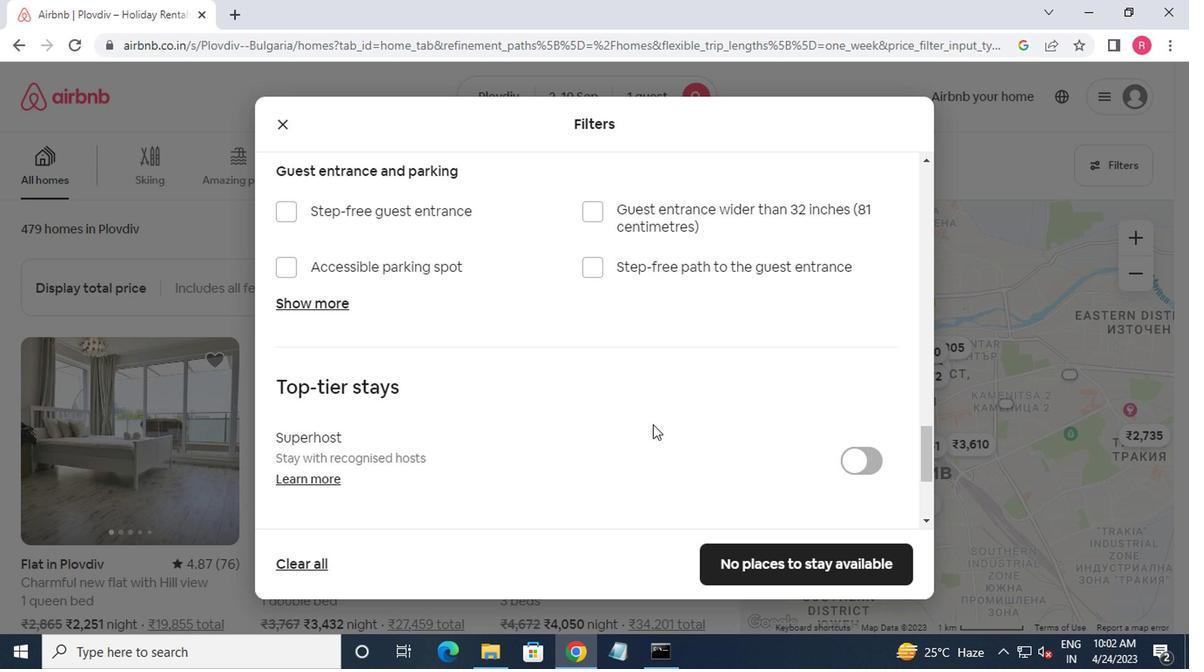 
Action: Mouse scrolled (608, 446) with delta (0, -1)
Screenshot: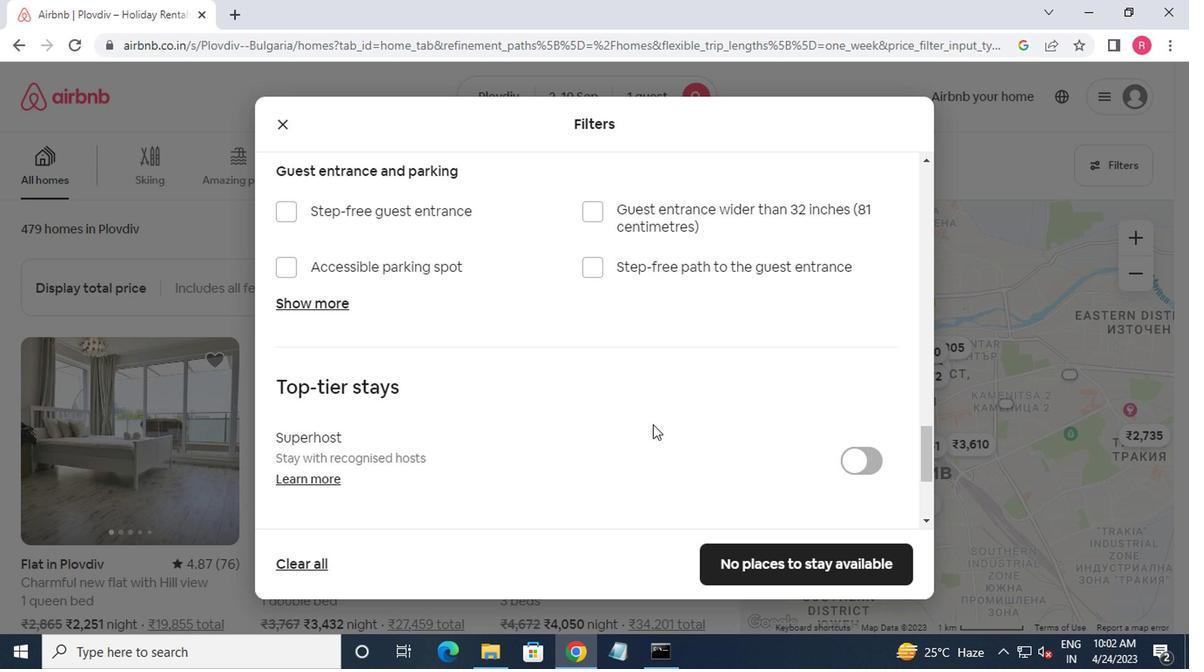 
Action: Mouse moved to (295, 412)
Screenshot: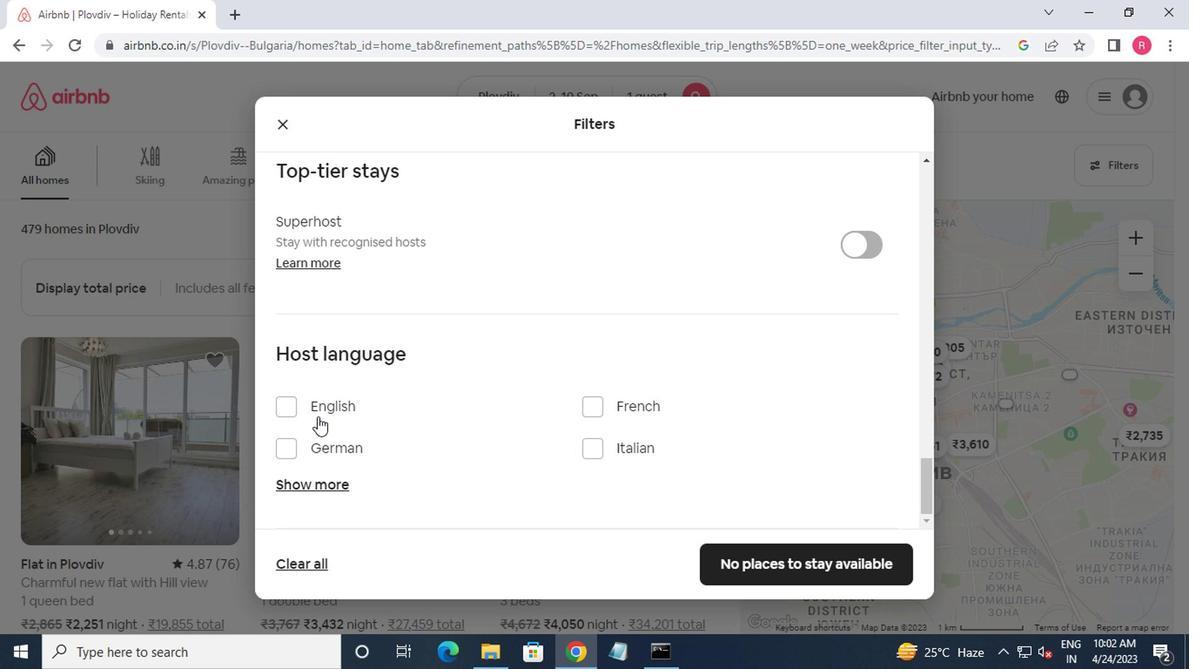 
Action: Mouse pressed left at (295, 412)
Screenshot: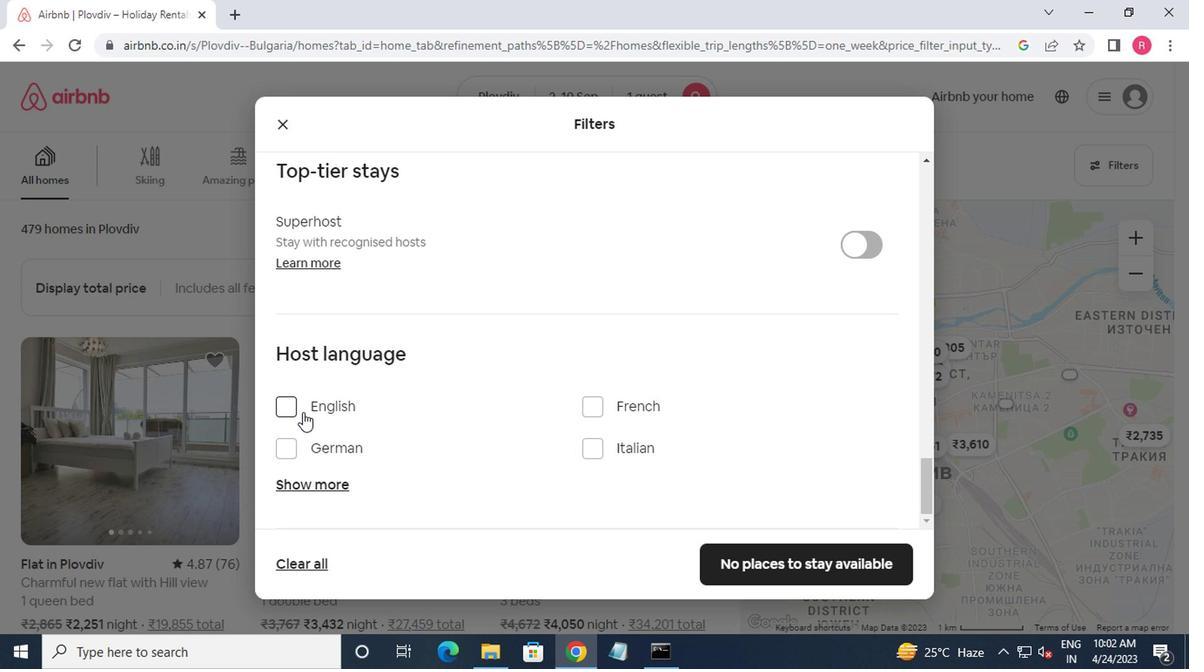 
Action: Mouse moved to (731, 568)
Screenshot: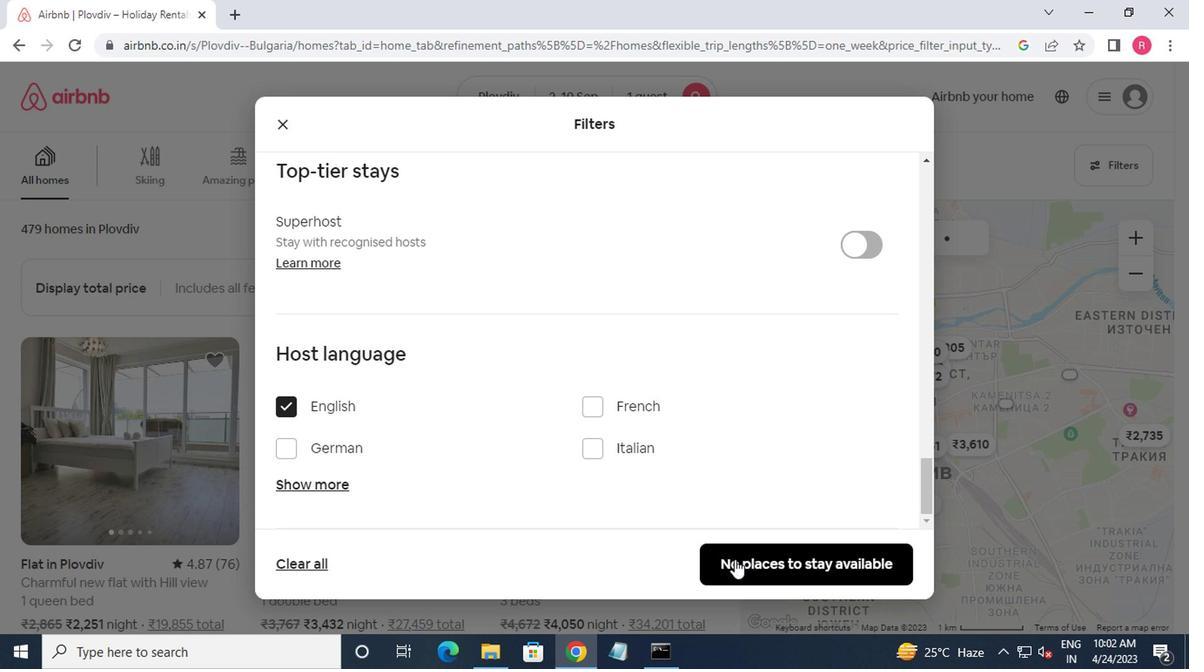 
Action: Mouse pressed left at (731, 568)
Screenshot: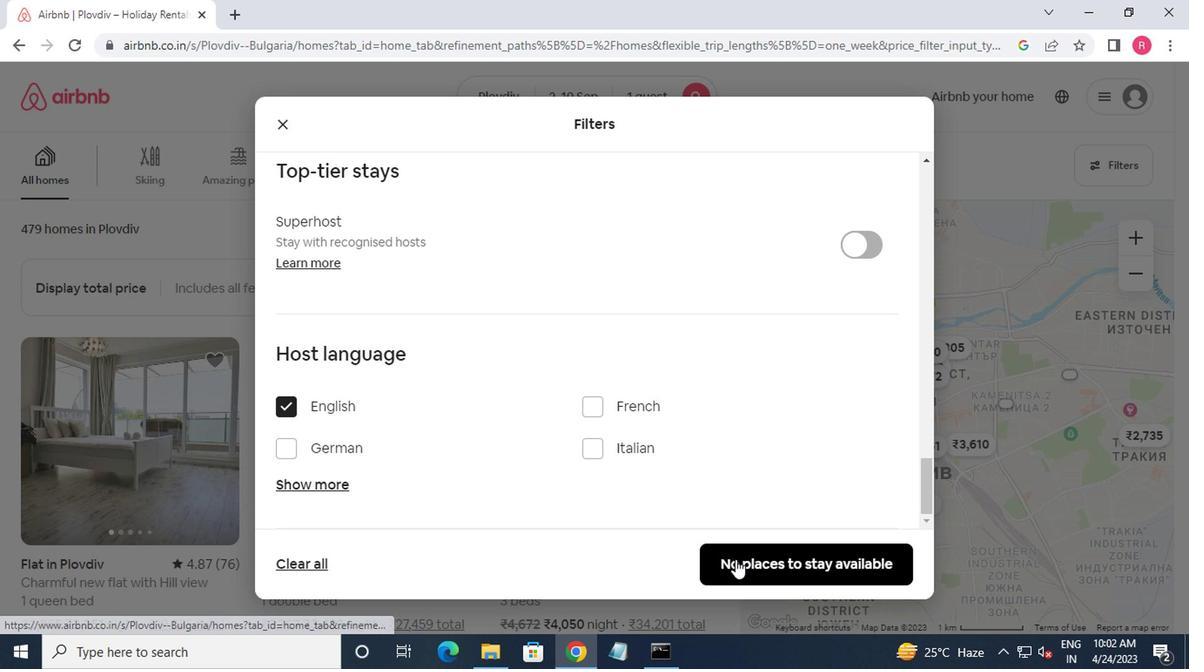 
